 Task: Look for space in Leonovo, Russia from 6th September, 2023 to 15th September, 2023 for 6 adults in price range Rs.8000 to Rs.12000. Place can be entire place or private room with 6 bedrooms having 6 beds and 6 bathrooms. Property type can be house, flat, guest house. Amenities needed are: wifi, TV, free parkinig on premises, gym, breakfast. Booking option can be shelf check-in. Required host language is English.
Action: Mouse moved to (437, 91)
Screenshot: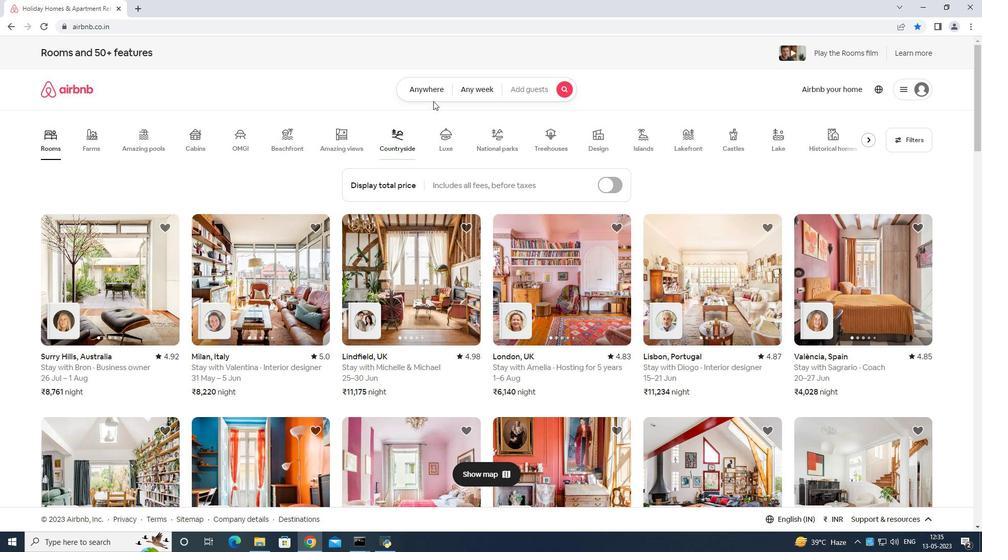 
Action: Mouse pressed left at (437, 91)
Screenshot: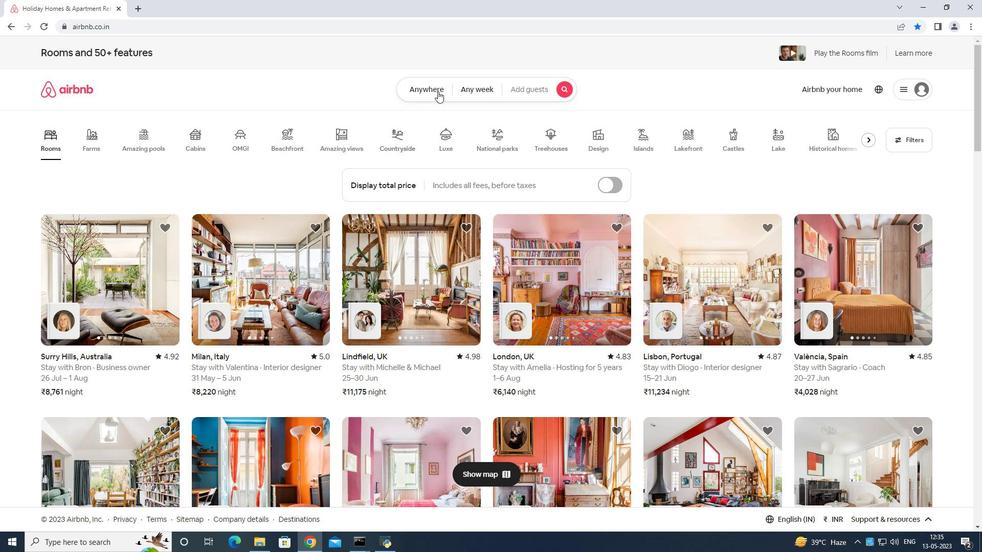
Action: Mouse moved to (356, 131)
Screenshot: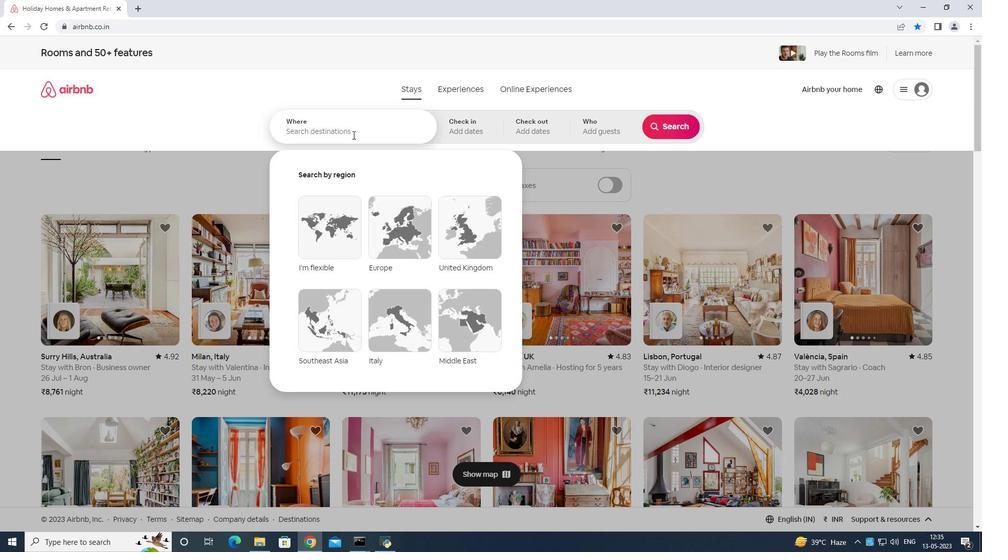
Action: Mouse pressed left at (356, 131)
Screenshot: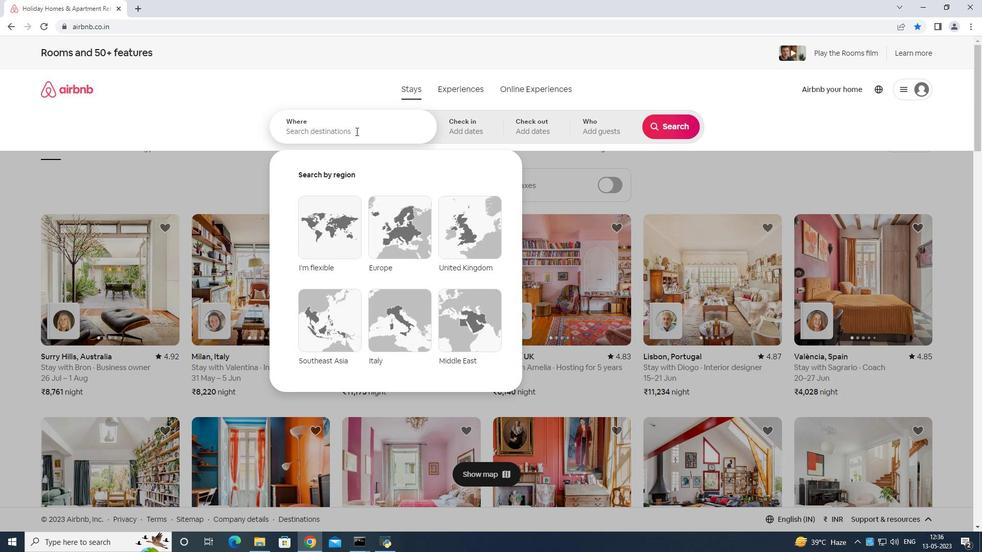 
Action: Mouse moved to (352, 142)
Screenshot: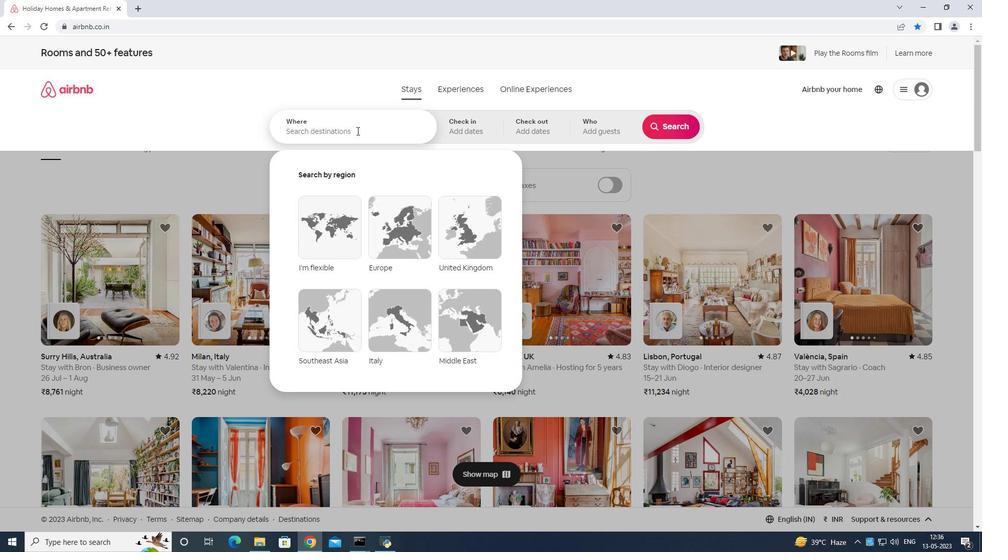 
Action: Key pressed <Key.shift>Leonovo<Key.space>russia<Key.enter>
Screenshot: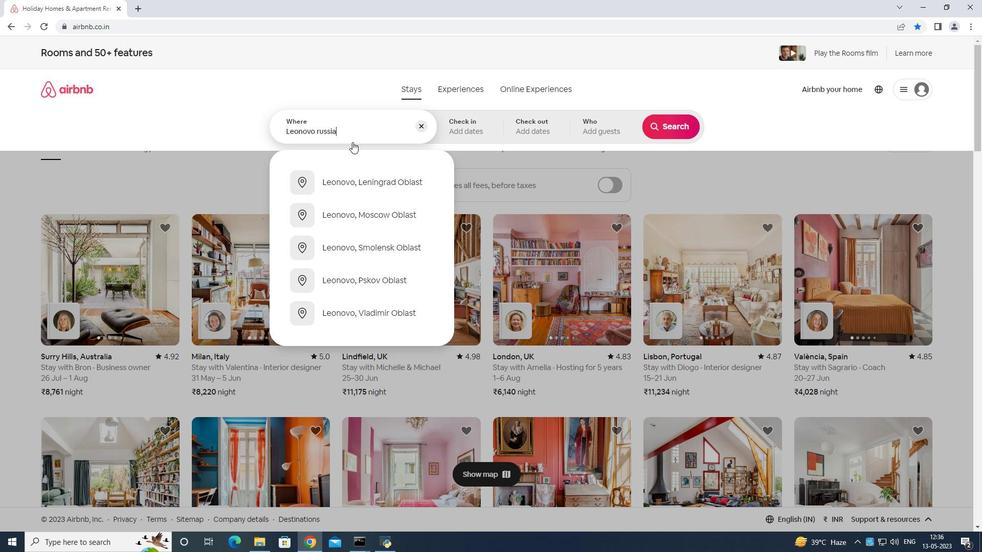 
Action: Mouse moved to (664, 207)
Screenshot: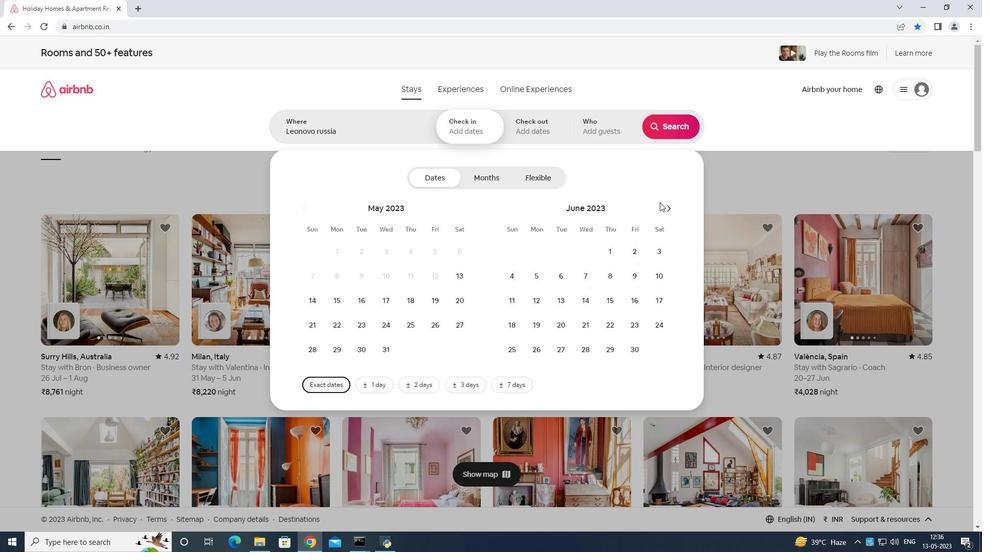 
Action: Mouse pressed left at (664, 207)
Screenshot: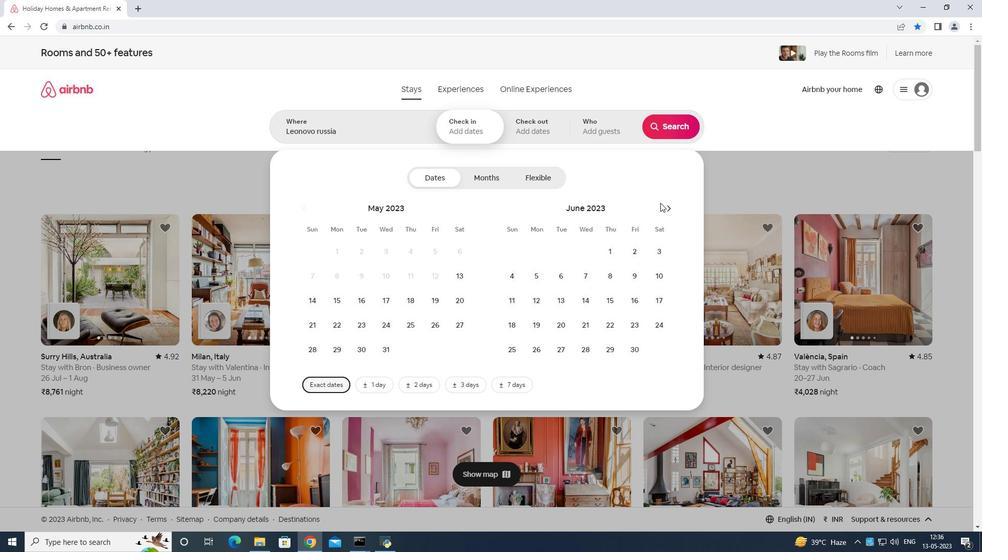 
Action: Mouse moved to (664, 207)
Screenshot: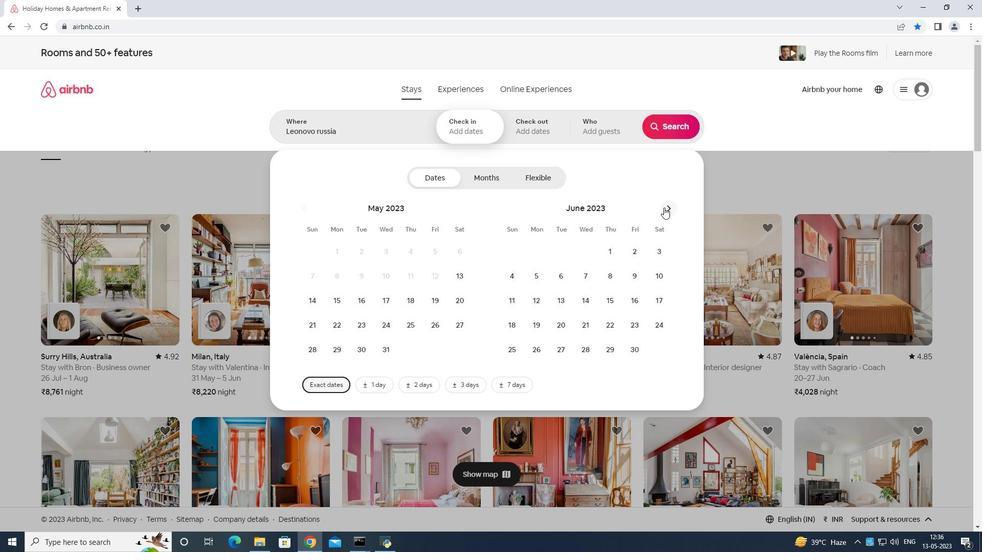 
Action: Mouse pressed left at (664, 207)
Screenshot: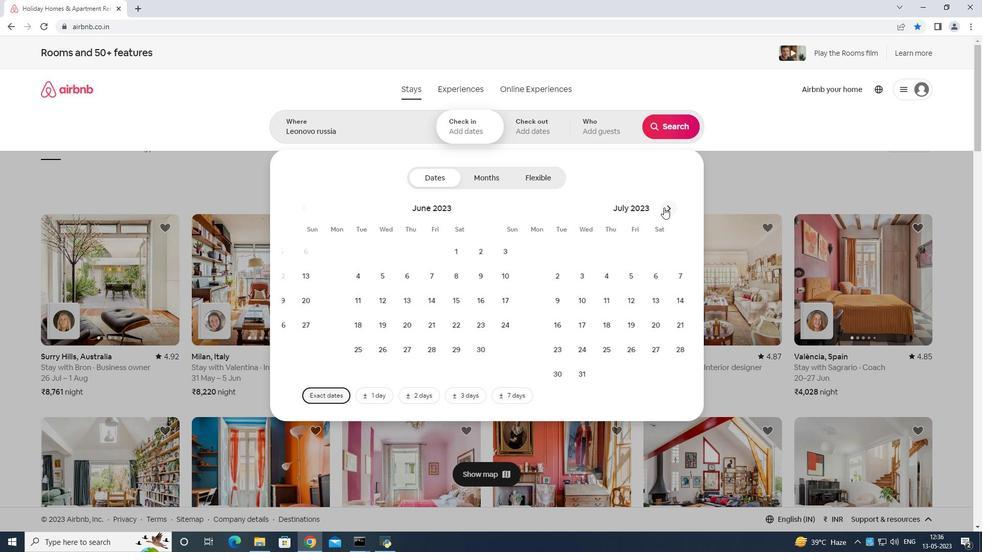 
Action: Mouse moved to (662, 204)
Screenshot: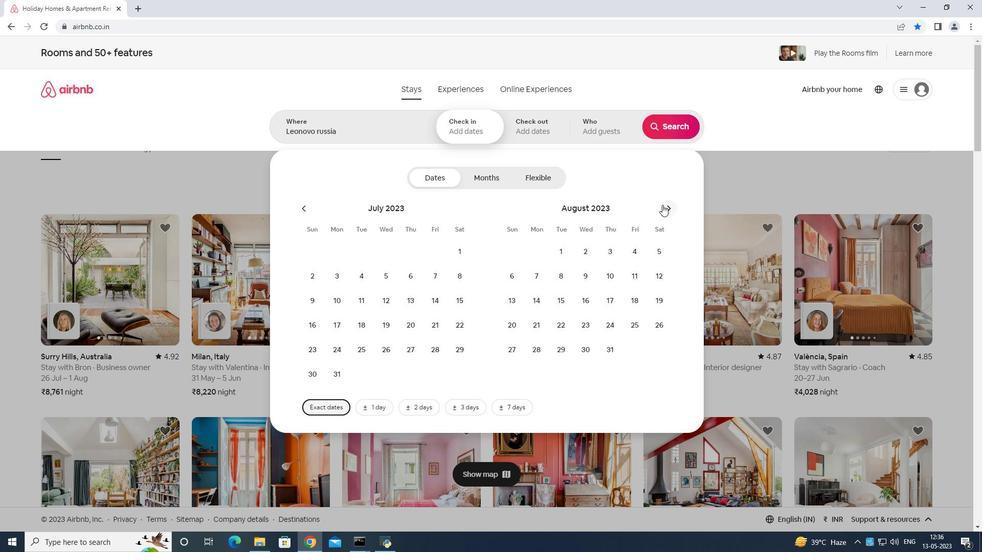 
Action: Mouse pressed left at (662, 204)
Screenshot: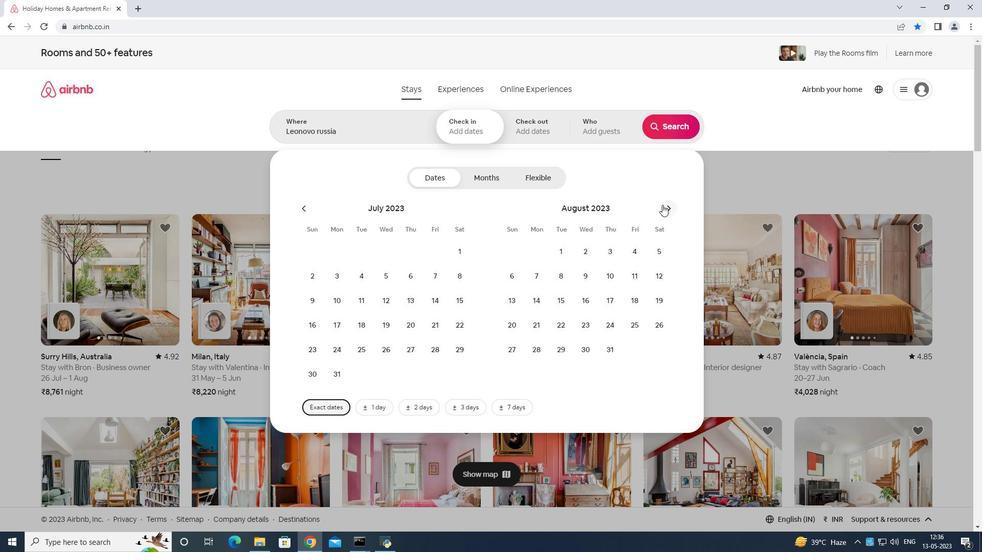 
Action: Mouse moved to (585, 272)
Screenshot: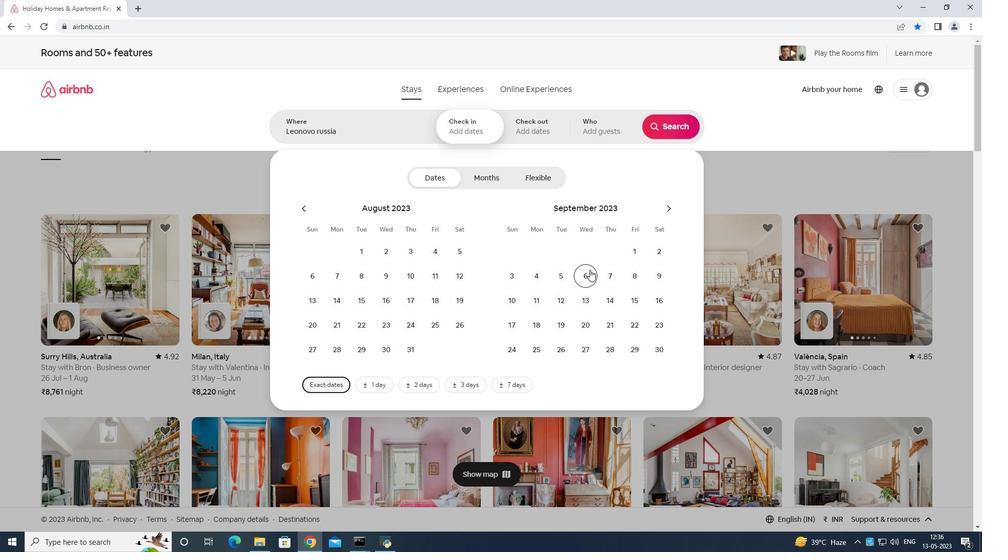 
Action: Mouse pressed left at (585, 272)
Screenshot: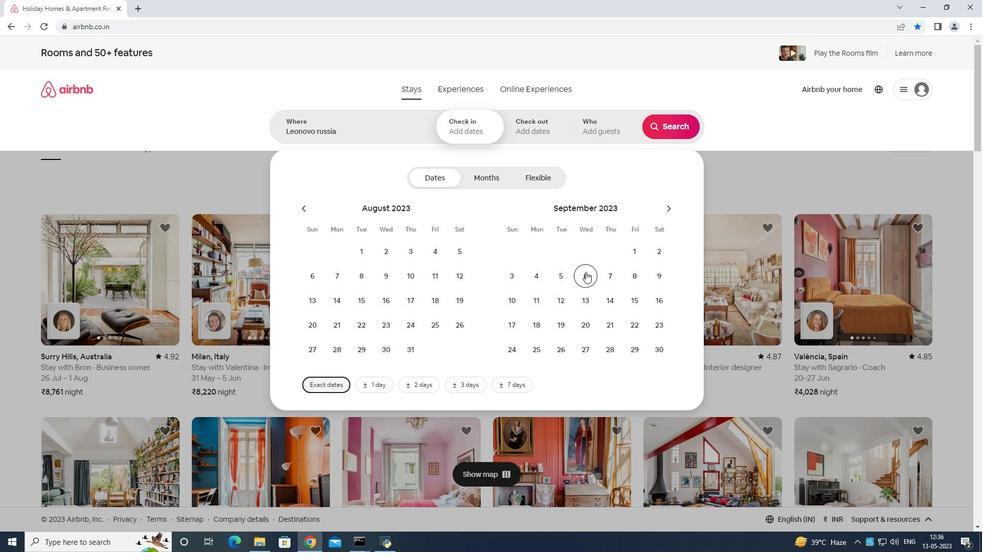 
Action: Mouse moved to (634, 297)
Screenshot: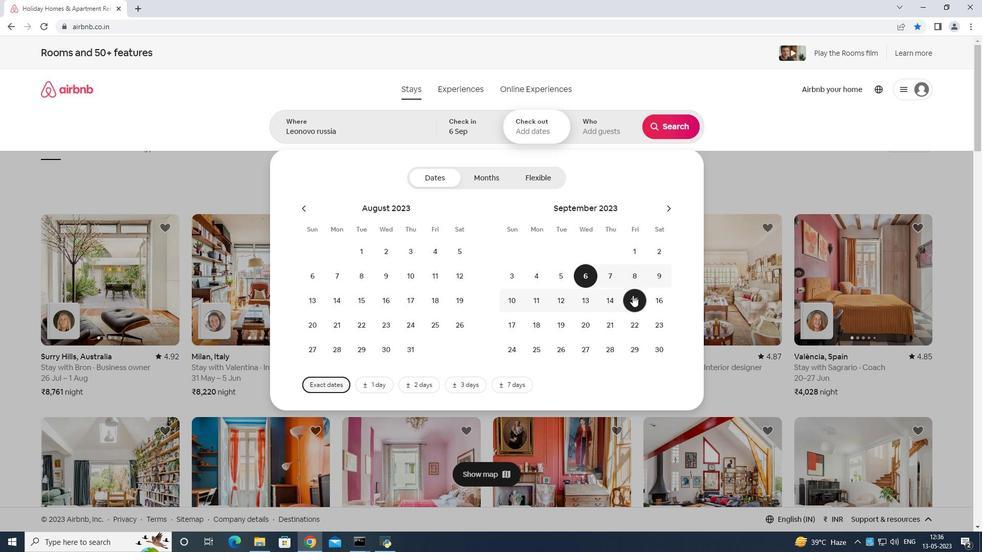 
Action: Mouse pressed left at (634, 297)
Screenshot: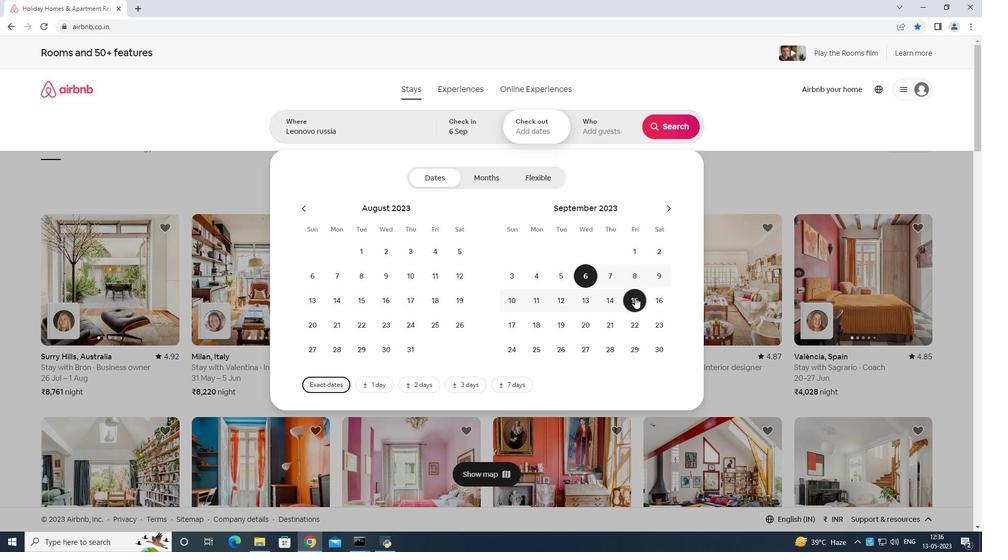 
Action: Mouse moved to (603, 124)
Screenshot: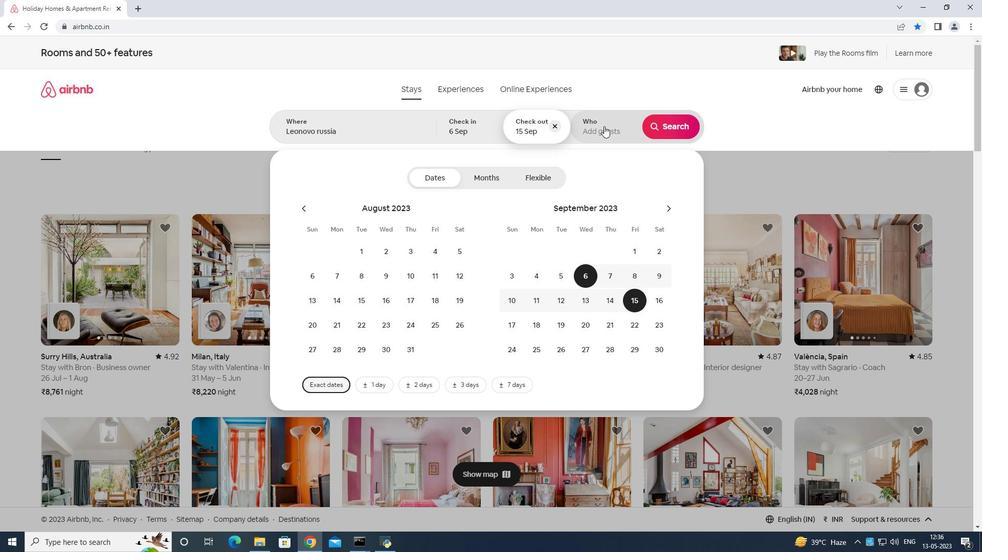 
Action: Mouse pressed left at (603, 124)
Screenshot: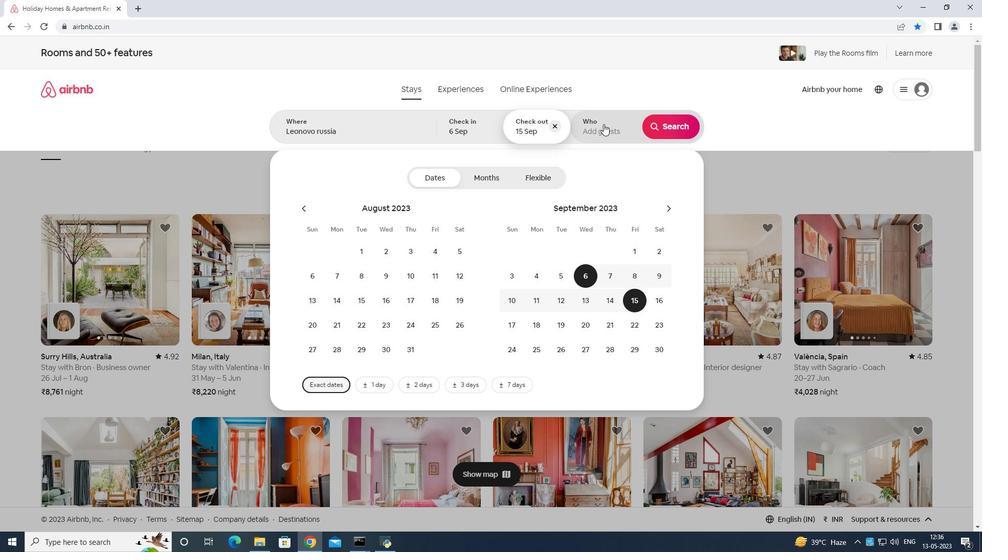 
Action: Mouse moved to (667, 177)
Screenshot: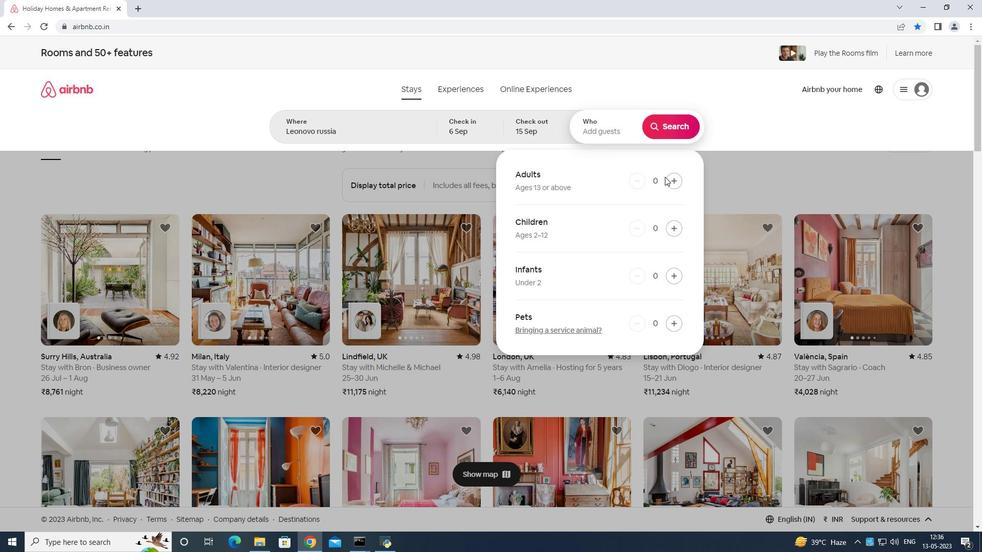 
Action: Mouse pressed left at (667, 177)
Screenshot: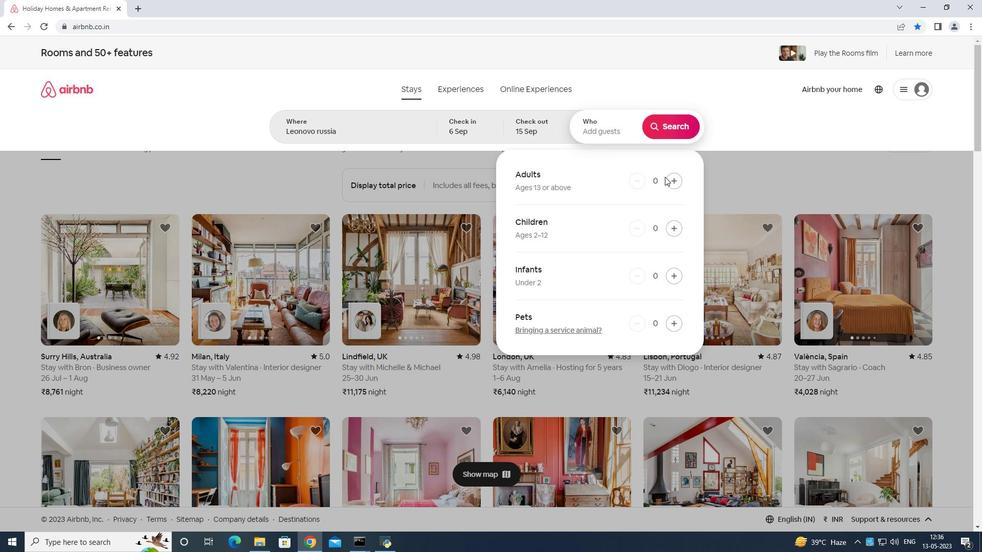 
Action: Mouse moved to (667, 177)
Screenshot: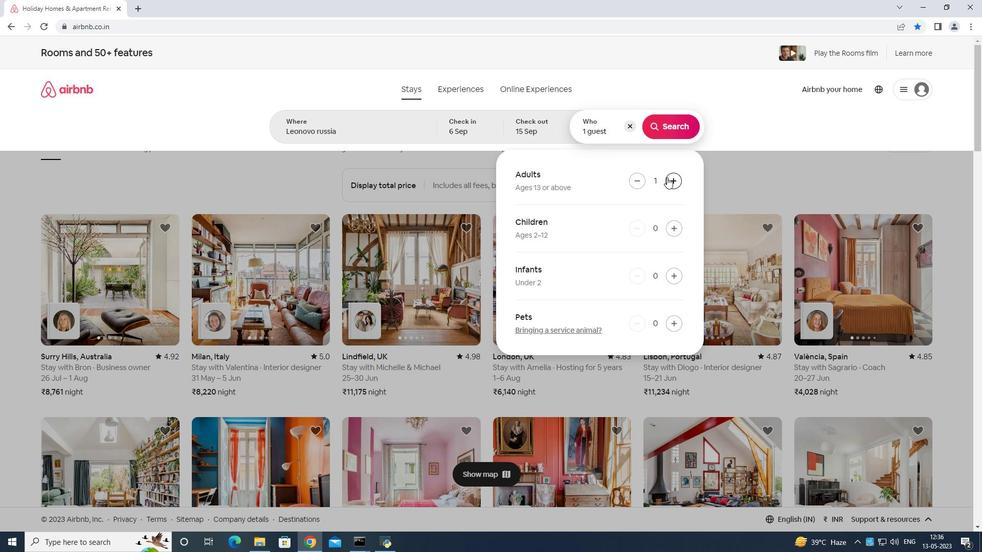 
Action: Mouse pressed left at (667, 177)
Screenshot: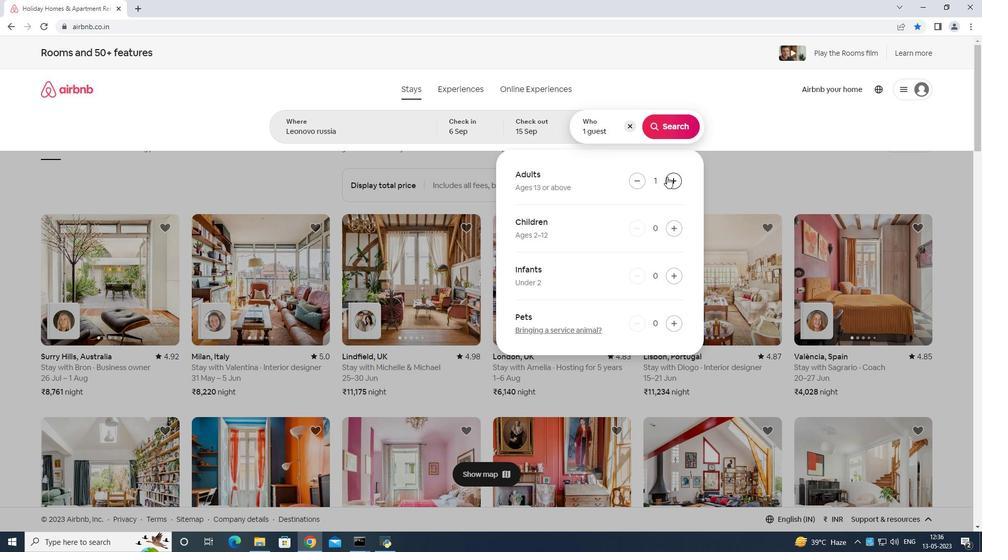 
Action: Mouse pressed left at (667, 177)
Screenshot: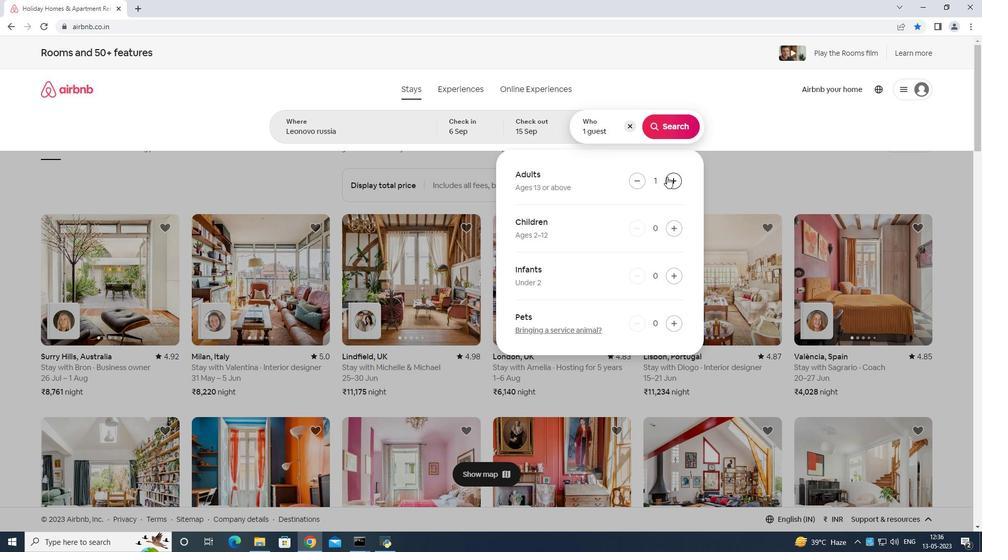 
Action: Mouse pressed left at (667, 177)
Screenshot: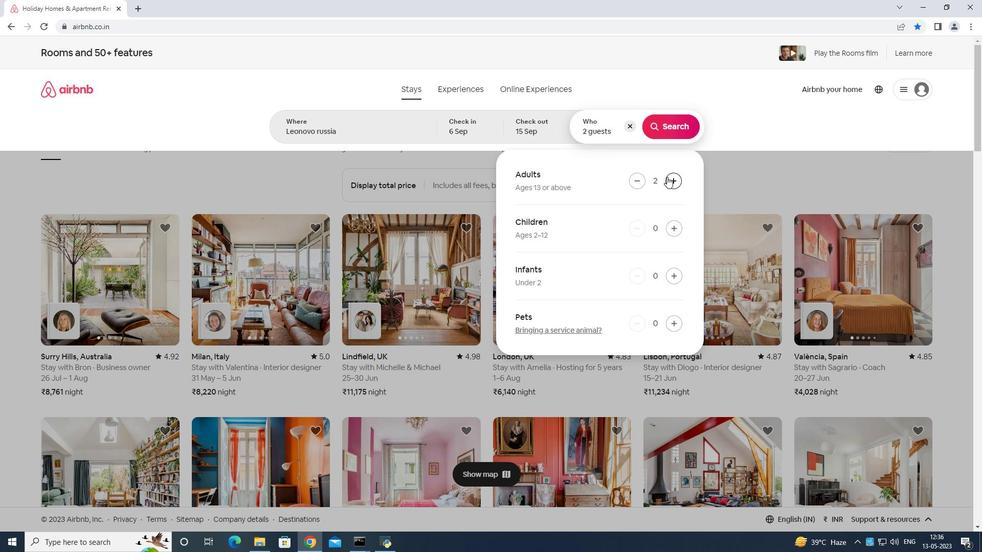 
Action: Mouse pressed left at (667, 177)
Screenshot: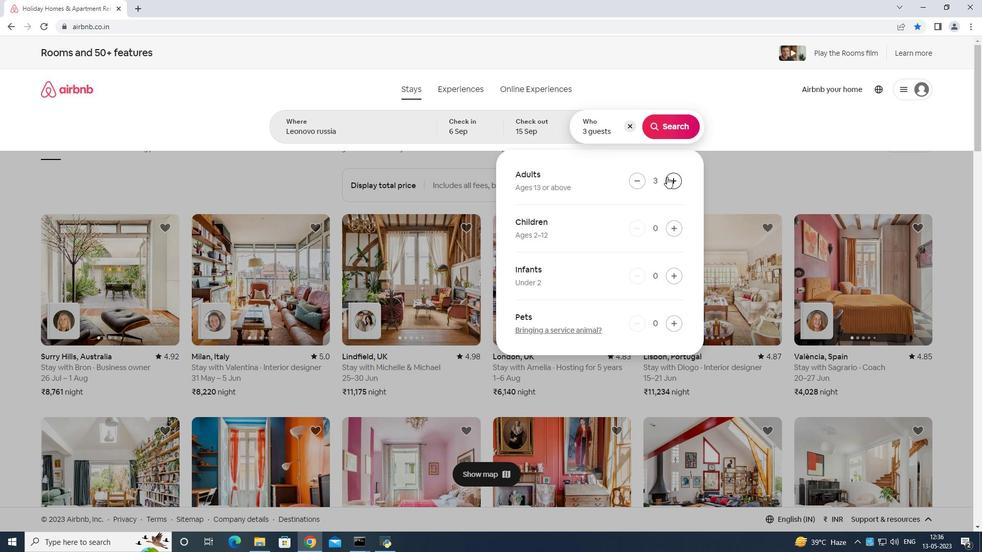 
Action: Mouse pressed left at (667, 177)
Screenshot: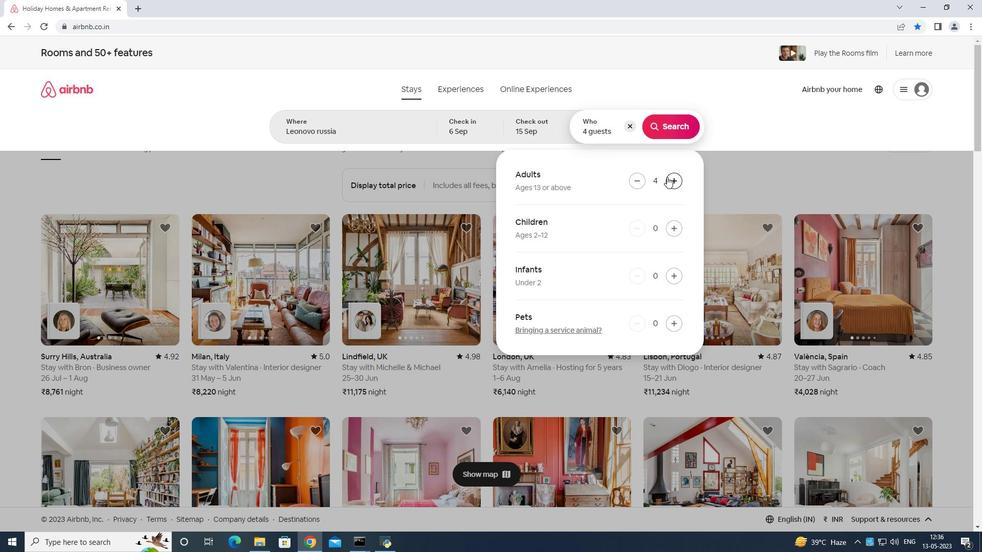 
Action: Mouse moved to (675, 128)
Screenshot: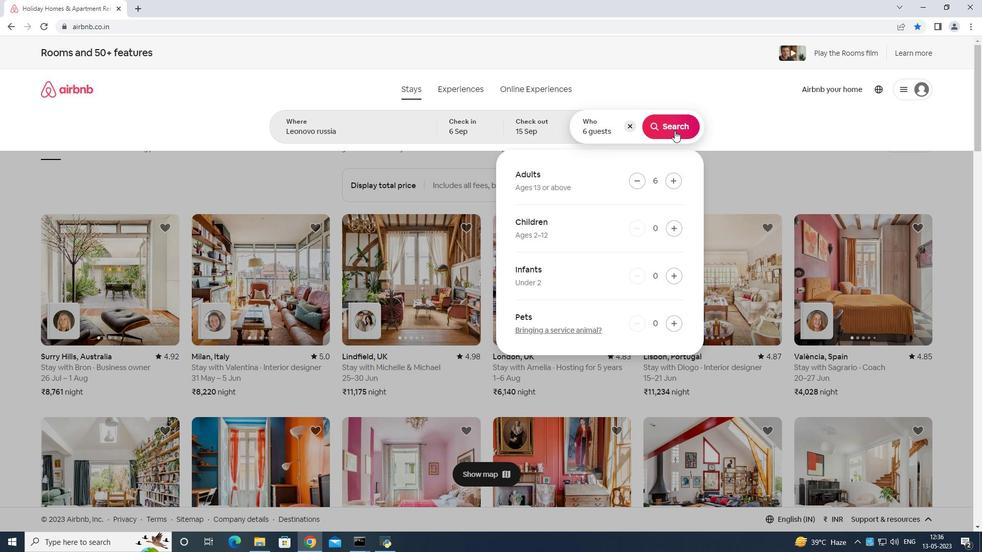 
Action: Mouse pressed left at (675, 128)
Screenshot: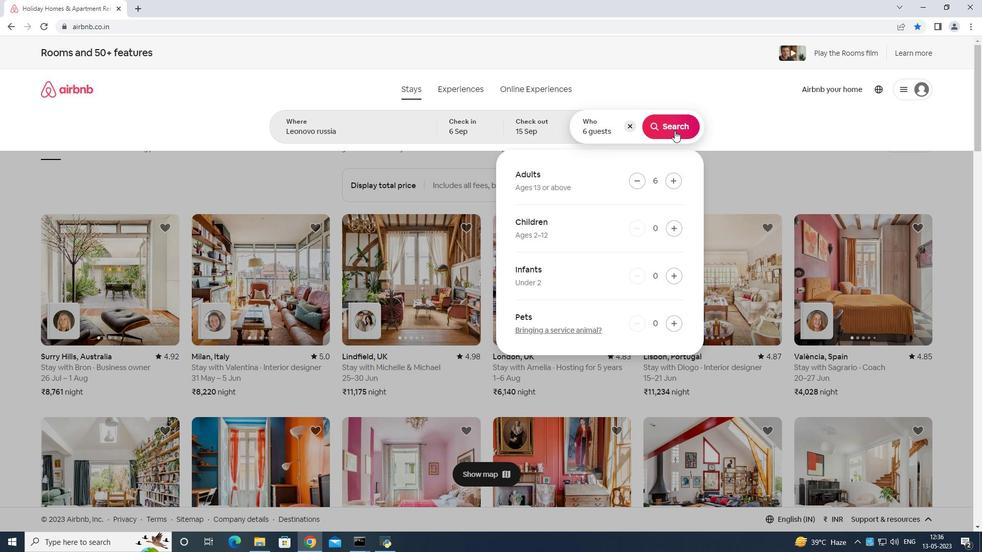 
Action: Mouse moved to (940, 85)
Screenshot: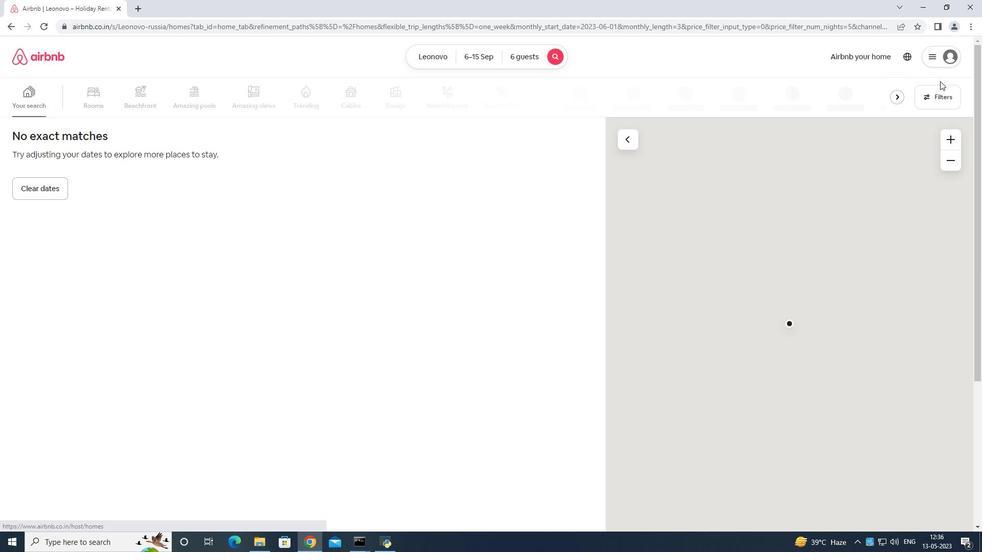 
Action: Mouse pressed left at (940, 85)
Screenshot: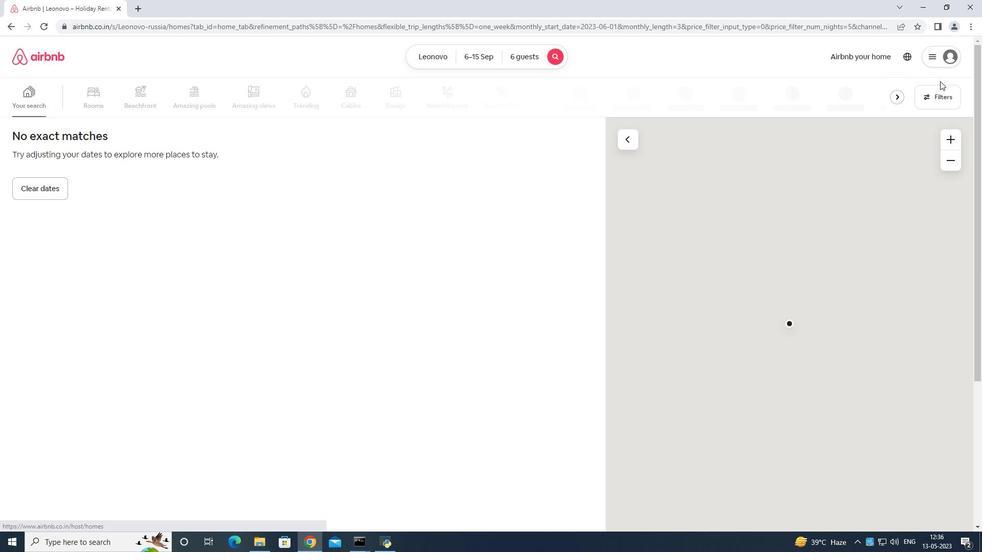 
Action: Mouse moved to (428, 318)
Screenshot: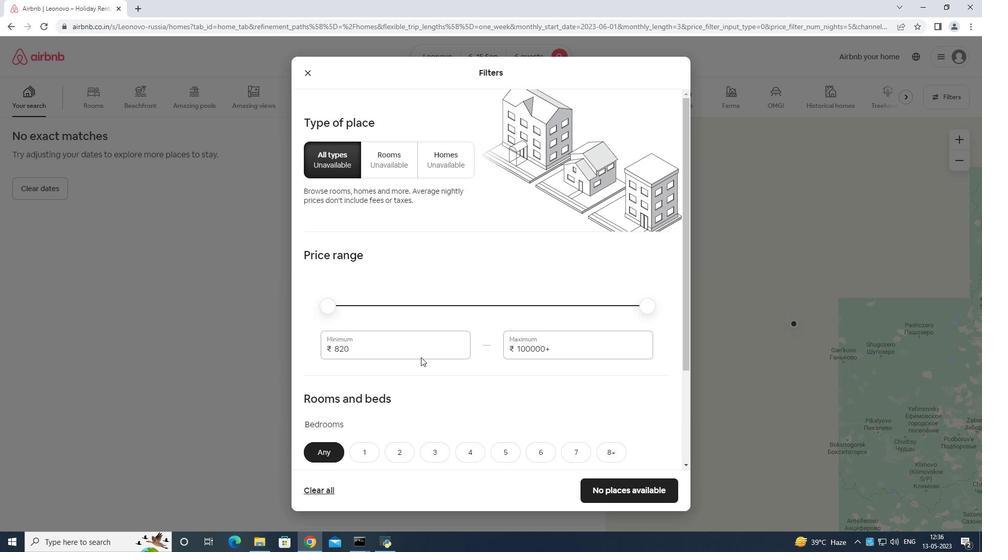
Action: Mouse pressed left at (428, 318)
Screenshot: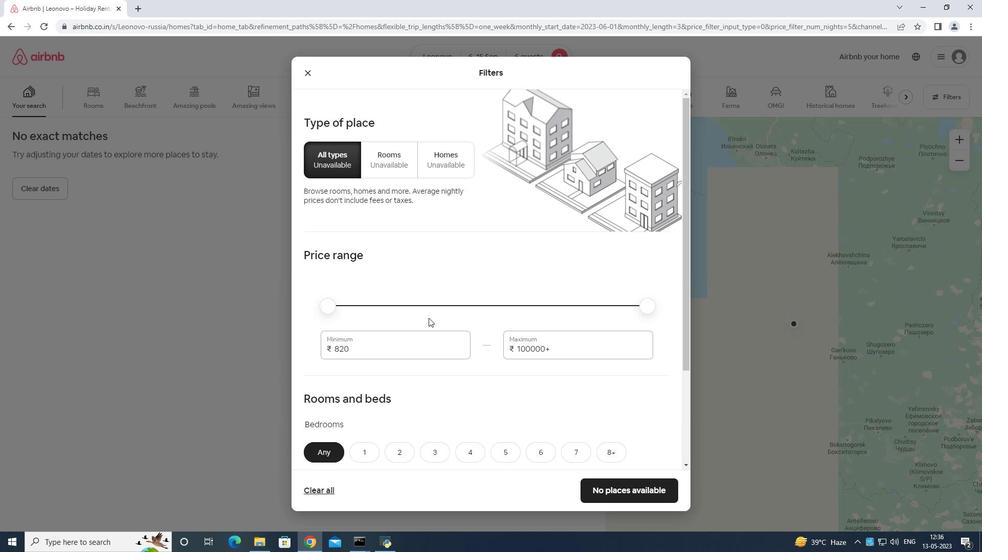 
Action: Mouse moved to (417, 328)
Screenshot: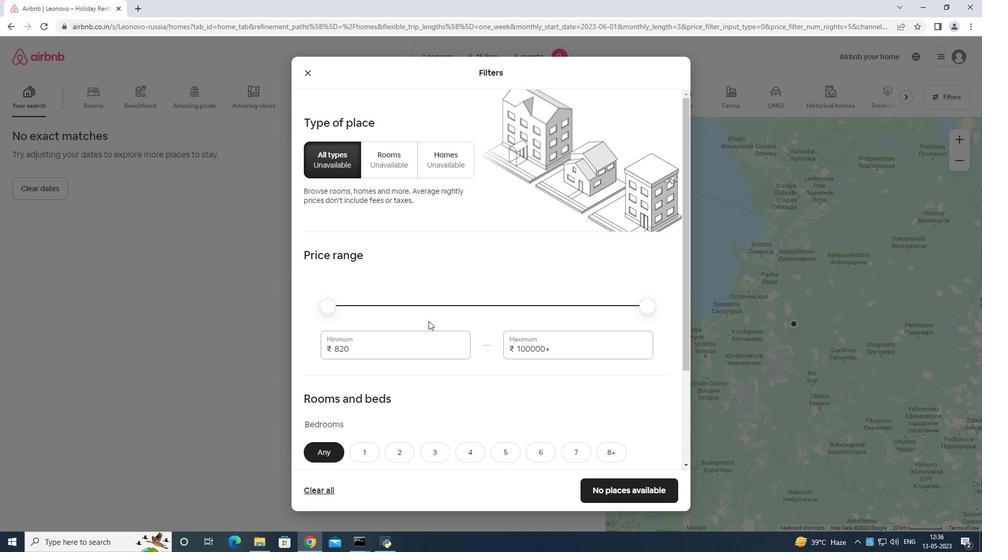 
Action: Mouse pressed left at (417, 328)
Screenshot: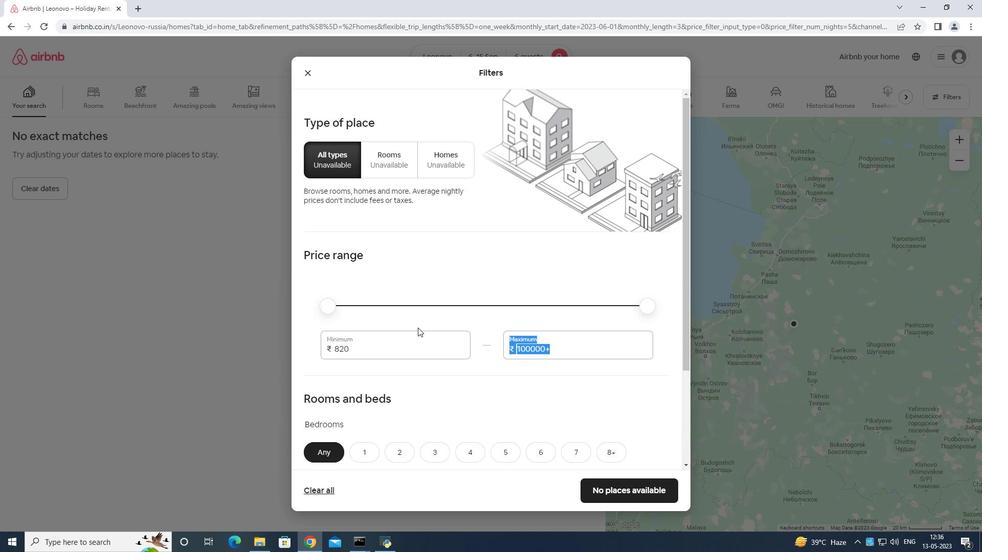 
Action: Mouse moved to (413, 346)
Screenshot: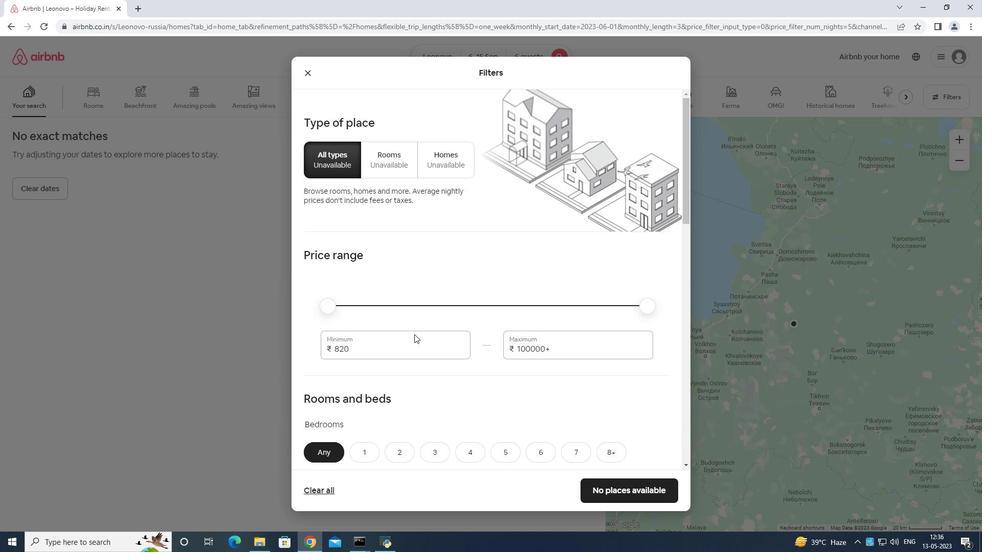 
Action: Mouse pressed left at (413, 346)
Screenshot: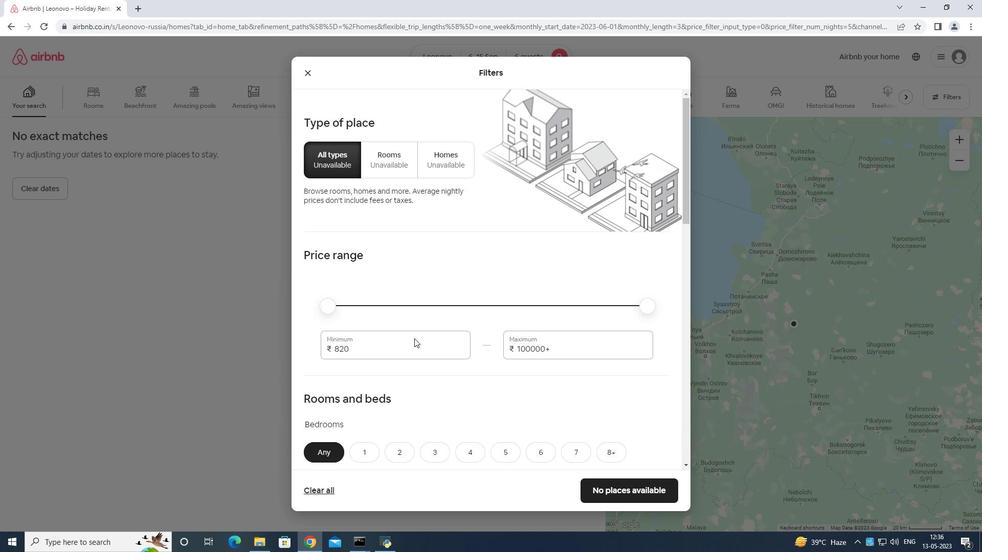 
Action: Mouse moved to (414, 343)
Screenshot: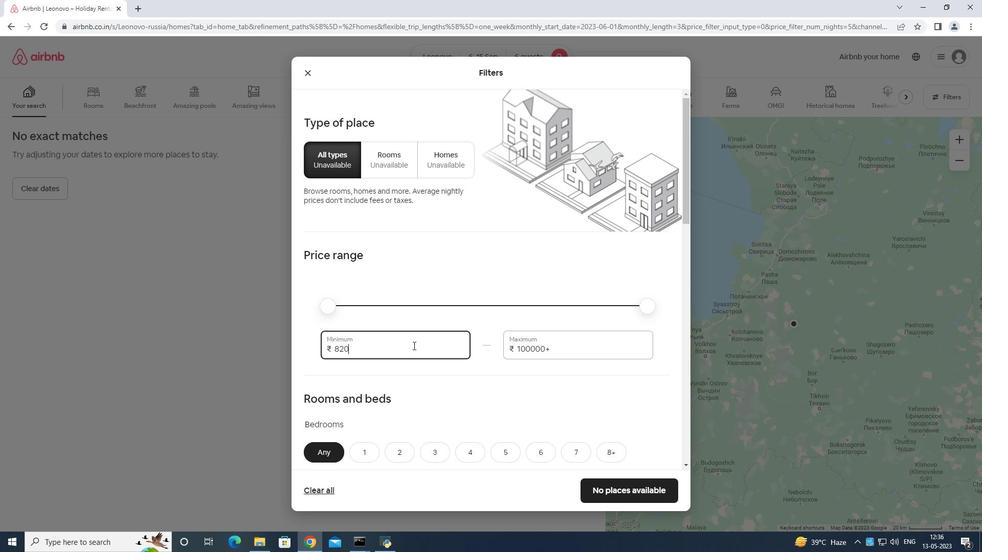 
Action: Key pressed <Key.backspace><Key.backspace>
Screenshot: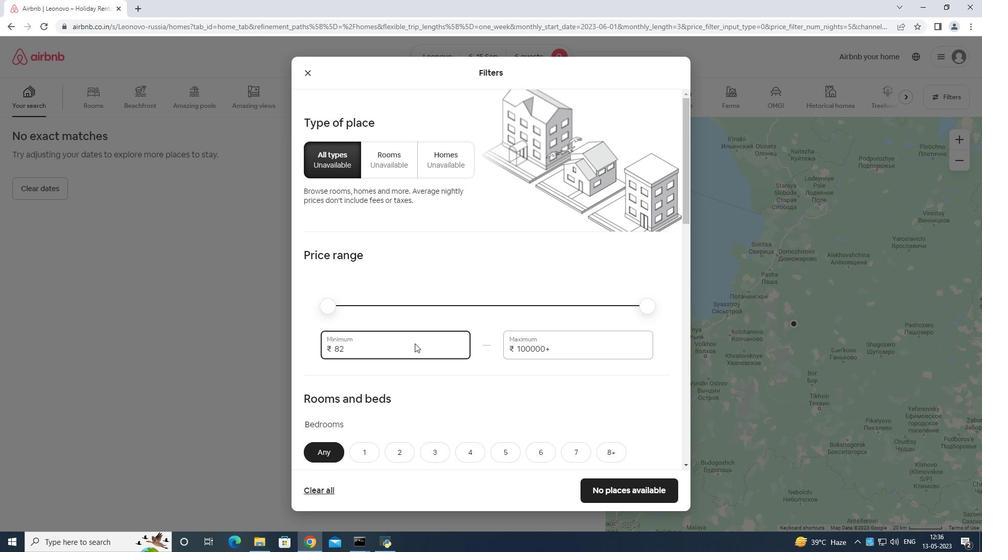 
Action: Mouse moved to (414, 343)
Screenshot: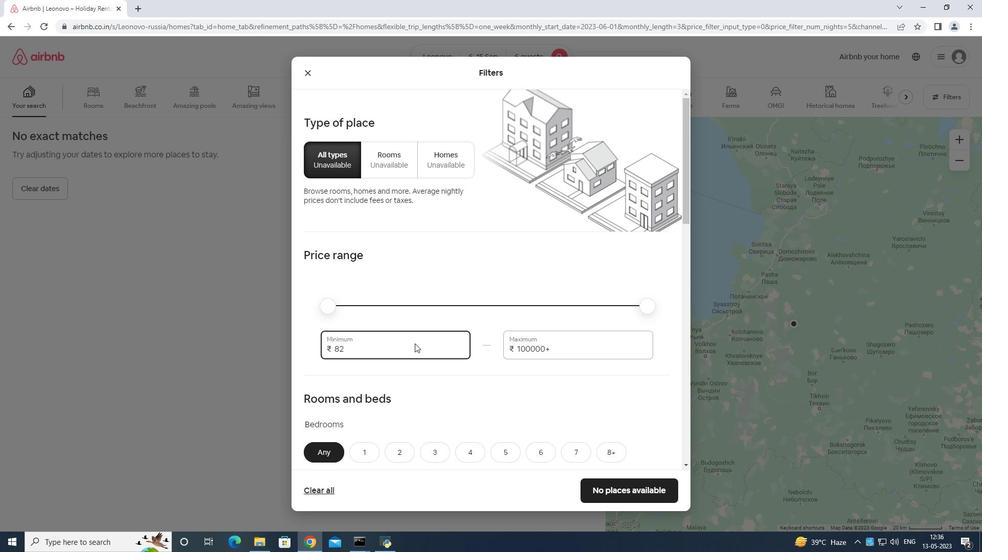 
Action: Key pressed <Key.backspace>
Screenshot: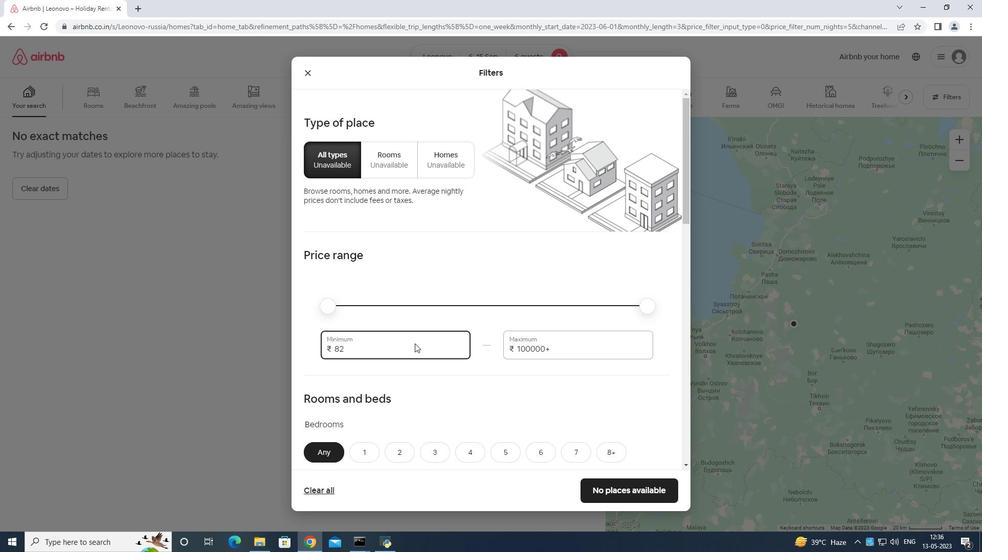 
Action: Mouse moved to (414, 342)
Screenshot: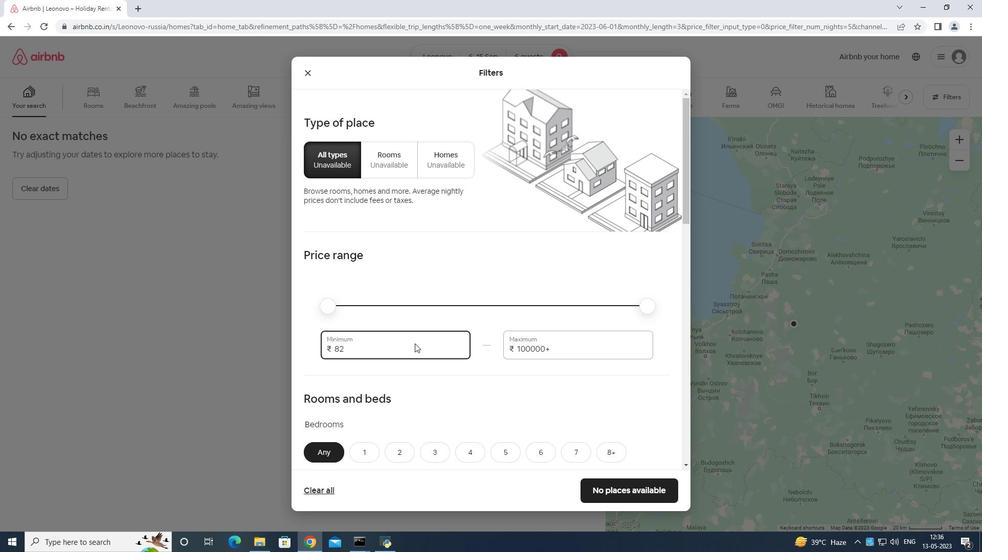 
Action: Key pressed <Key.backspace>
Screenshot: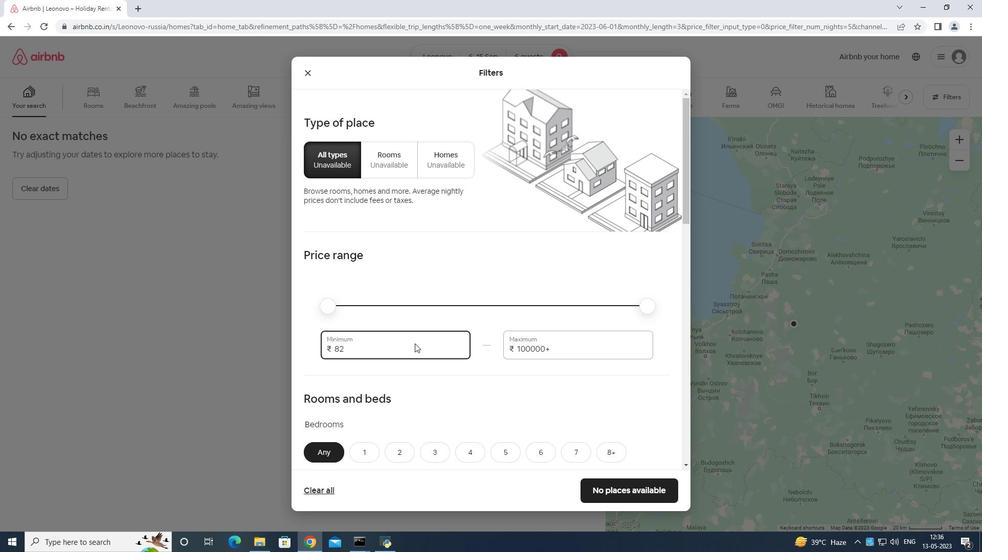 
Action: Mouse moved to (415, 341)
Screenshot: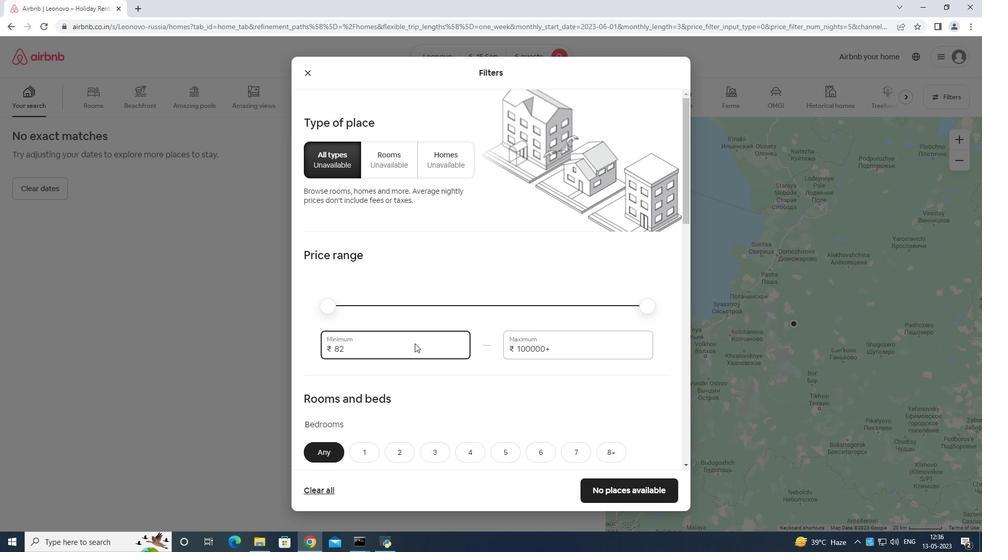 
Action: Key pressed <Key.backspace>
Screenshot: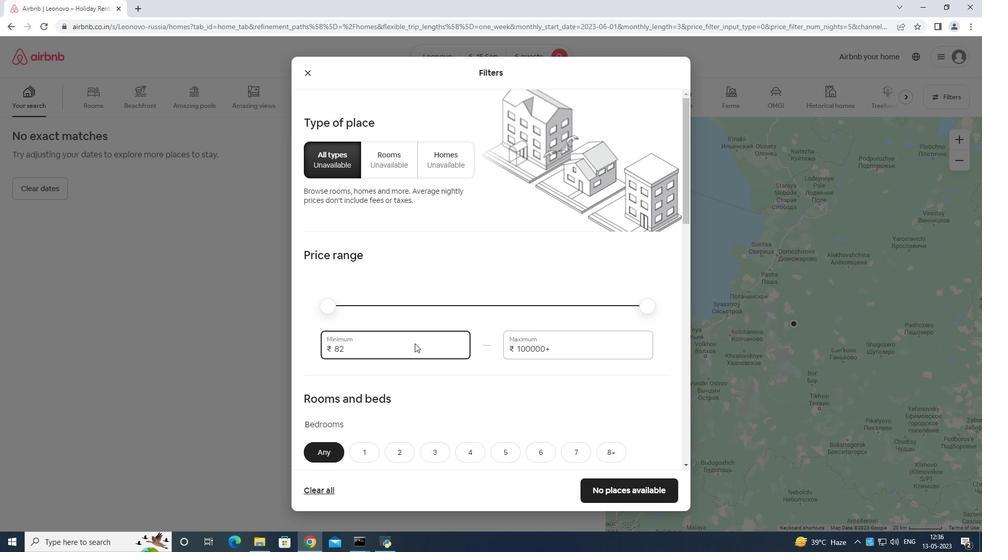 
Action: Mouse moved to (416, 340)
Screenshot: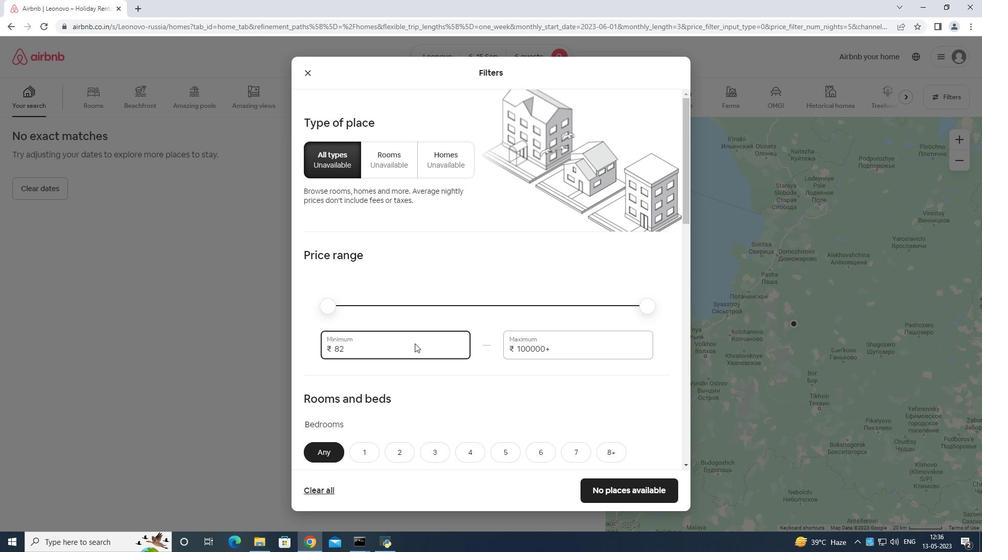 
Action: Key pressed <Key.backspace>
Screenshot: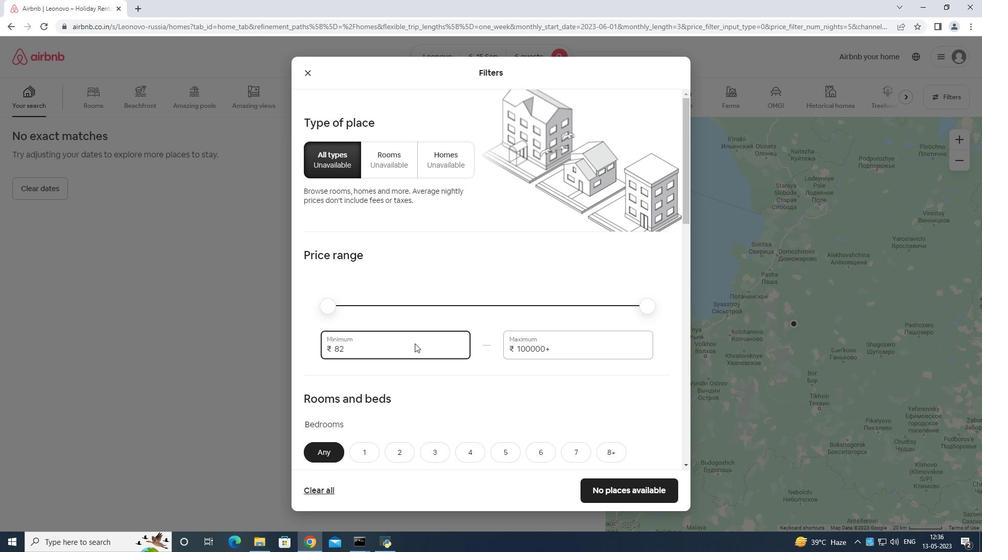 
Action: Mouse moved to (419, 338)
Screenshot: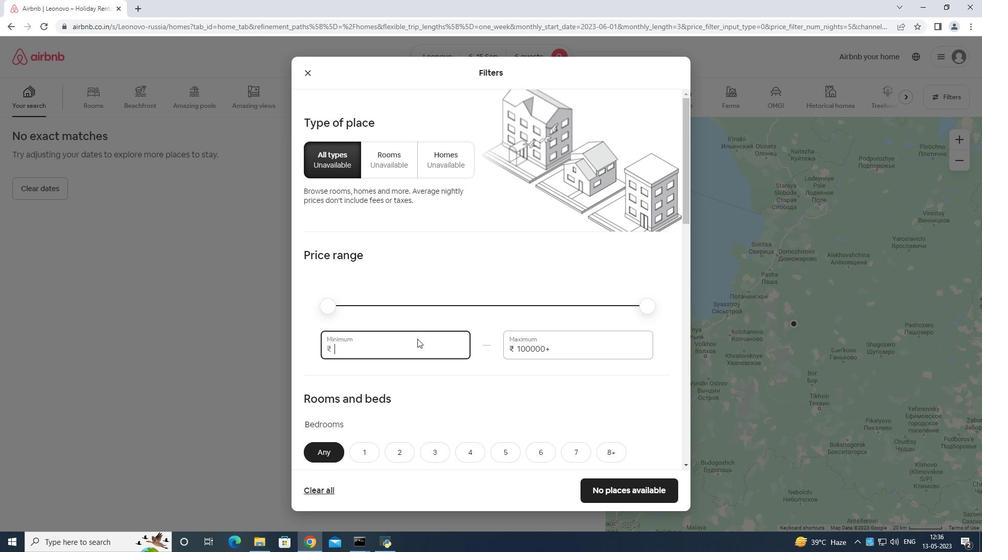 
Action: Key pressed 8
Screenshot: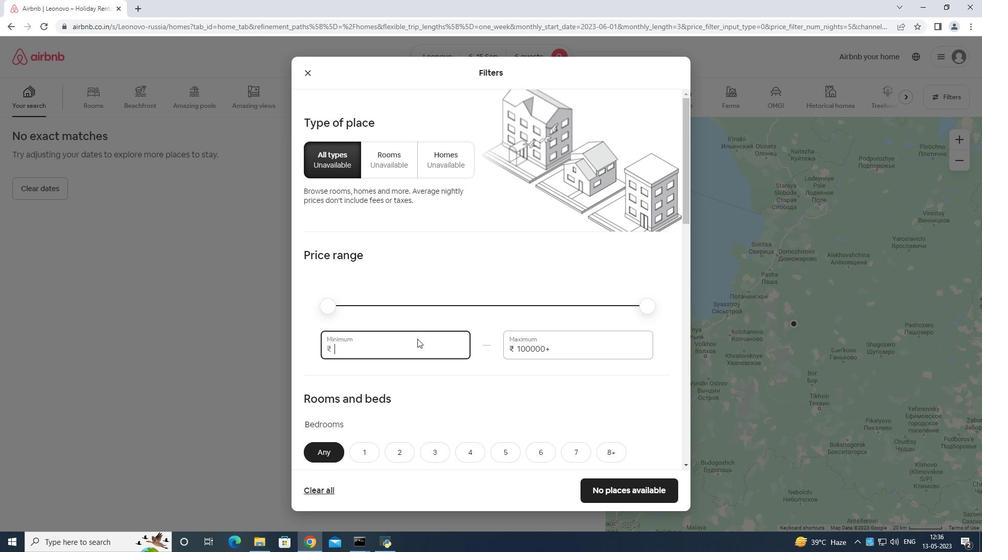 
Action: Mouse moved to (423, 334)
Screenshot: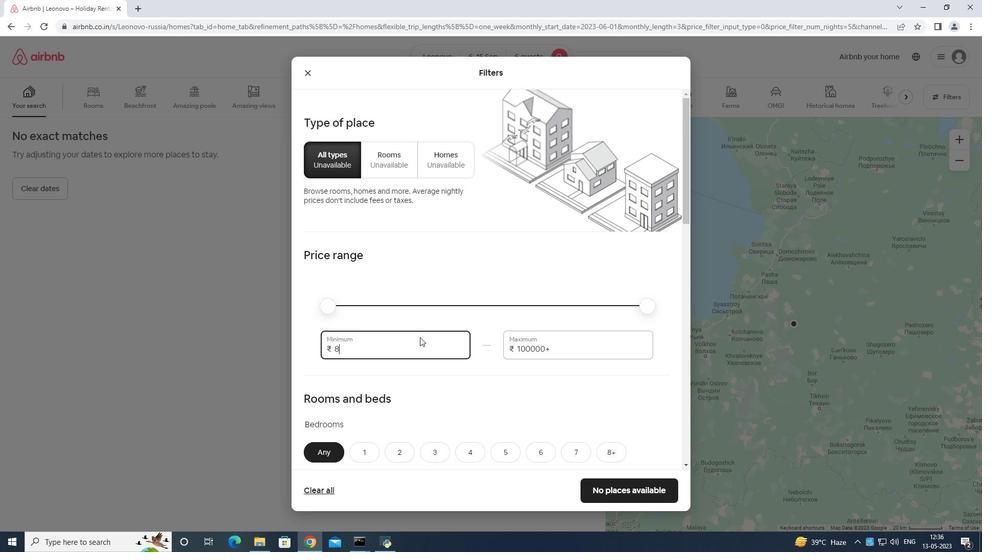 
Action: Key pressed 000
Screenshot: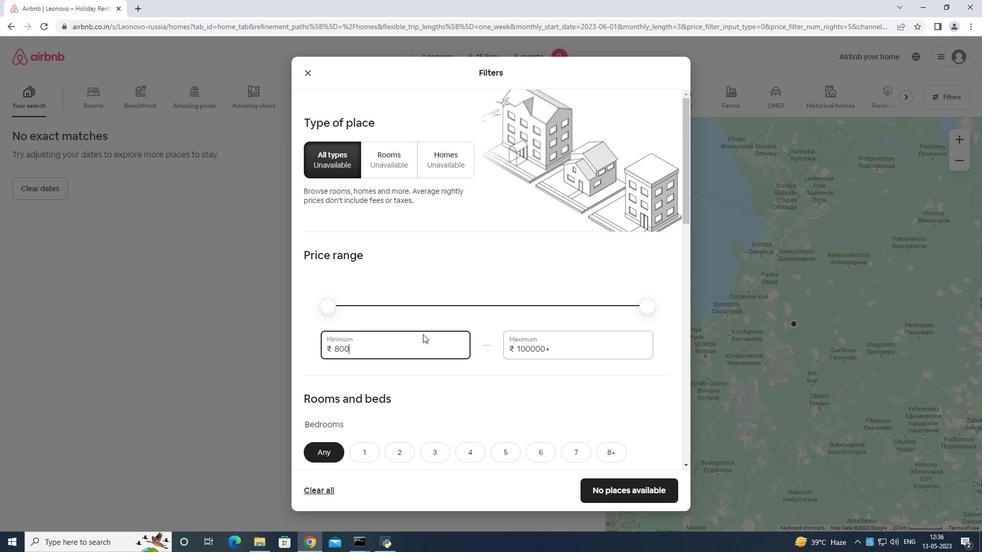 
Action: Mouse moved to (493, 337)
Screenshot: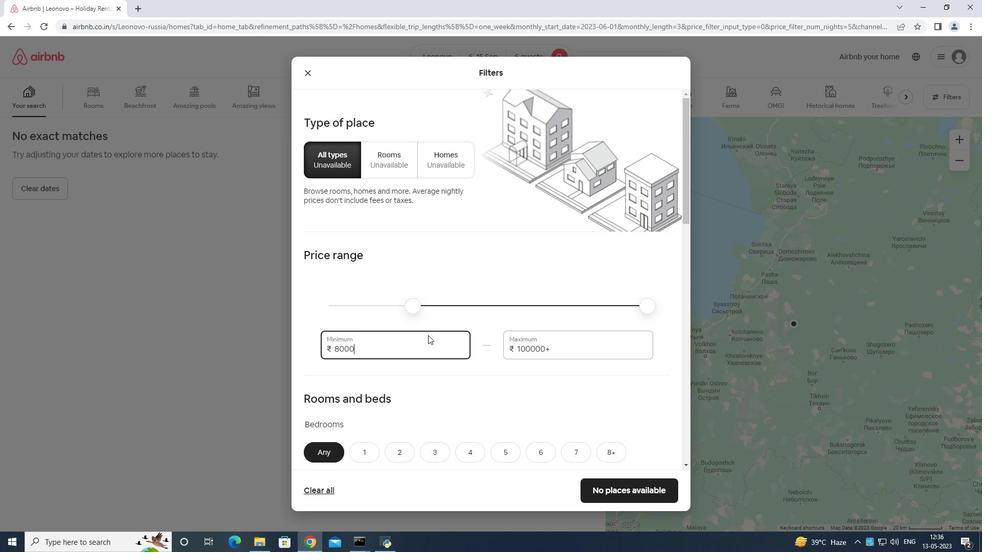 
Action: Key pressed 0
Screenshot: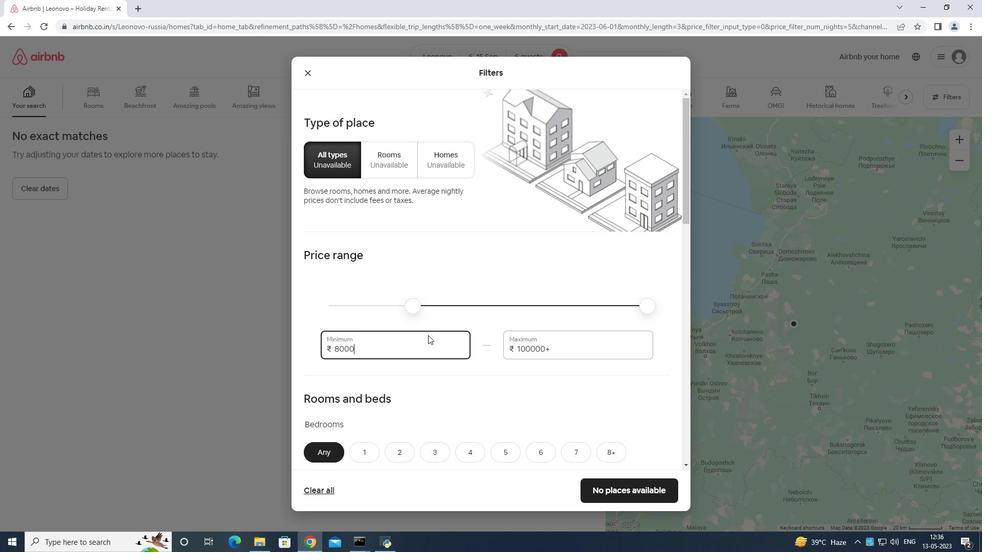 
Action: Mouse moved to (436, 338)
Screenshot: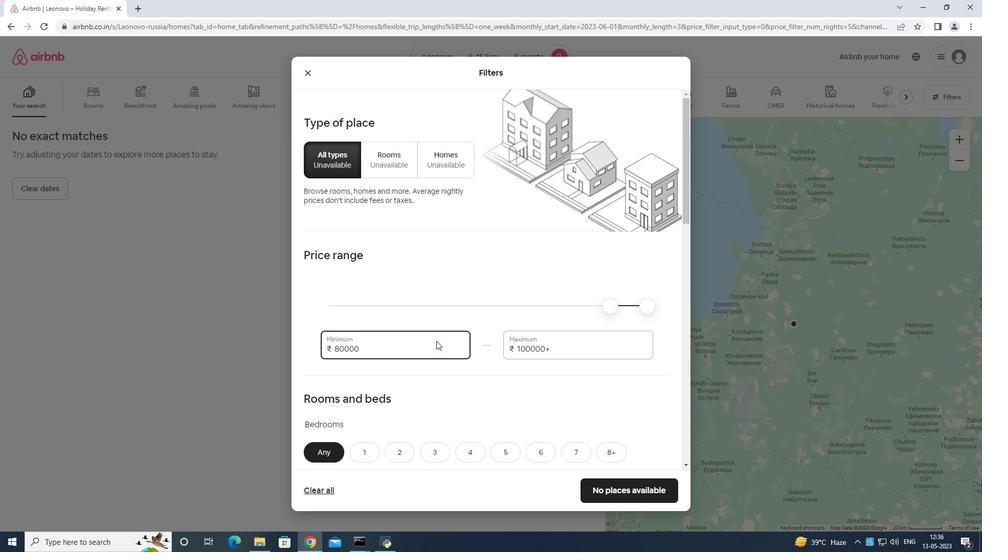 
Action: Key pressed <Key.backspace>
Screenshot: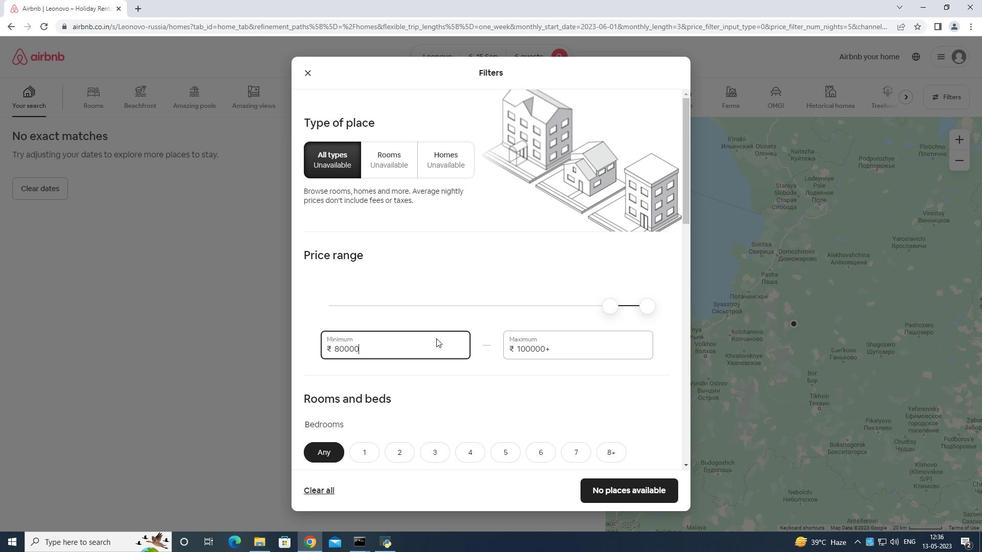 
Action: Mouse moved to (562, 344)
Screenshot: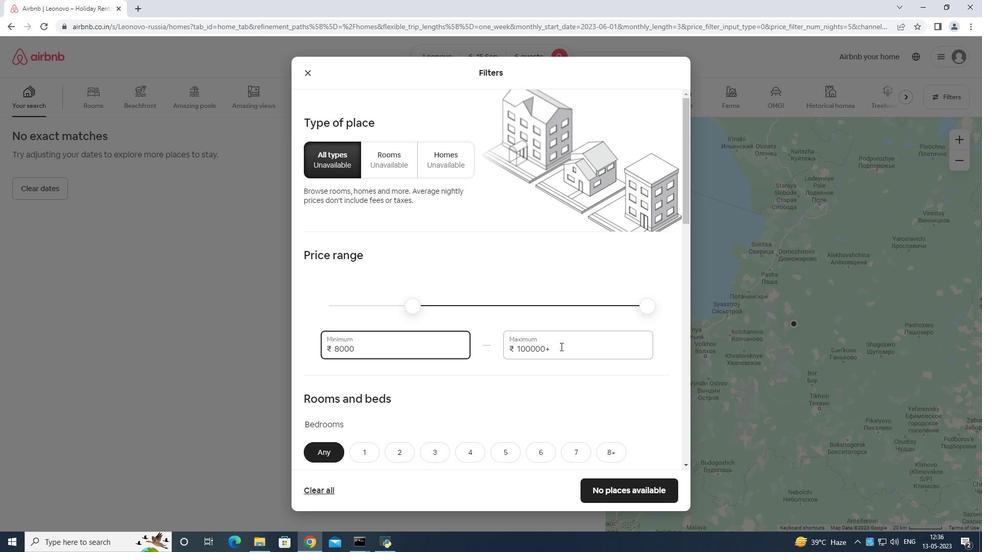 
Action: Mouse pressed left at (562, 344)
Screenshot: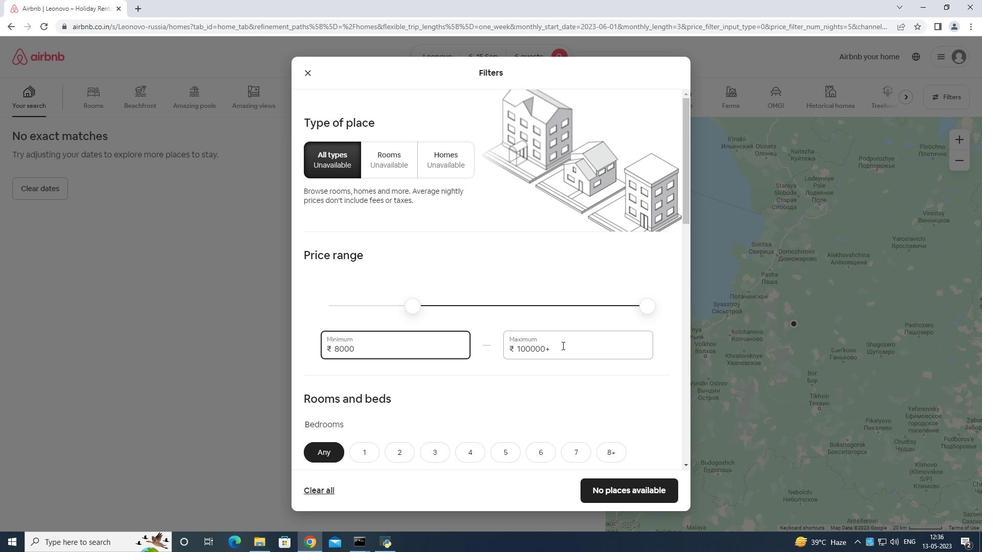 
Action: Mouse moved to (562, 345)
Screenshot: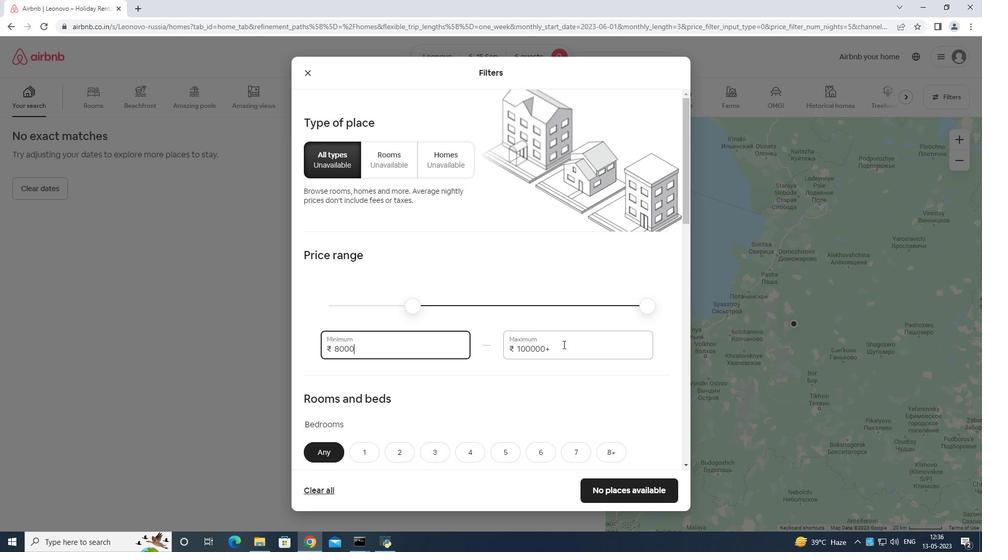 
Action: Key pressed <Key.backspace><Key.backspace><Key.backspace><Key.backspace><Key.backspace><Key.backspace><Key.backspace><Key.backspace><Key.backspace><Key.backspace><Key.backspace><Key.backspace>
Screenshot: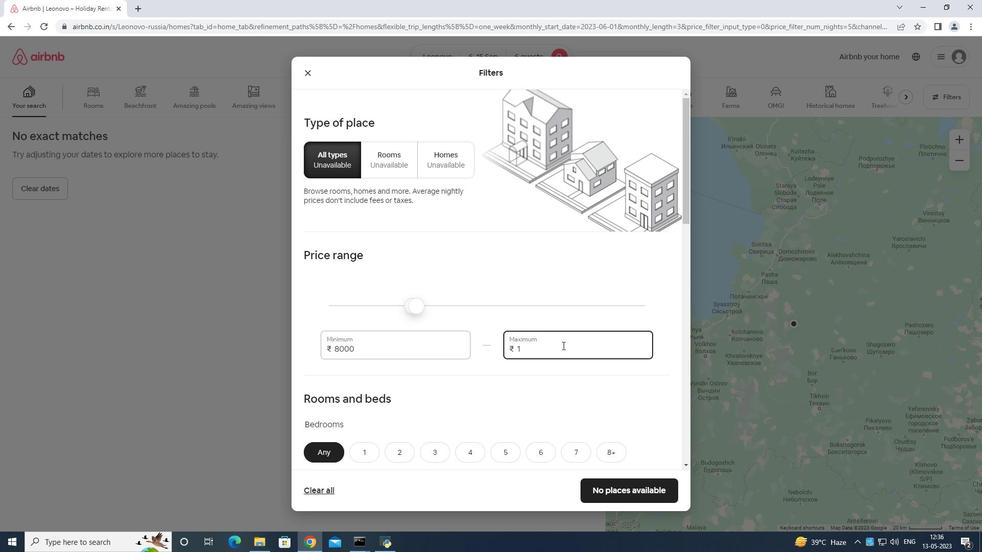 
Action: Mouse moved to (562, 345)
Screenshot: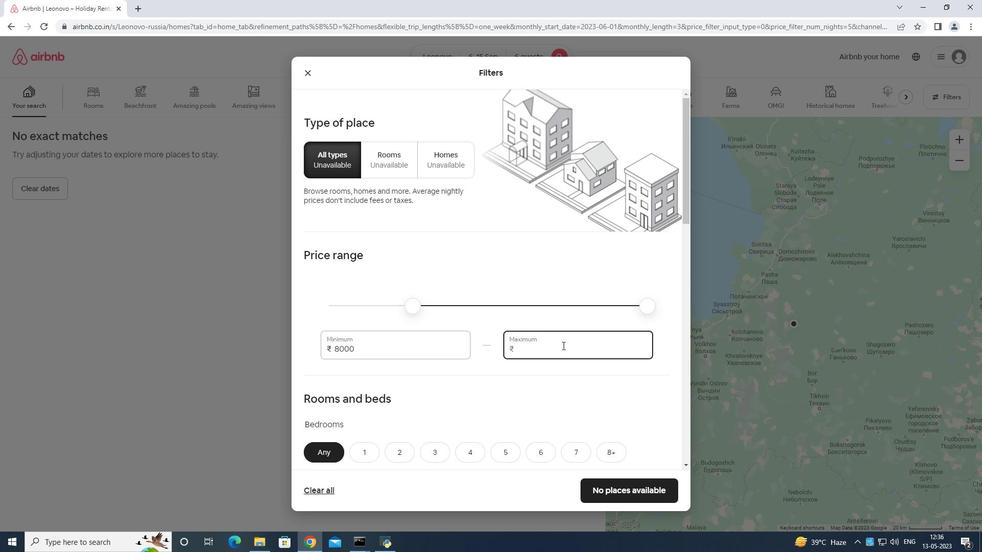 
Action: Key pressed <Key.backspace>
Screenshot: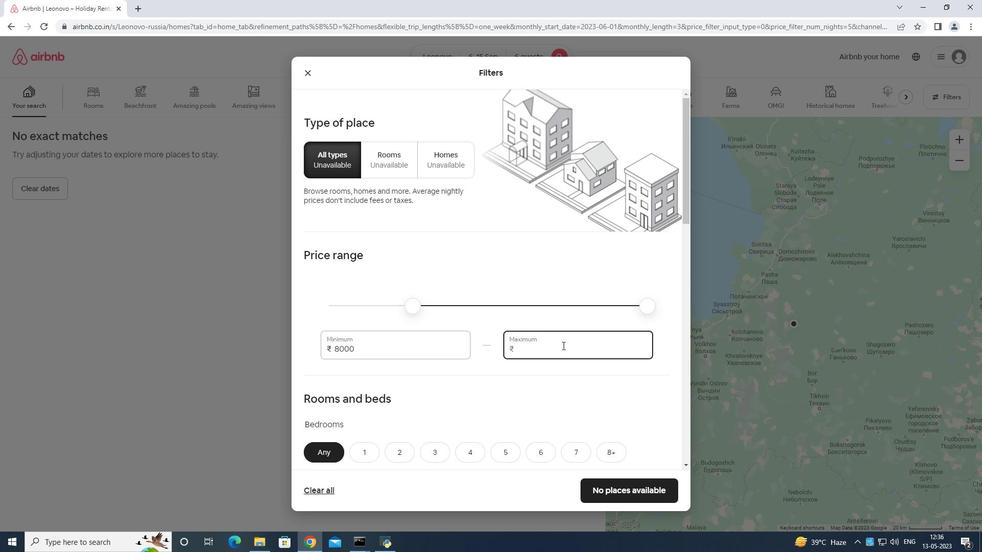 
Action: Mouse moved to (562, 344)
Screenshot: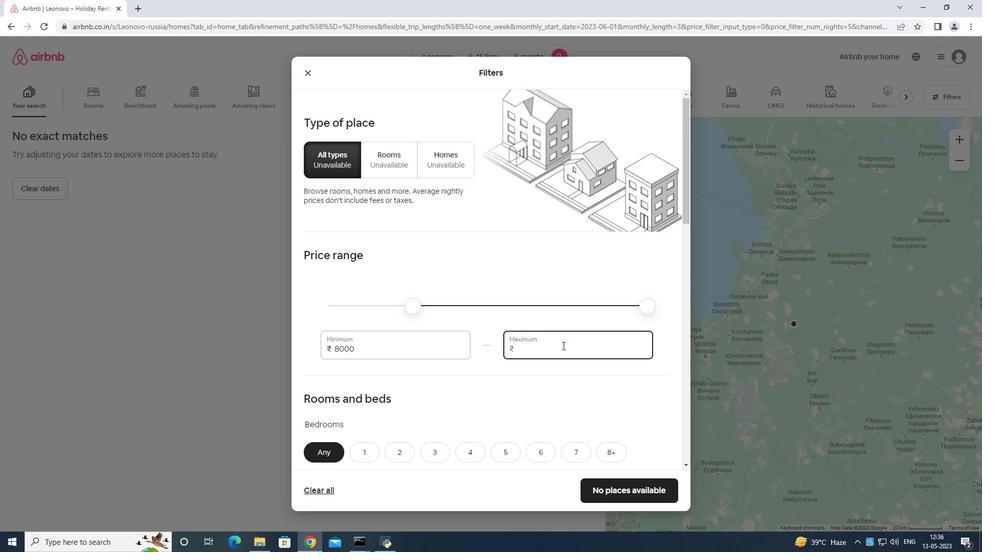 
Action: Key pressed <Key.backspace>
Screenshot: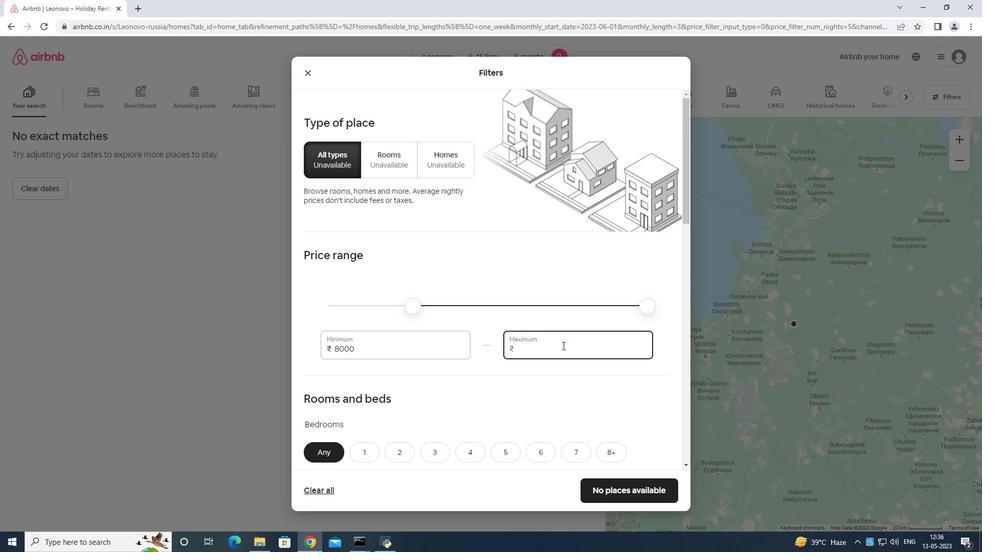 
Action: Mouse moved to (563, 341)
Screenshot: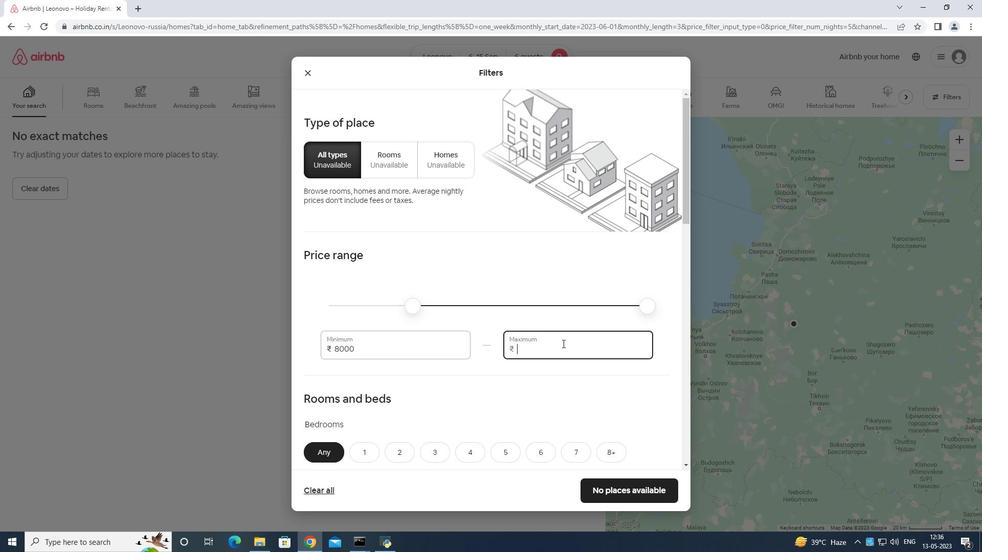 
Action: Key pressed 12
Screenshot: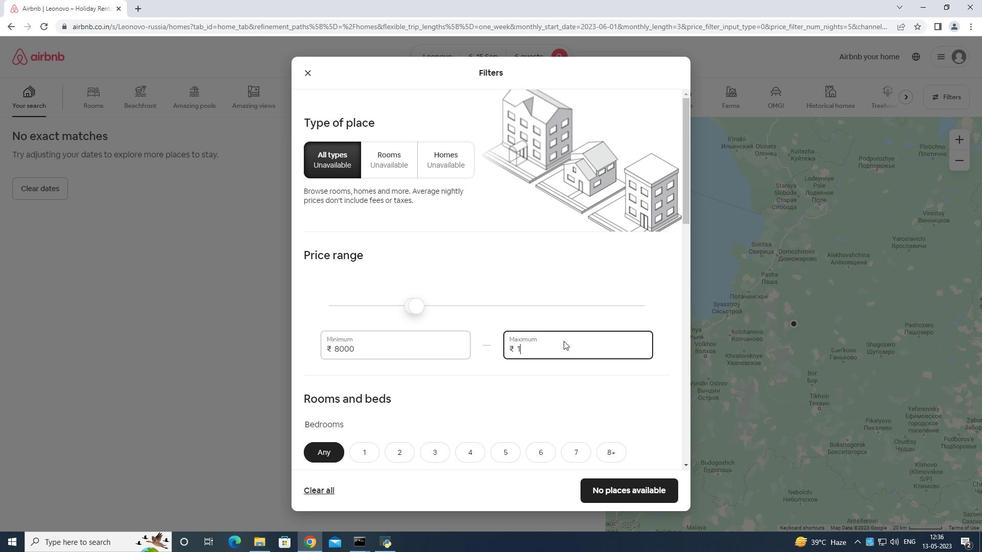 
Action: Mouse moved to (563, 340)
Screenshot: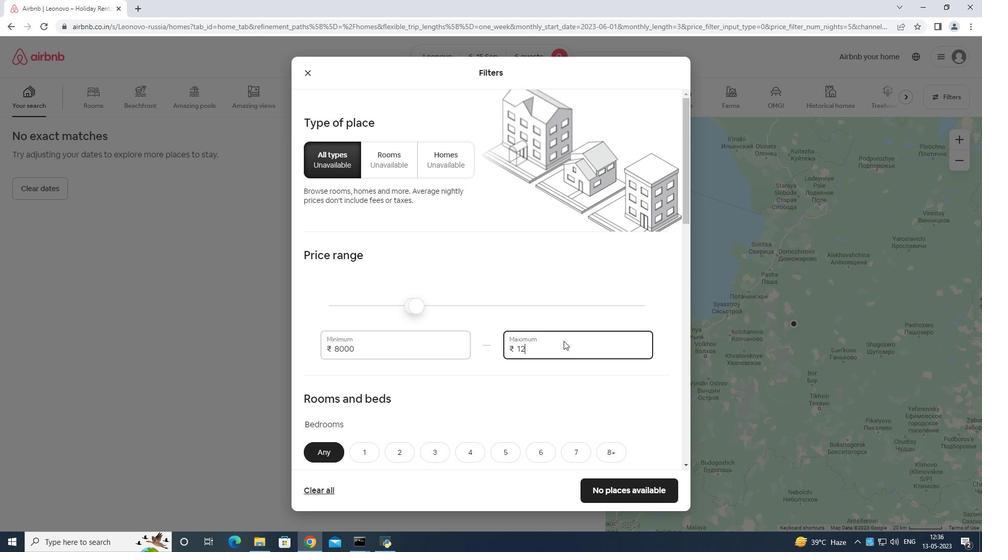 
Action: Key pressed 0
Screenshot: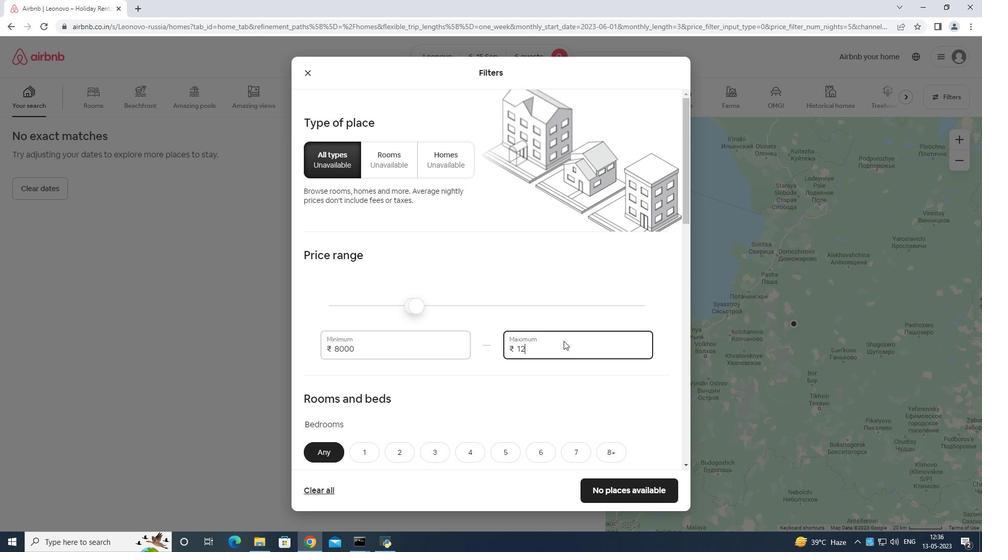 
Action: Mouse moved to (563, 339)
Screenshot: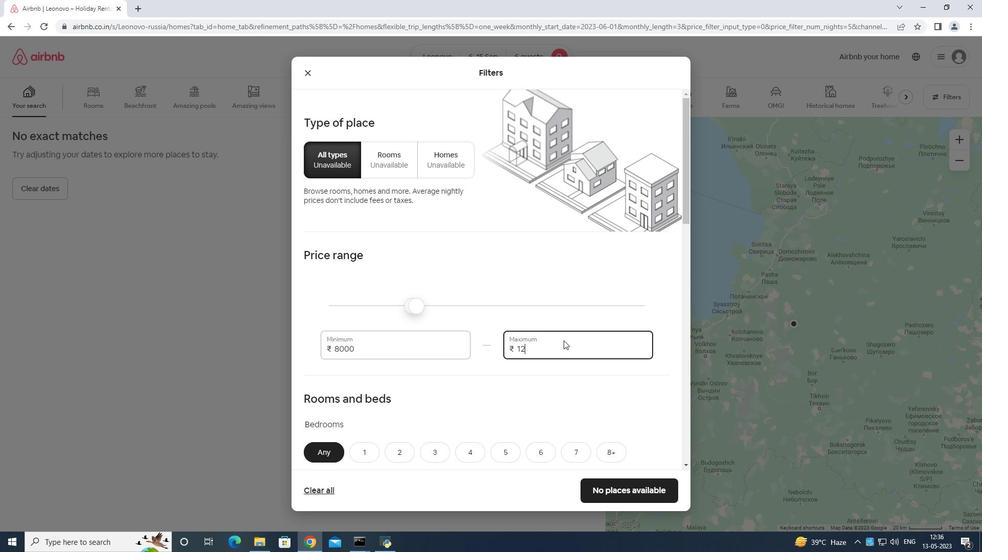 
Action: Key pressed 00
Screenshot: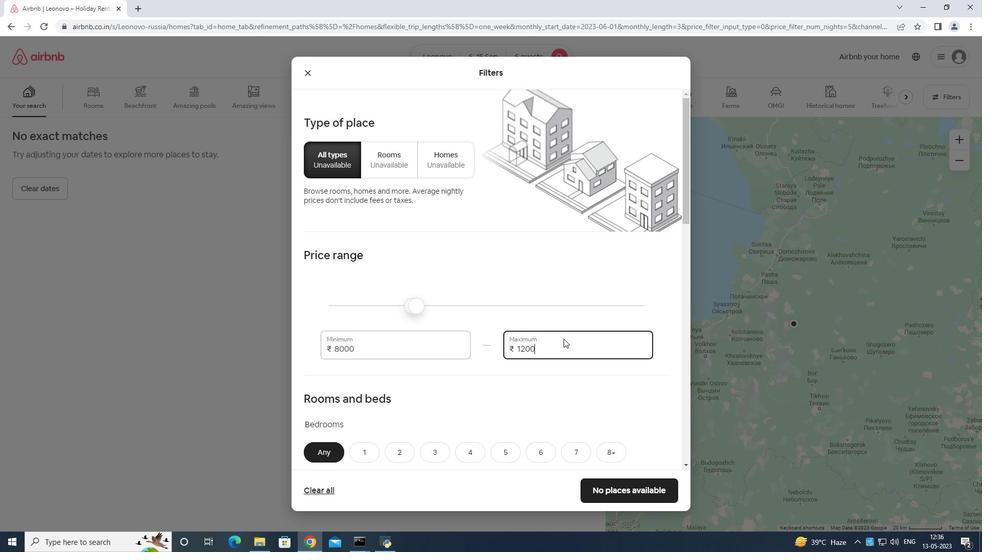 
Action: Mouse moved to (567, 335)
Screenshot: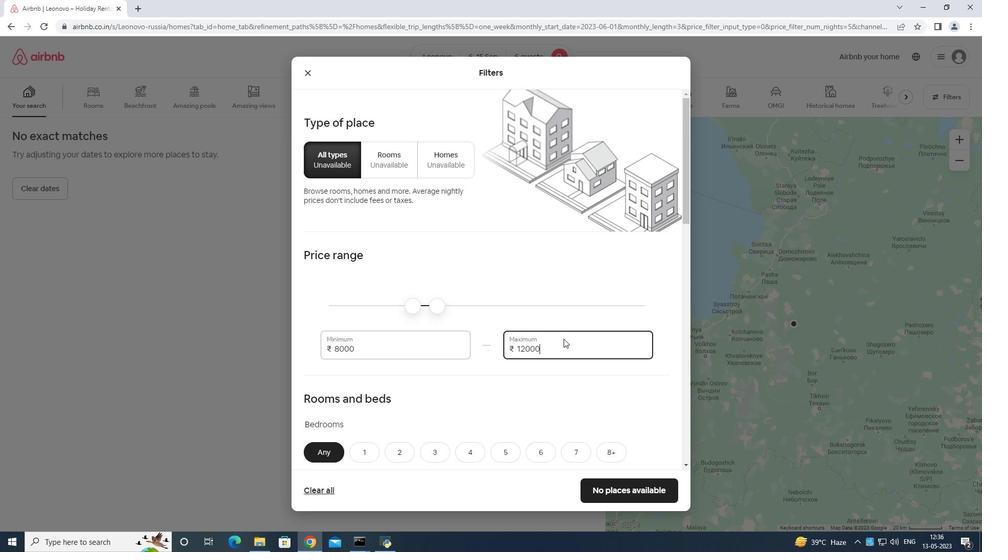 
Action: Mouse scrolled (567, 334) with delta (0, 0)
Screenshot: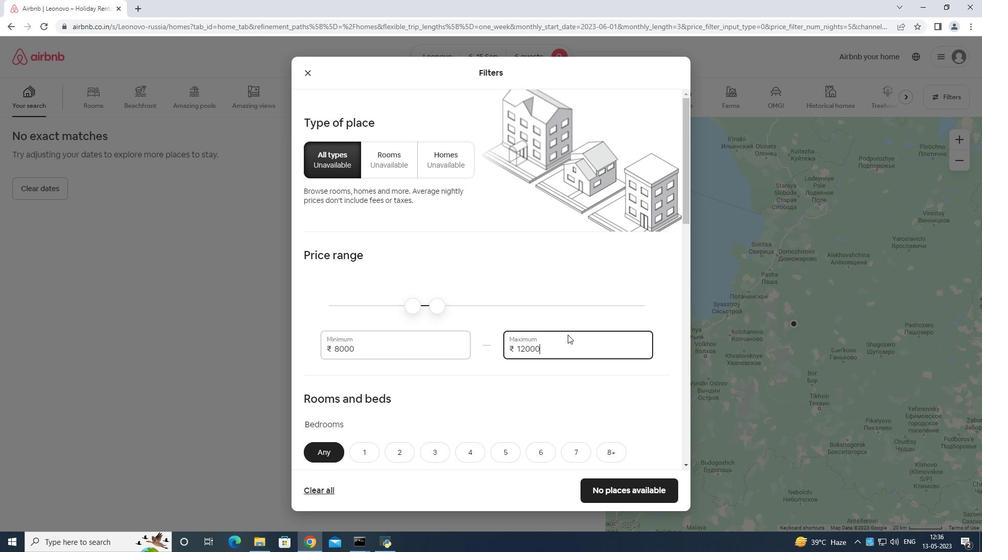 
Action: Mouse moved to (568, 336)
Screenshot: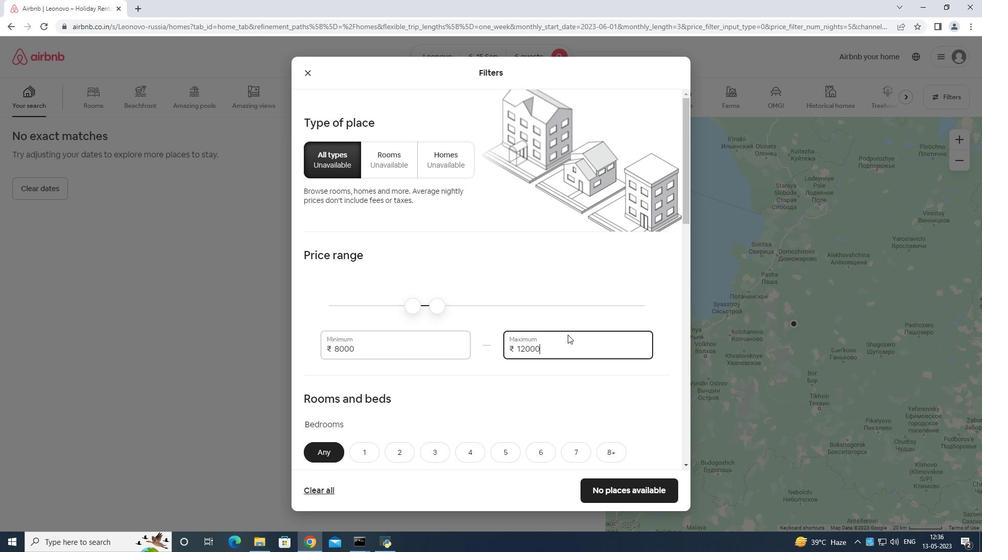
Action: Mouse scrolled (568, 336) with delta (0, 0)
Screenshot: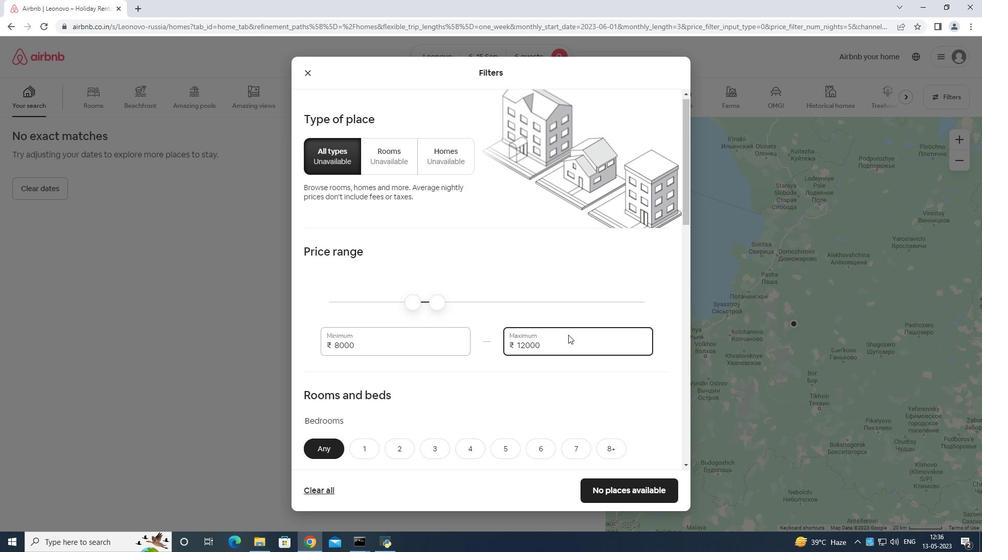 
Action: Mouse moved to (568, 338)
Screenshot: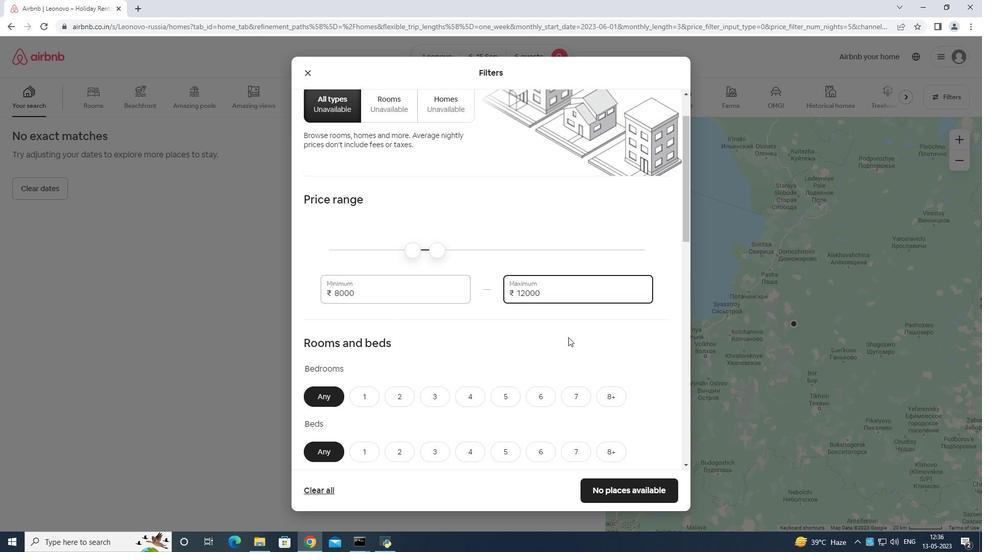 
Action: Mouse scrolled (568, 337) with delta (0, 0)
Screenshot: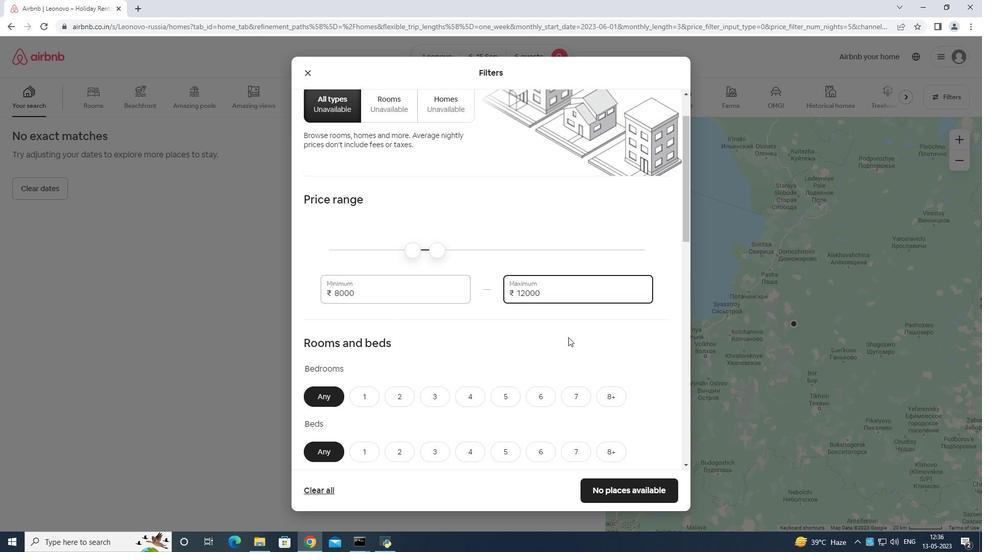 
Action: Mouse scrolled (568, 337) with delta (0, 0)
Screenshot: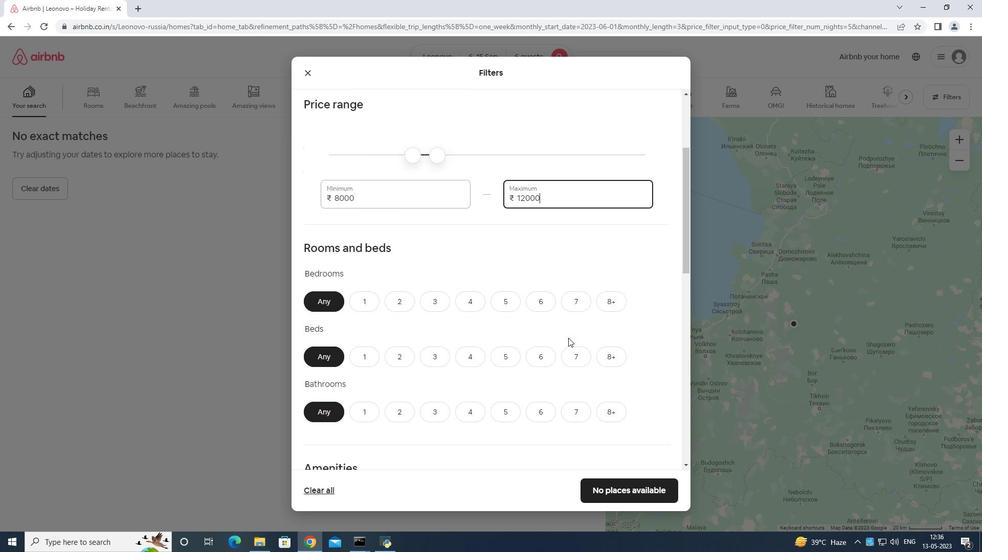 
Action: Mouse moved to (548, 247)
Screenshot: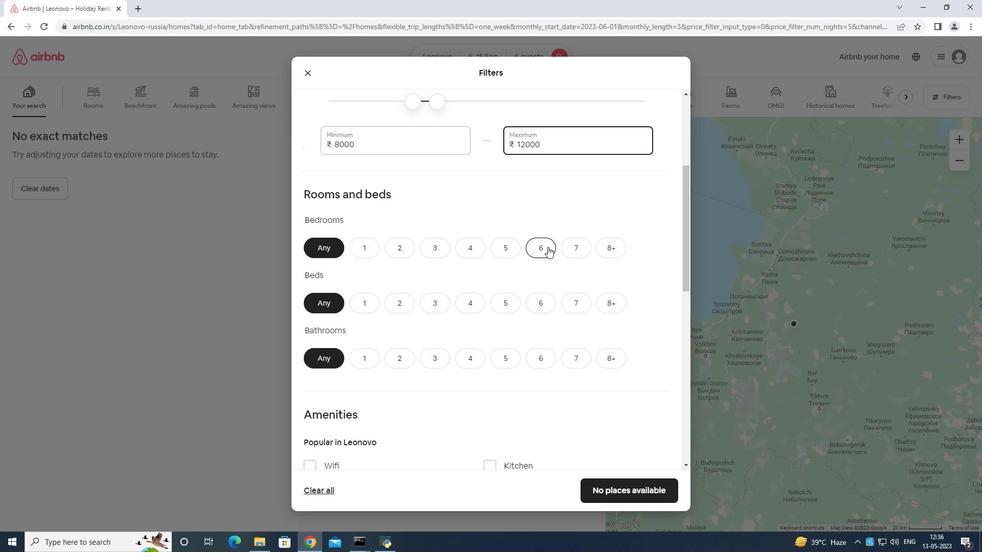 
Action: Mouse pressed left at (548, 247)
Screenshot: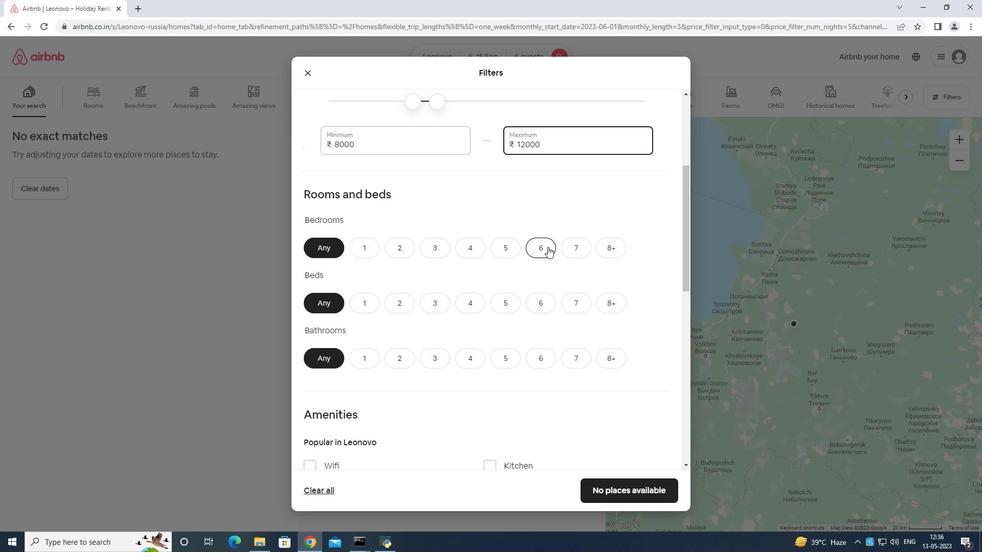 
Action: Mouse moved to (544, 298)
Screenshot: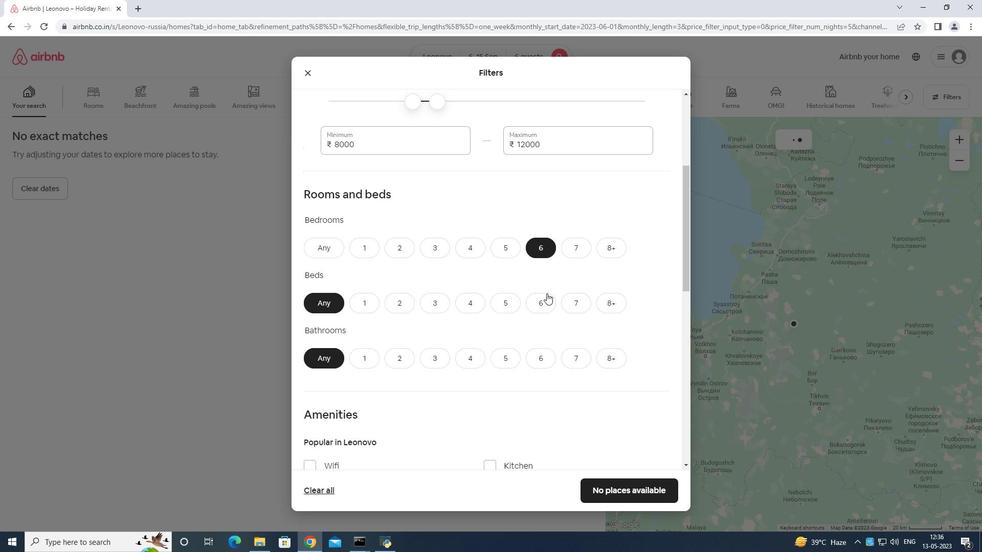 
Action: Mouse pressed left at (544, 298)
Screenshot: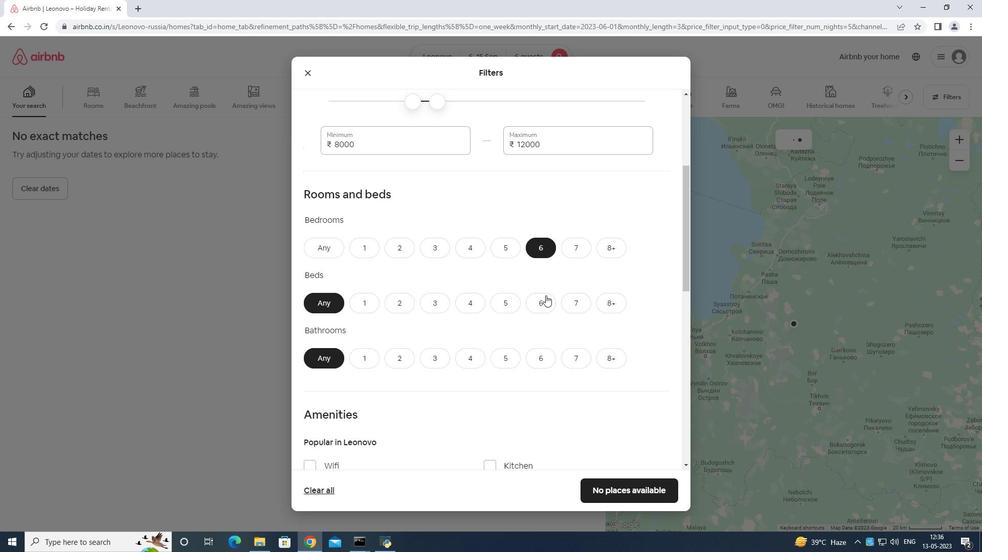 
Action: Mouse moved to (539, 350)
Screenshot: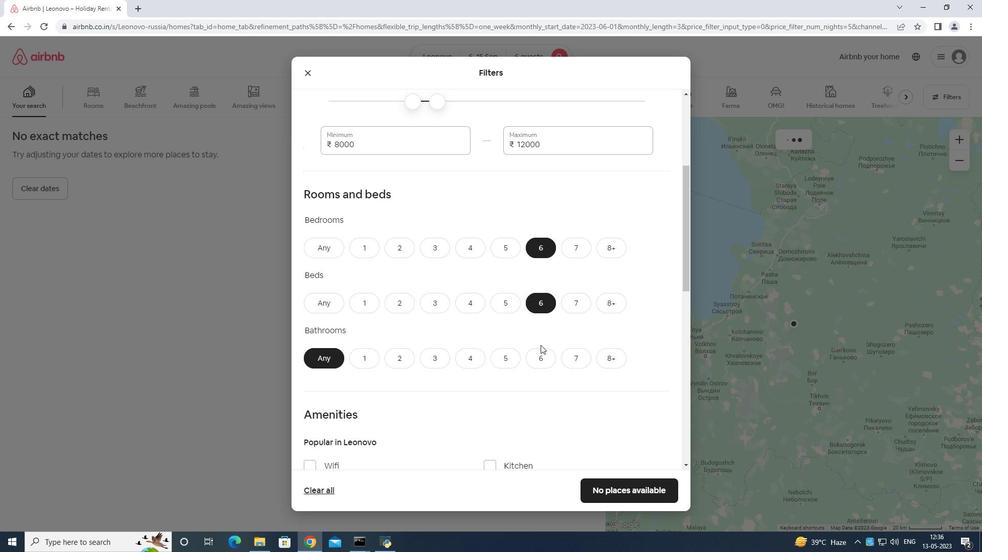 
Action: Mouse pressed left at (539, 350)
Screenshot: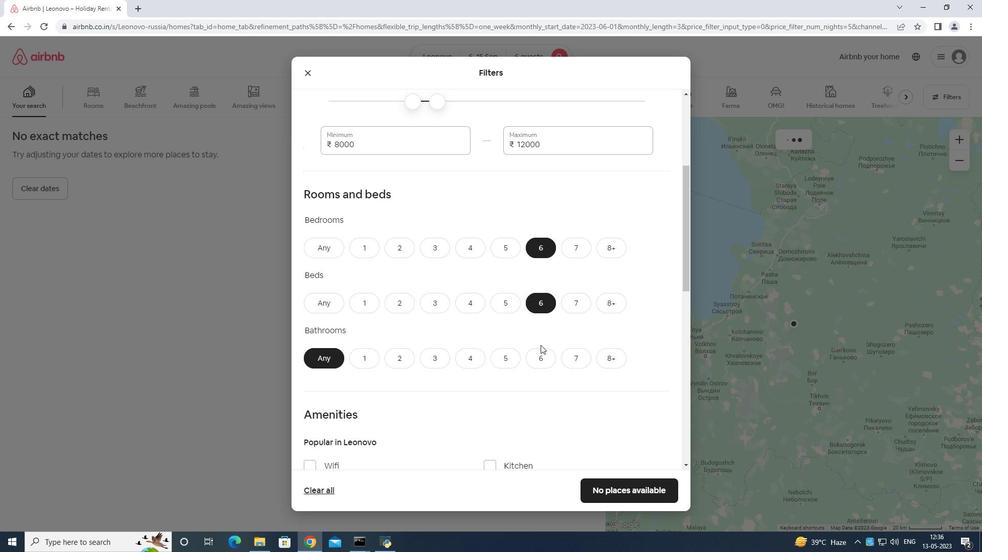 
Action: Mouse moved to (545, 347)
Screenshot: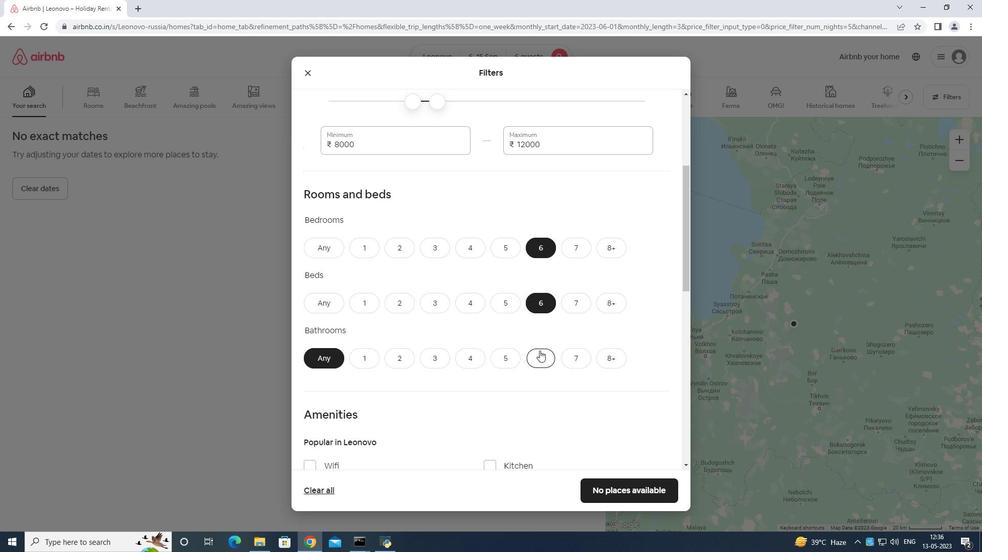 
Action: Mouse scrolled (545, 346) with delta (0, 0)
Screenshot: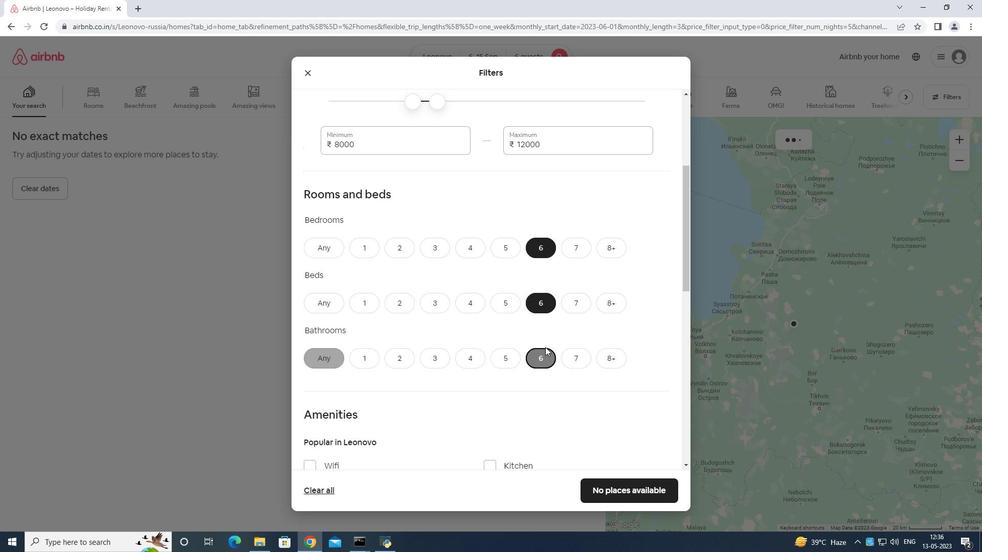 
Action: Mouse moved to (544, 347)
Screenshot: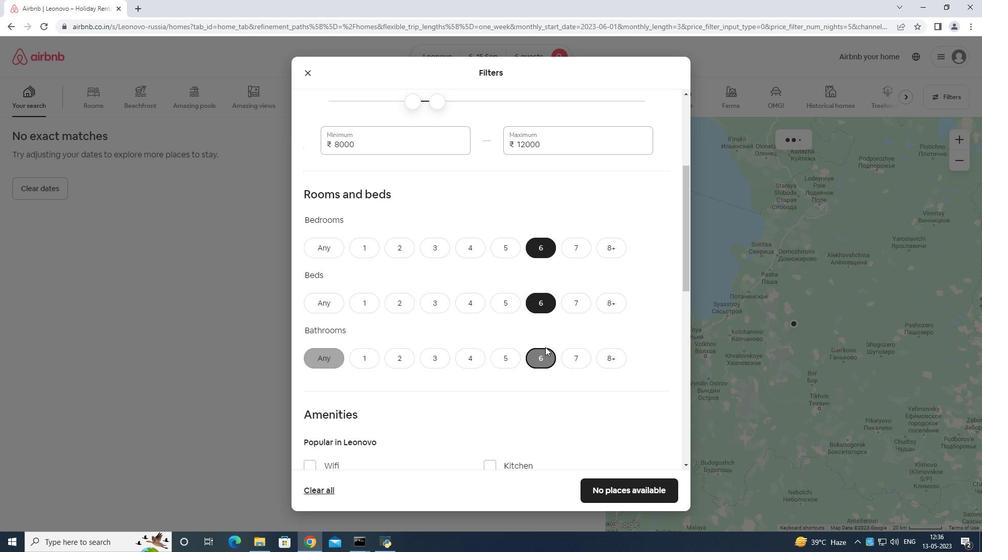 
Action: Mouse scrolled (544, 347) with delta (0, 0)
Screenshot: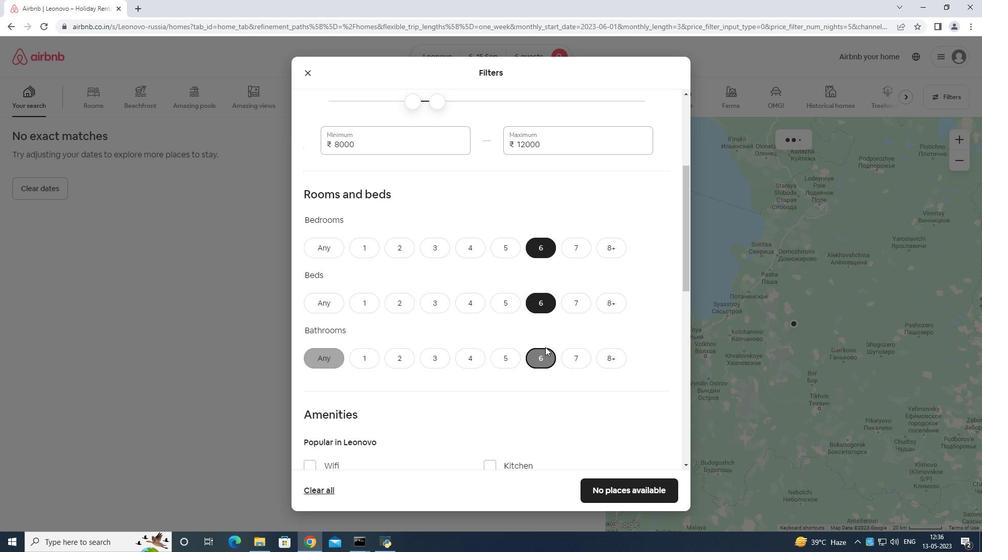 
Action: Mouse moved to (542, 347)
Screenshot: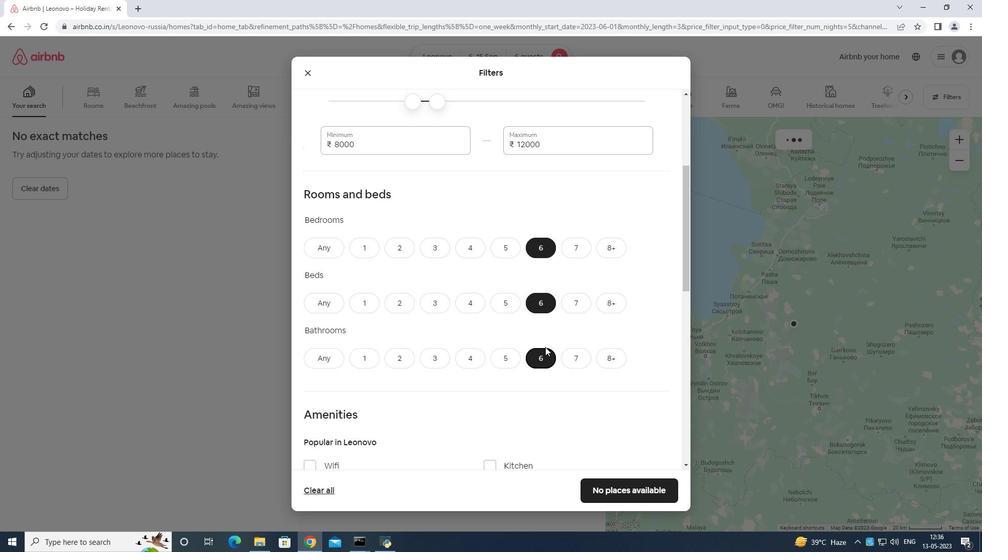 
Action: Mouse scrolled (542, 347) with delta (0, 0)
Screenshot: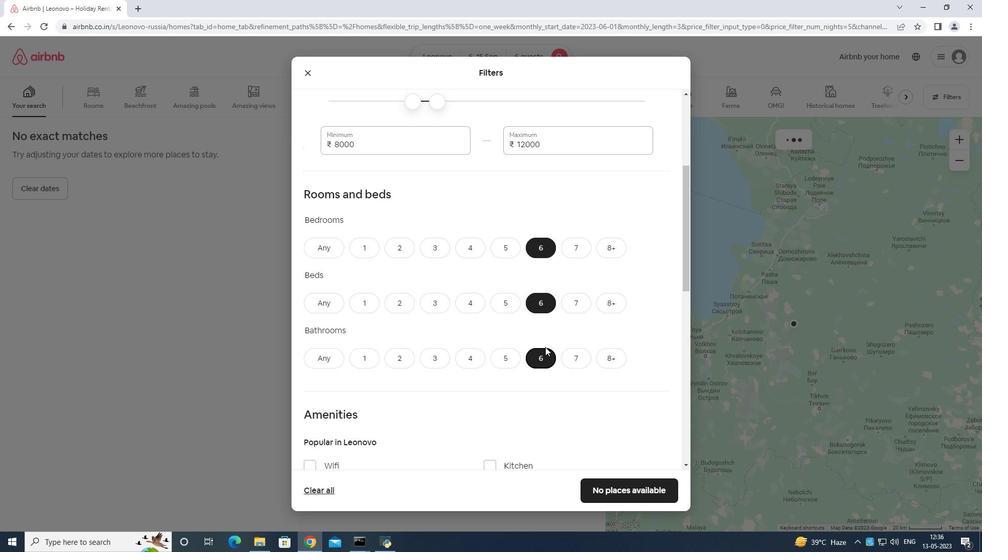 
Action: Mouse moved to (316, 311)
Screenshot: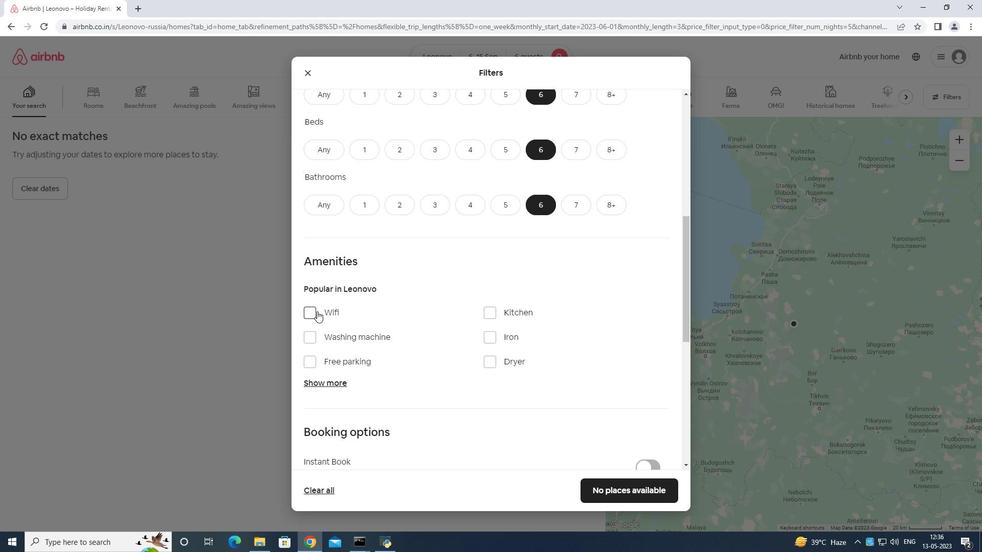 
Action: Mouse pressed left at (316, 311)
Screenshot: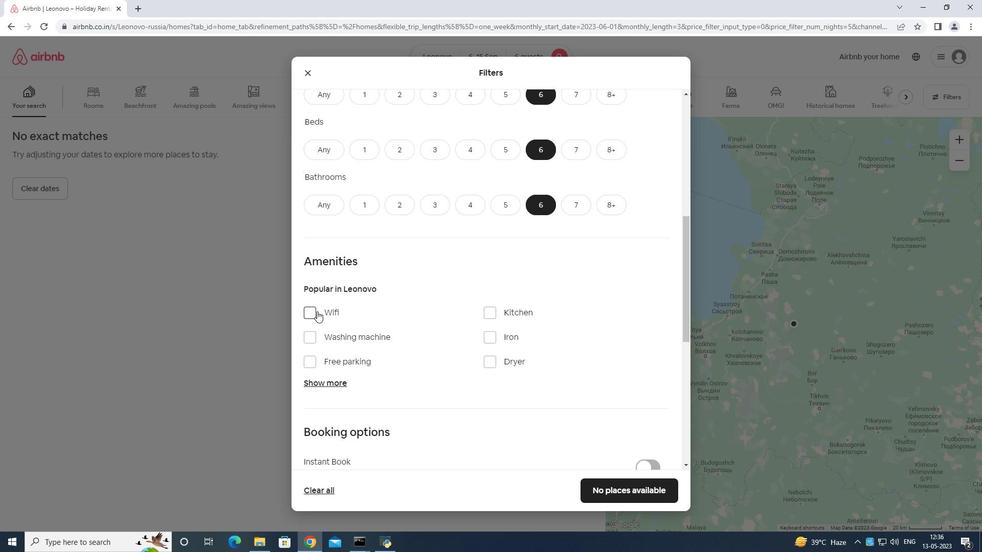 
Action: Mouse moved to (309, 358)
Screenshot: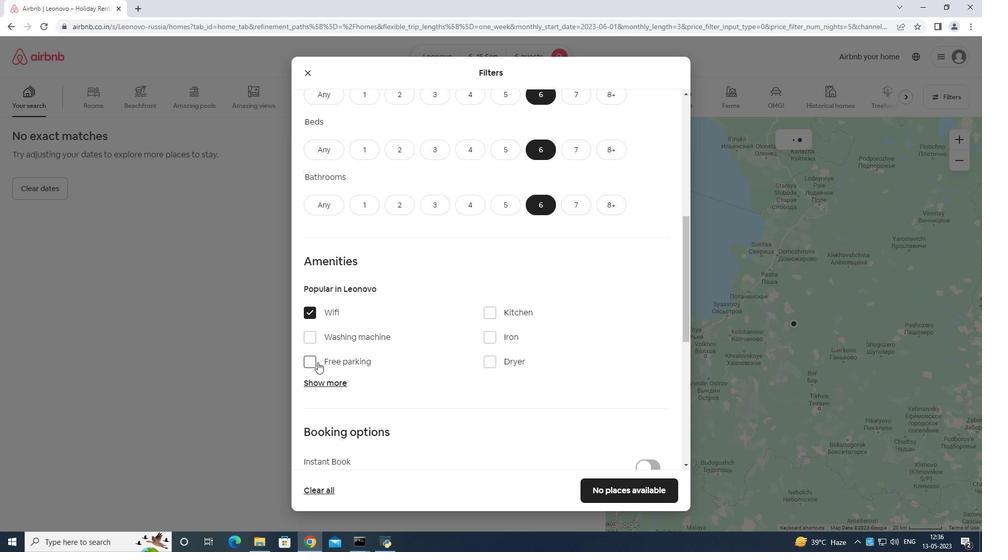 
Action: Mouse pressed left at (309, 358)
Screenshot: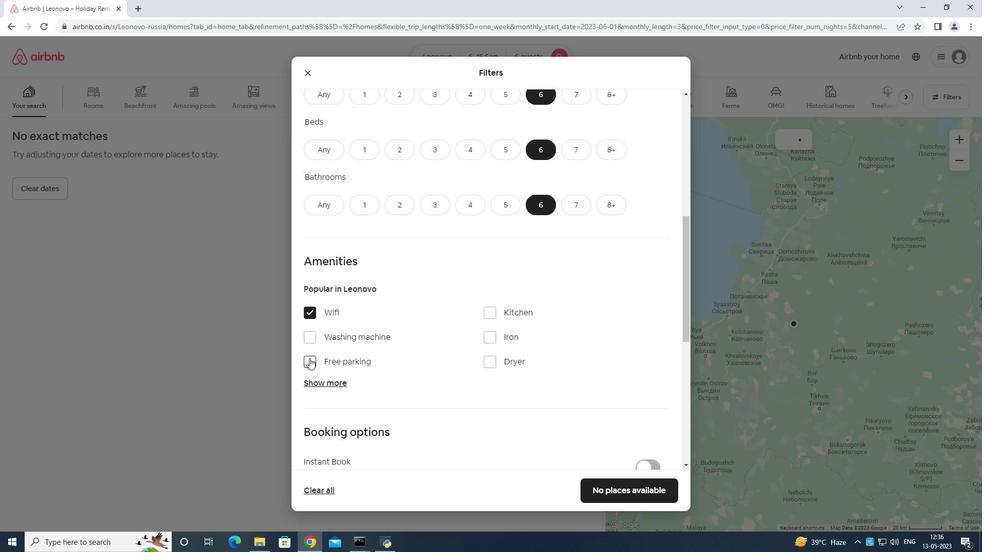 
Action: Mouse moved to (316, 385)
Screenshot: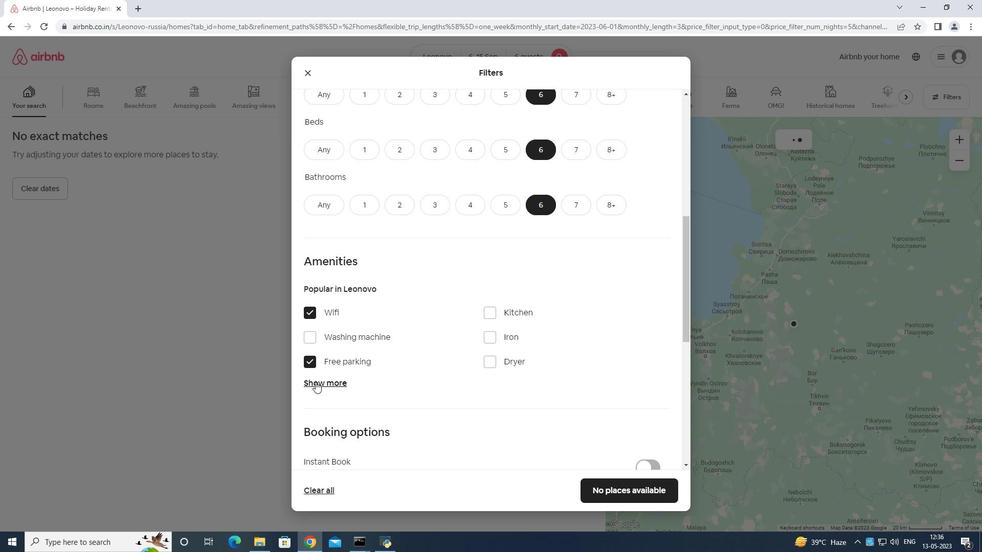 
Action: Mouse pressed left at (316, 385)
Screenshot: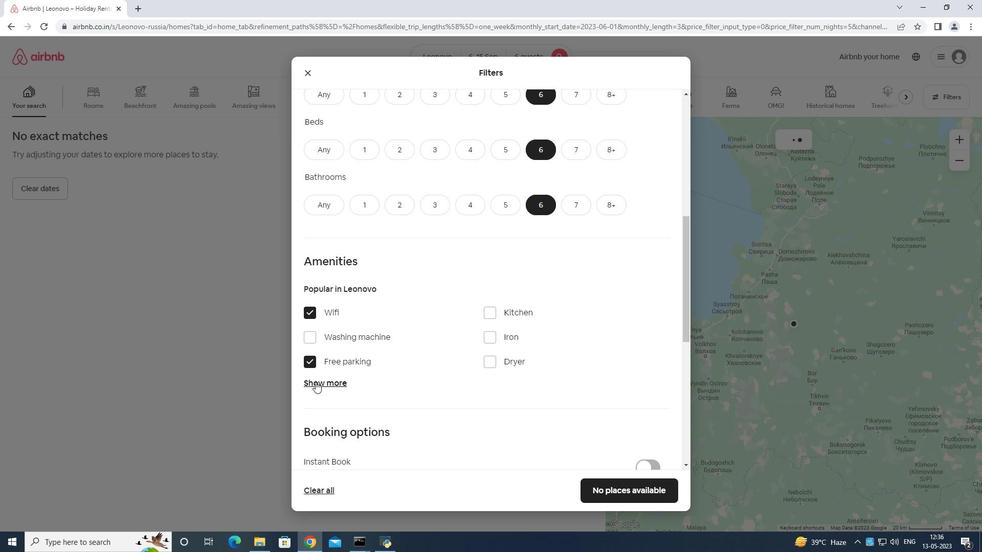 
Action: Mouse moved to (336, 352)
Screenshot: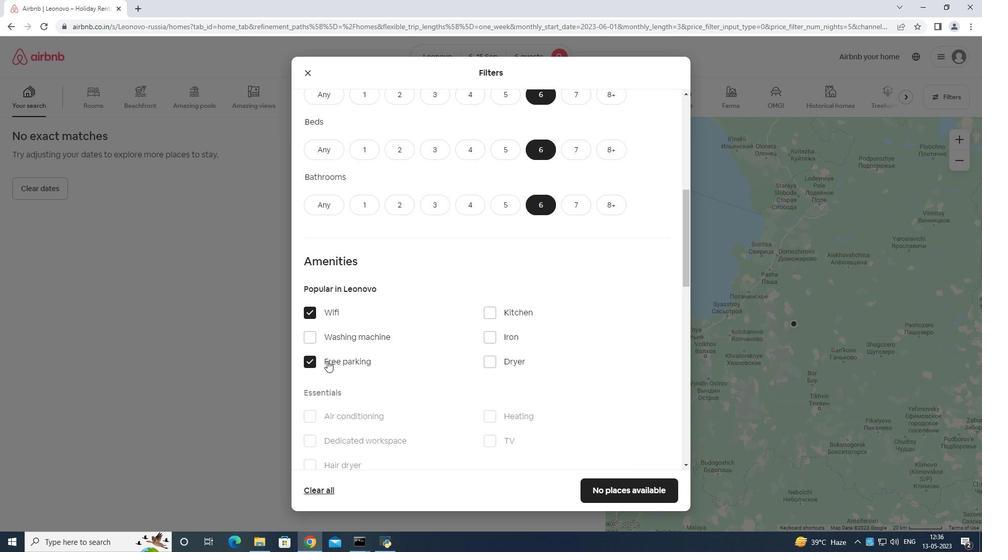 
Action: Mouse scrolled (336, 351) with delta (0, 0)
Screenshot: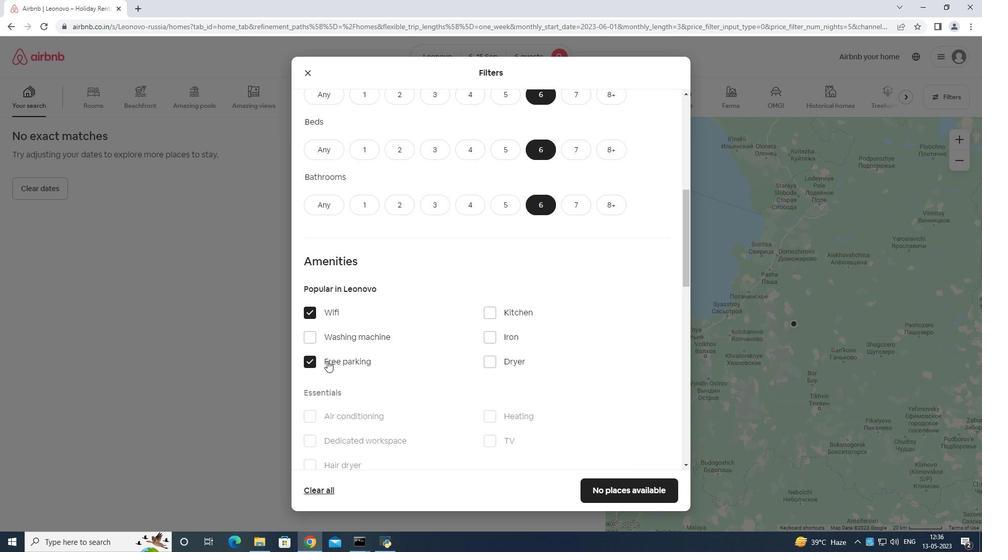 
Action: Mouse moved to (360, 345)
Screenshot: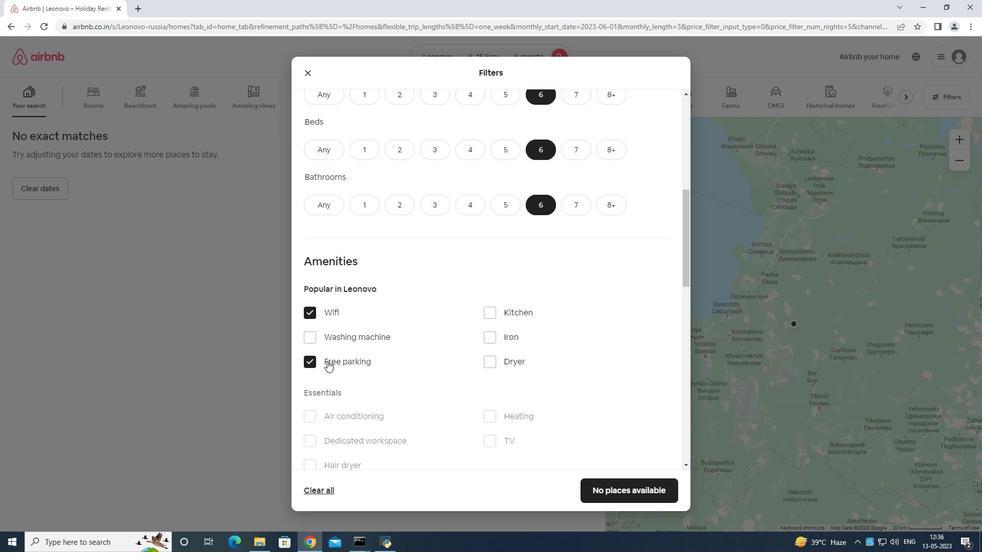 
Action: Mouse scrolled (360, 345) with delta (0, 0)
Screenshot: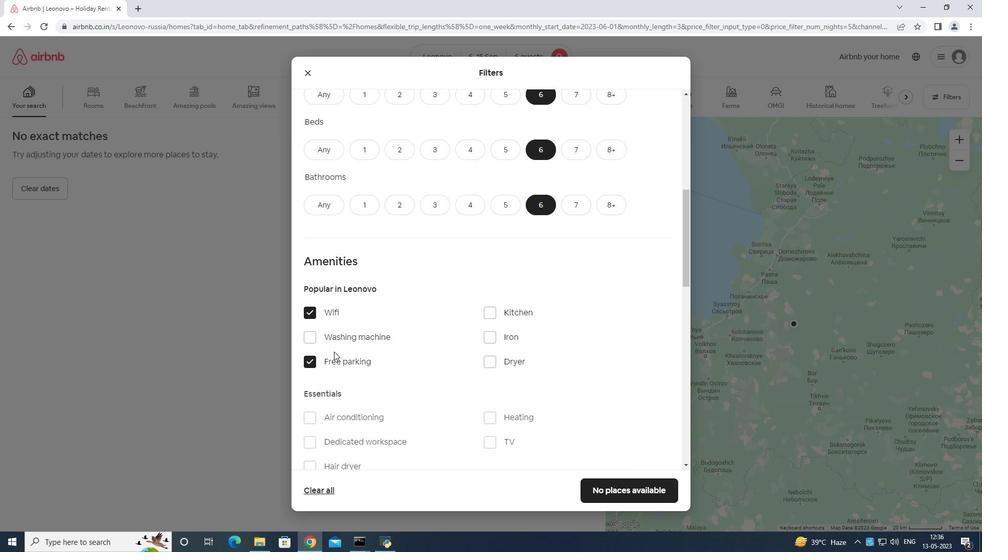 
Action: Mouse moved to (381, 338)
Screenshot: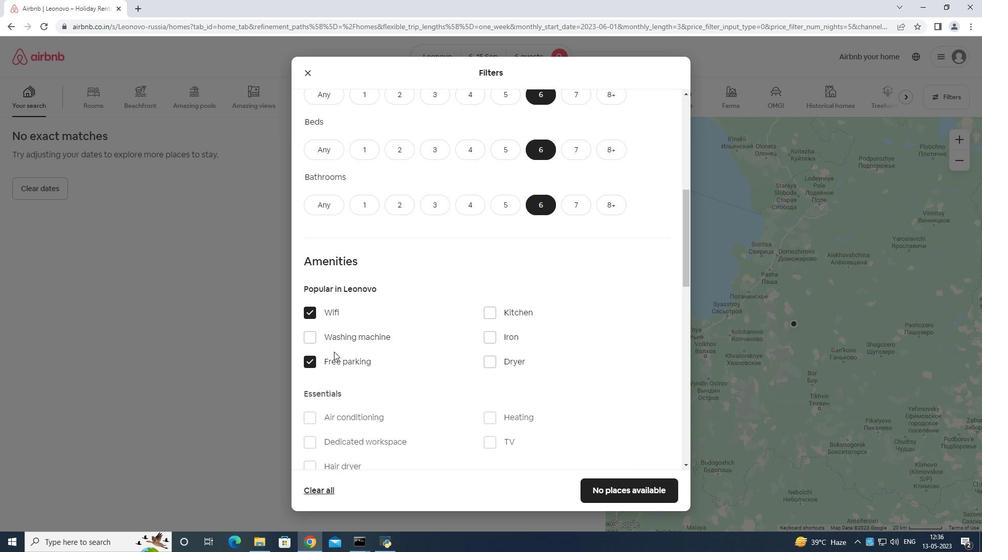
Action: Mouse scrolled (381, 337) with delta (0, 0)
Screenshot: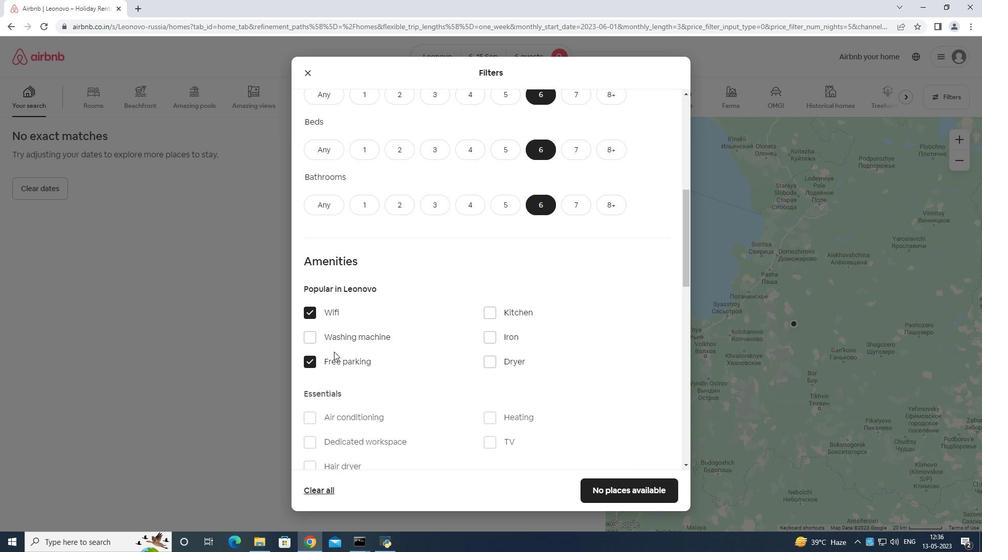 
Action: Mouse moved to (490, 289)
Screenshot: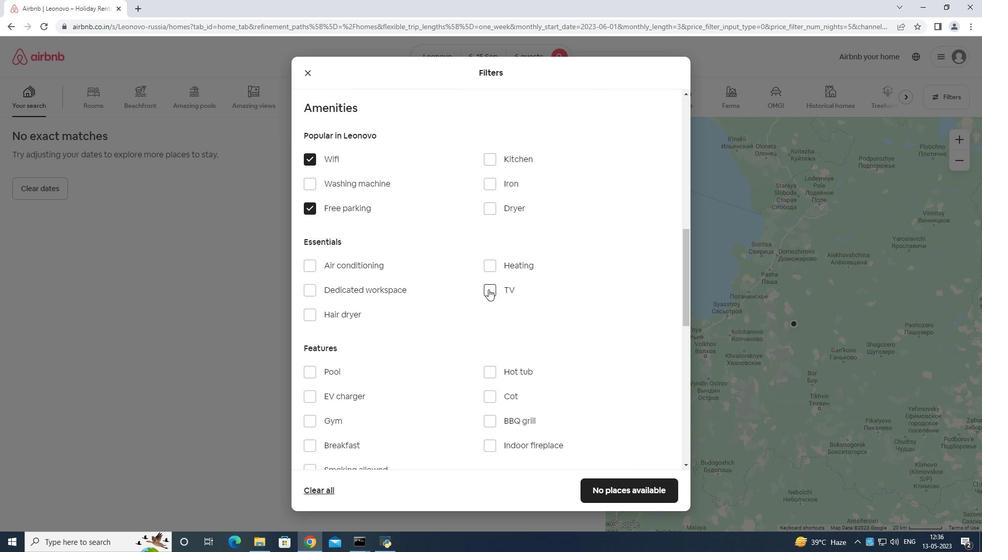 
Action: Mouse pressed left at (490, 289)
Screenshot: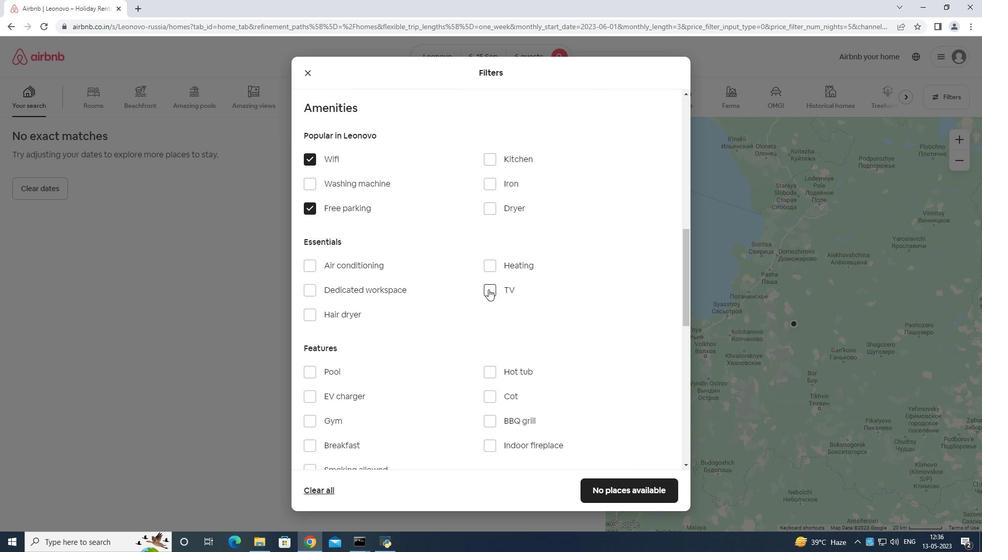 
Action: Mouse moved to (476, 292)
Screenshot: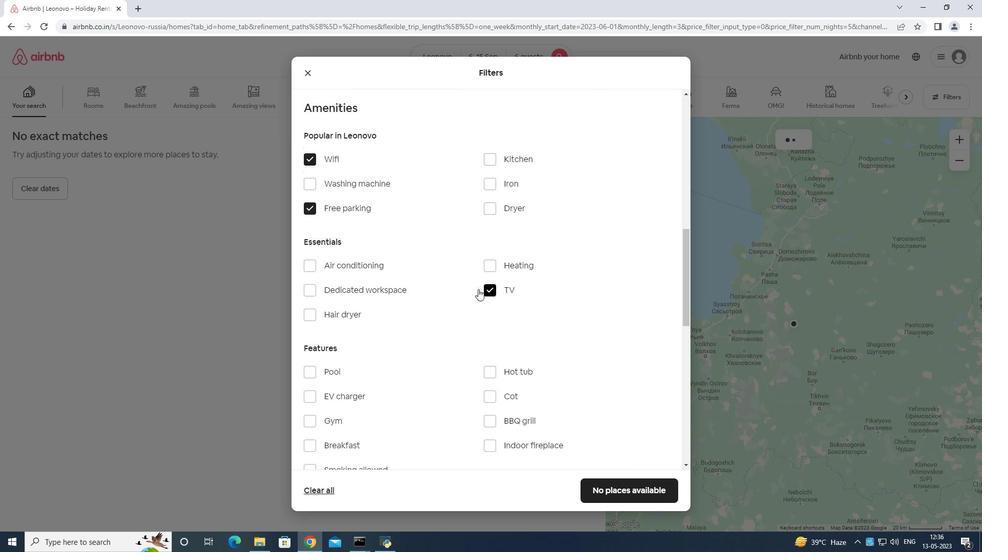 
Action: Mouse scrolled (476, 291) with delta (0, 0)
Screenshot: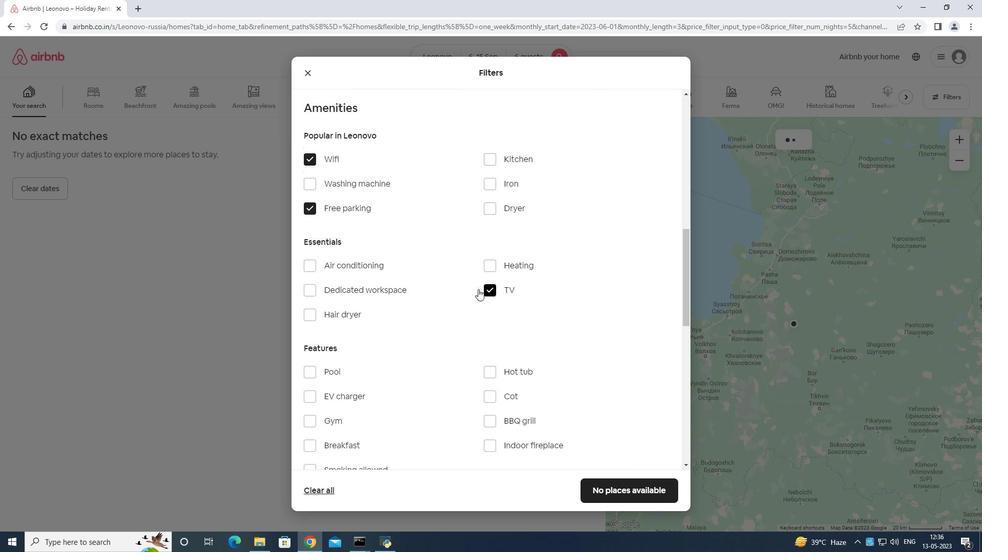 
Action: Mouse moved to (476, 296)
Screenshot: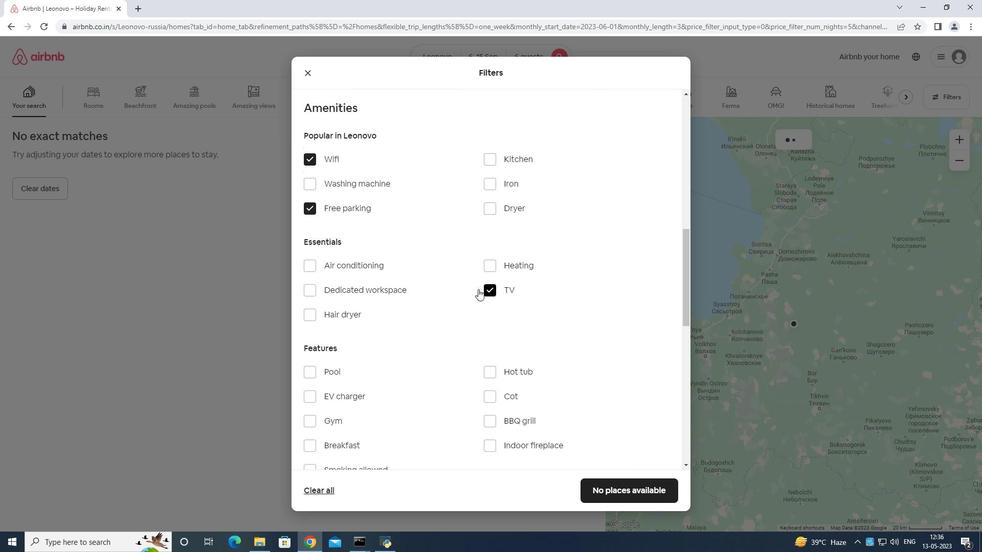 
Action: Mouse scrolled (476, 295) with delta (0, 0)
Screenshot: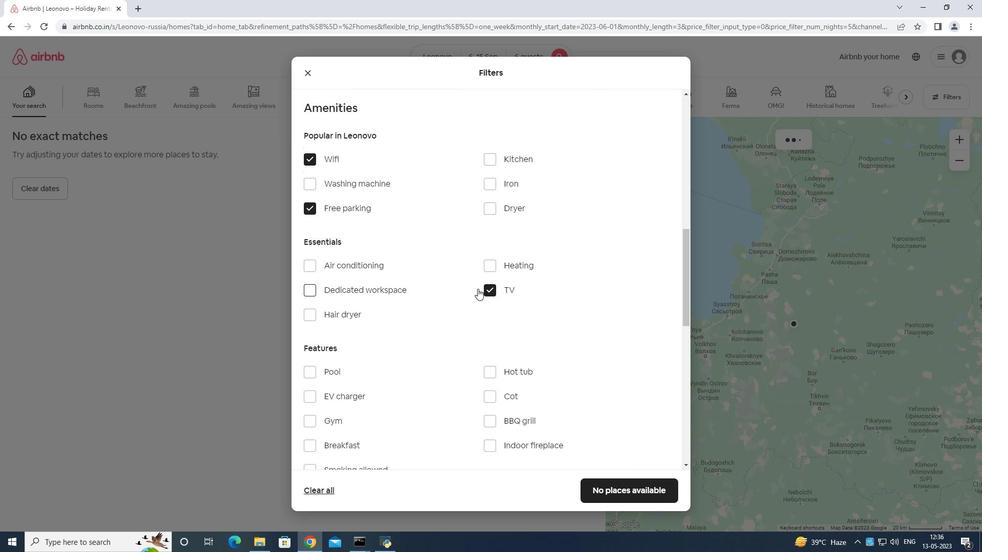 
Action: Mouse moved to (307, 317)
Screenshot: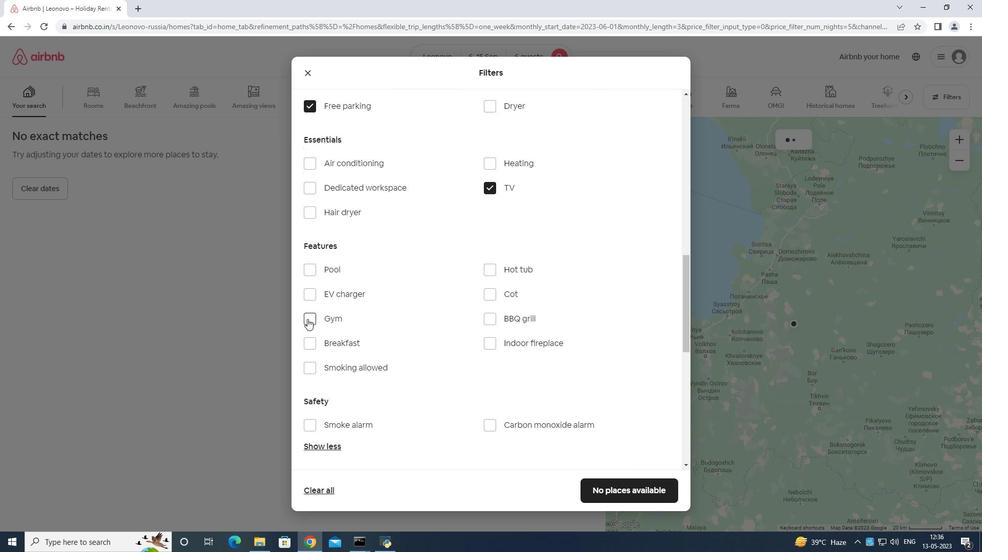 
Action: Mouse pressed left at (307, 317)
Screenshot: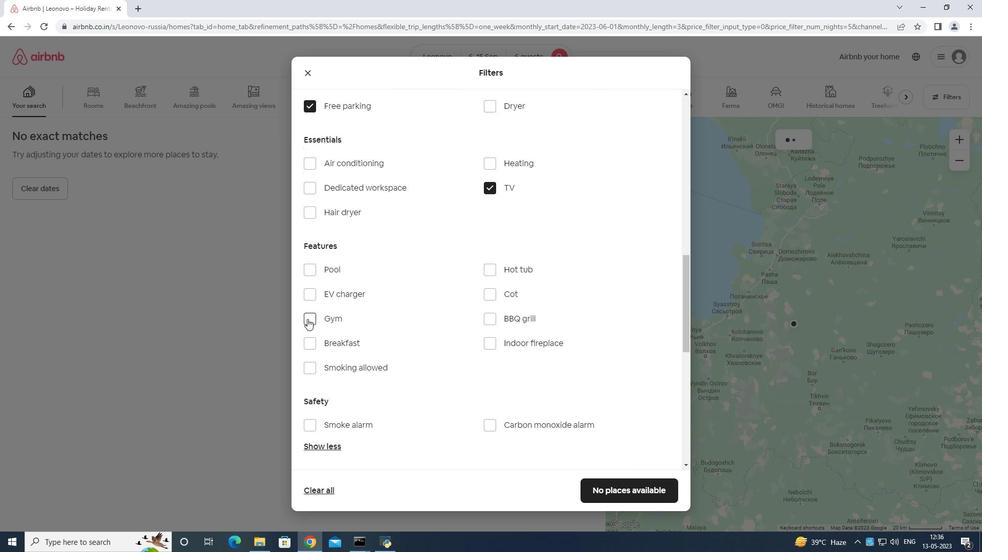 
Action: Mouse moved to (306, 338)
Screenshot: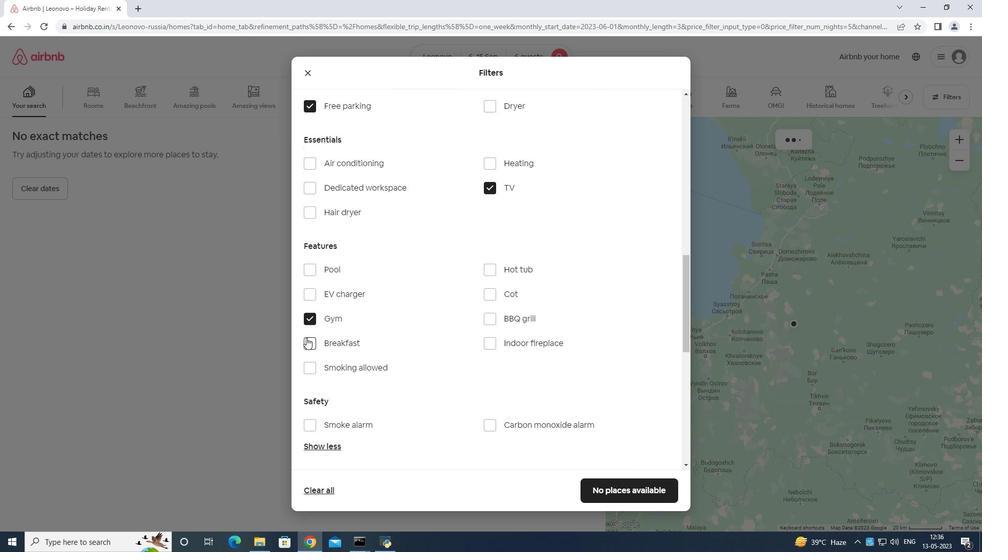 
Action: Mouse pressed left at (306, 338)
Screenshot: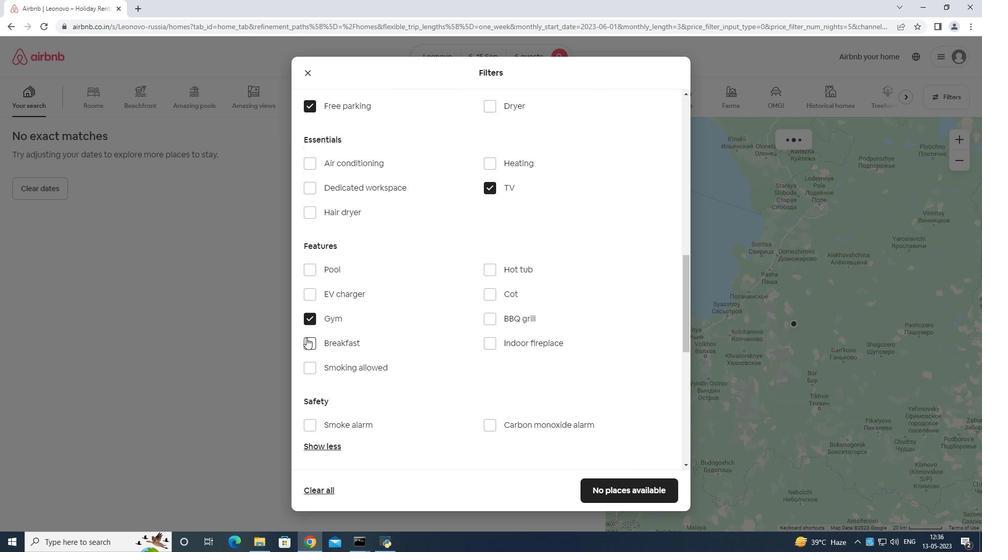 
Action: Mouse moved to (490, 359)
Screenshot: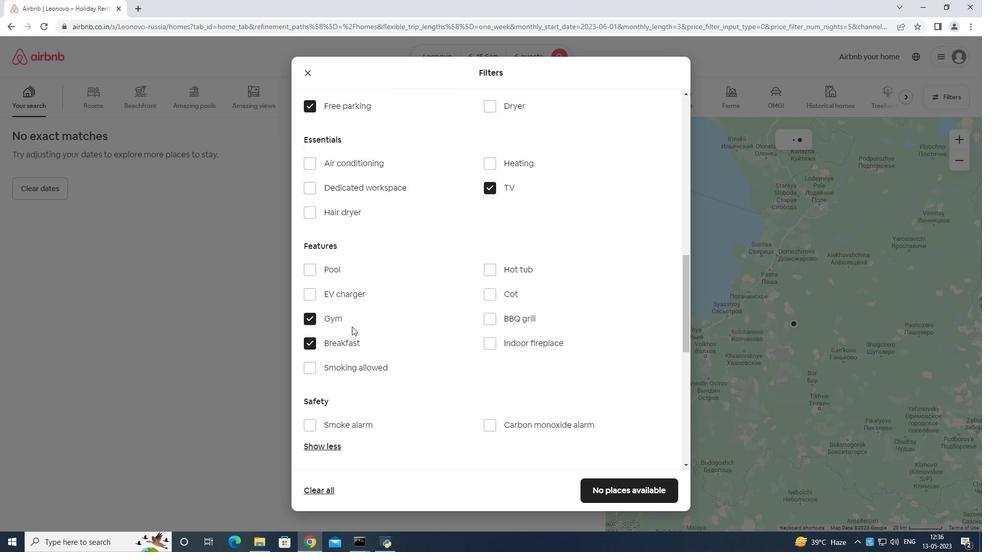 
Action: Mouse scrolled (490, 358) with delta (0, 0)
Screenshot: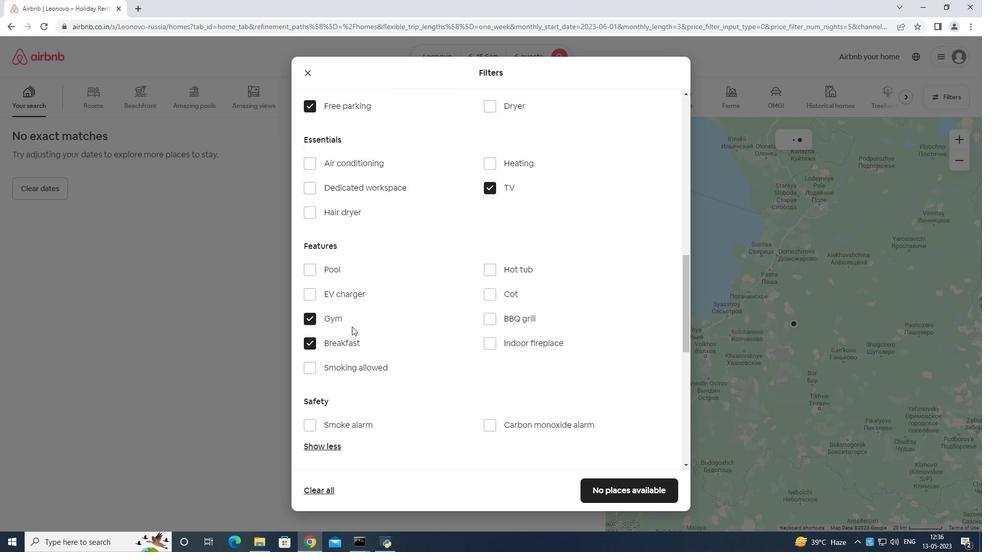 
Action: Mouse moved to (495, 360)
Screenshot: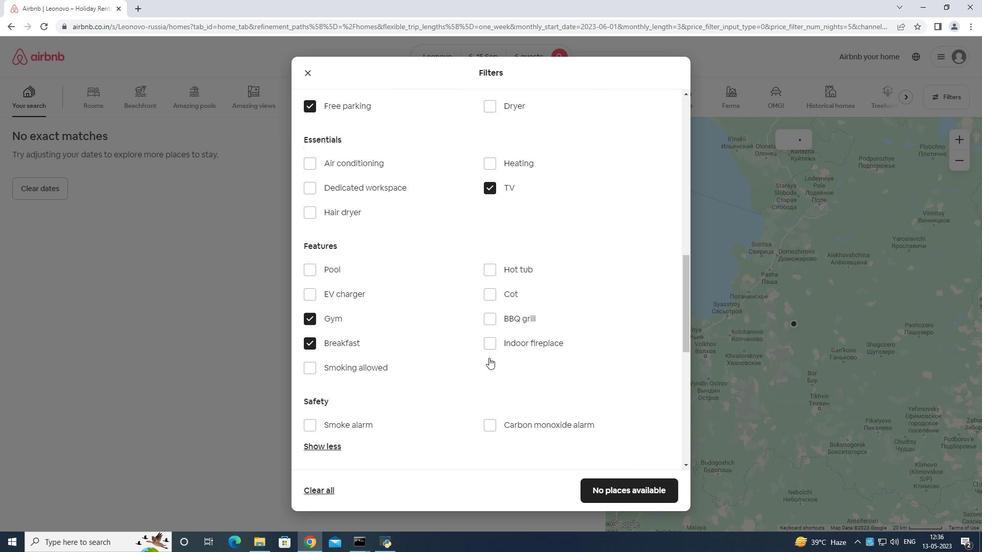 
Action: Mouse scrolled (495, 360) with delta (0, 0)
Screenshot: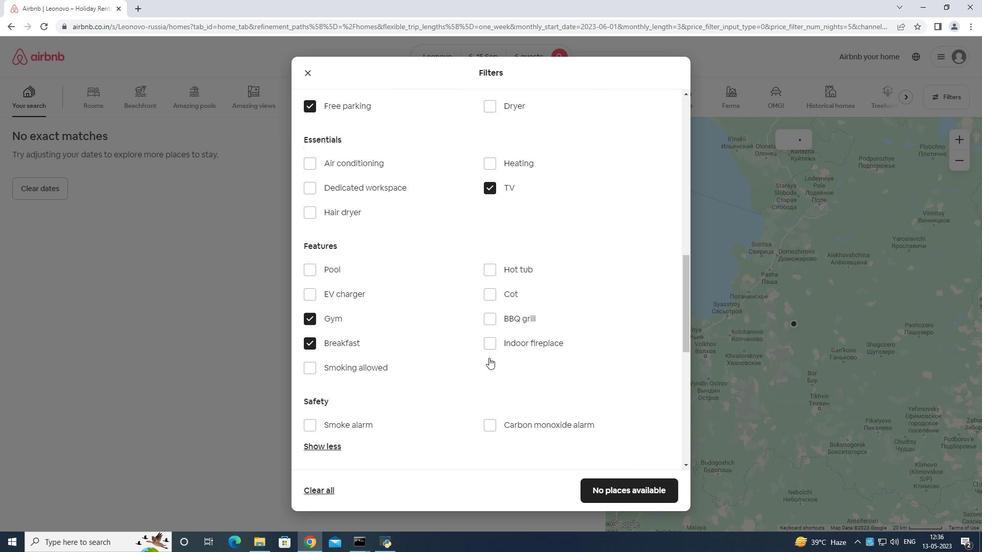 
Action: Mouse moved to (501, 359)
Screenshot: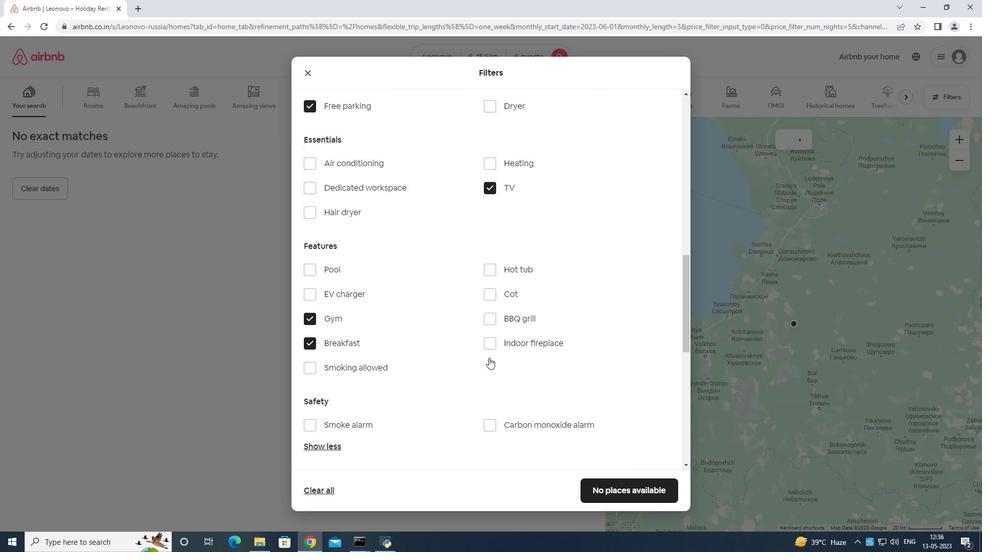 
Action: Mouse scrolled (501, 360) with delta (0, 0)
Screenshot: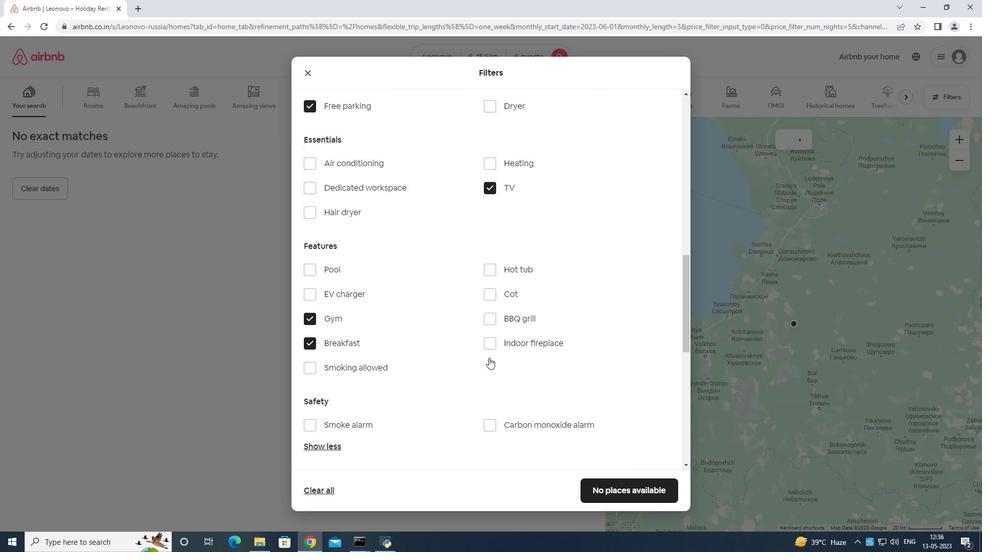 
Action: Mouse moved to (497, 370)
Screenshot: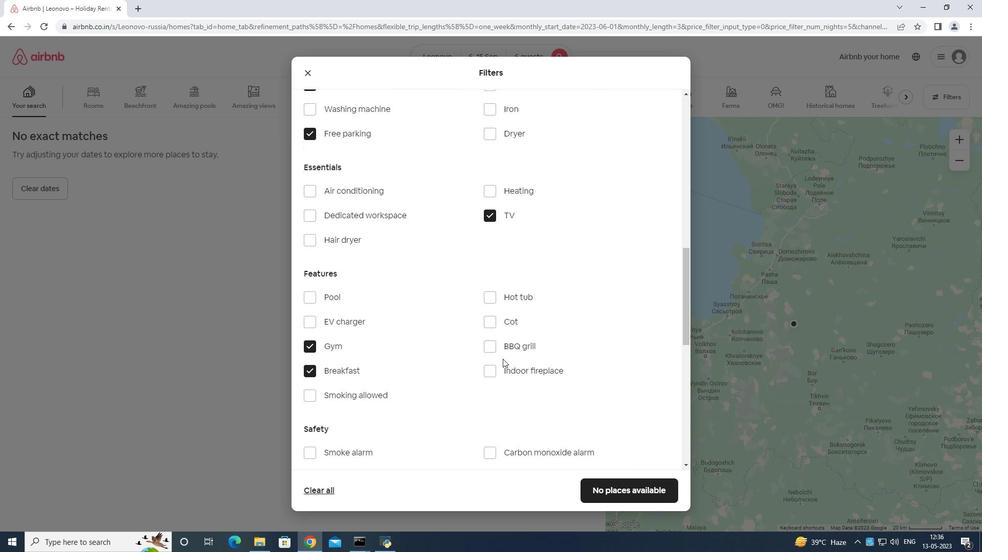 
Action: Mouse scrolled (497, 371) with delta (0, 0)
Screenshot: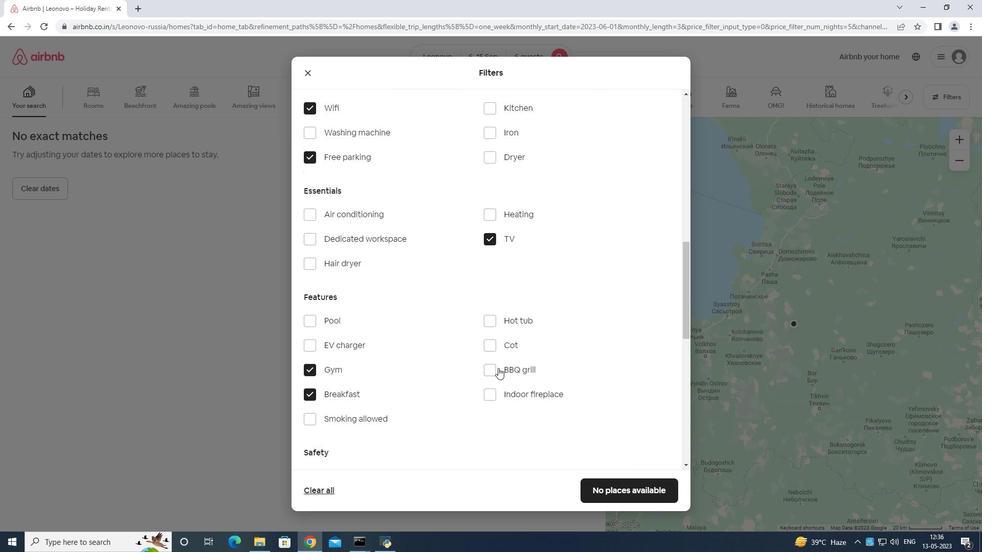 
Action: Mouse moved to (497, 370)
Screenshot: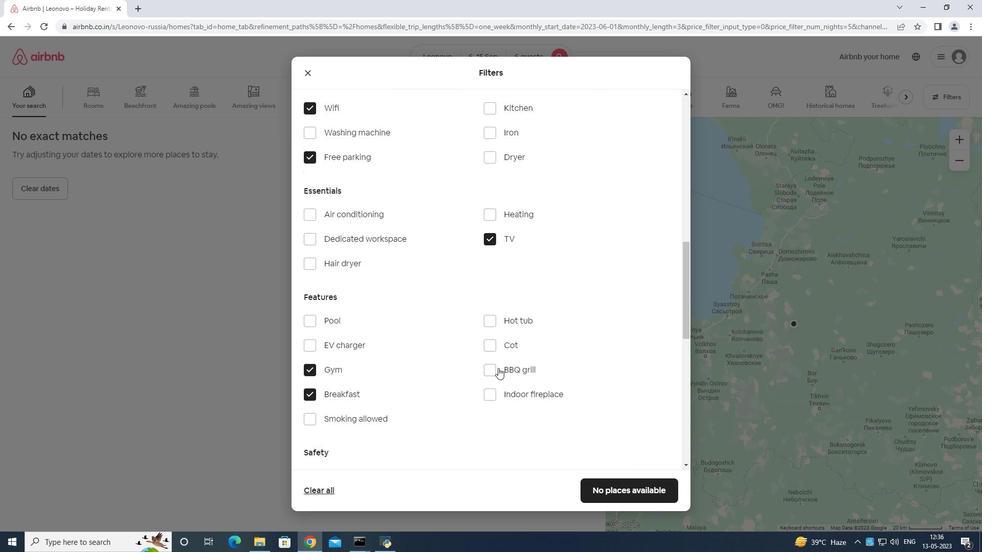 
Action: Mouse scrolled (497, 371) with delta (0, 0)
Screenshot: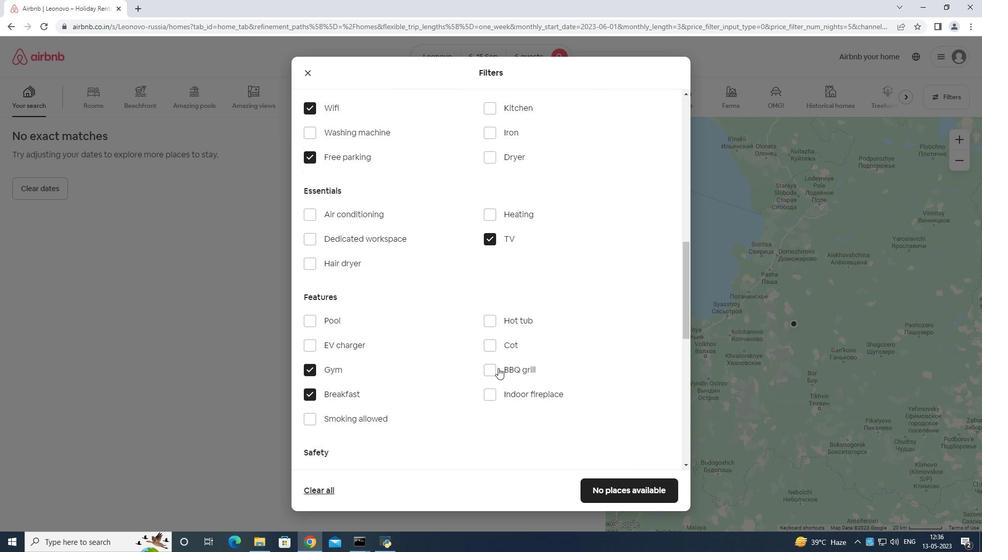 
Action: Mouse scrolled (497, 371) with delta (0, 0)
Screenshot: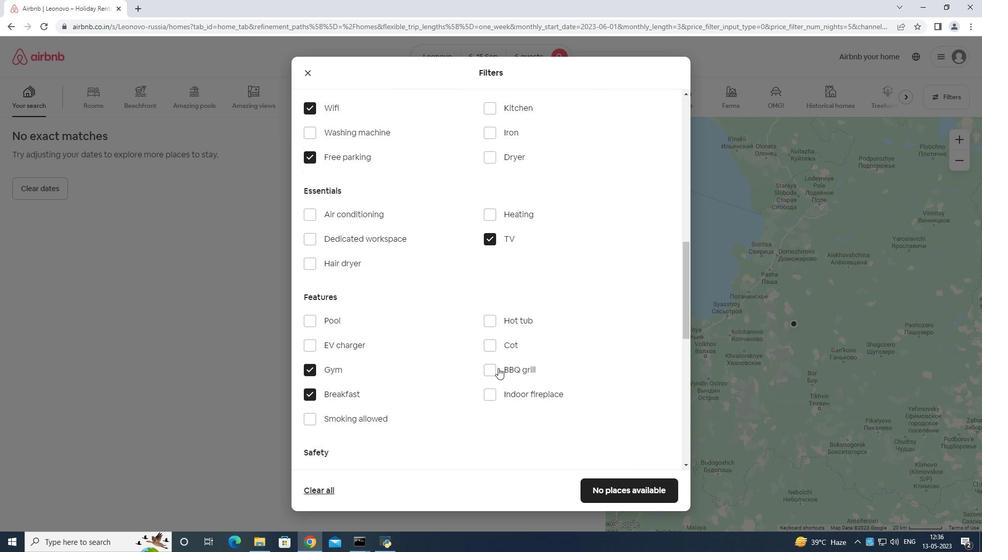 
Action: Mouse scrolled (497, 371) with delta (0, 0)
Screenshot: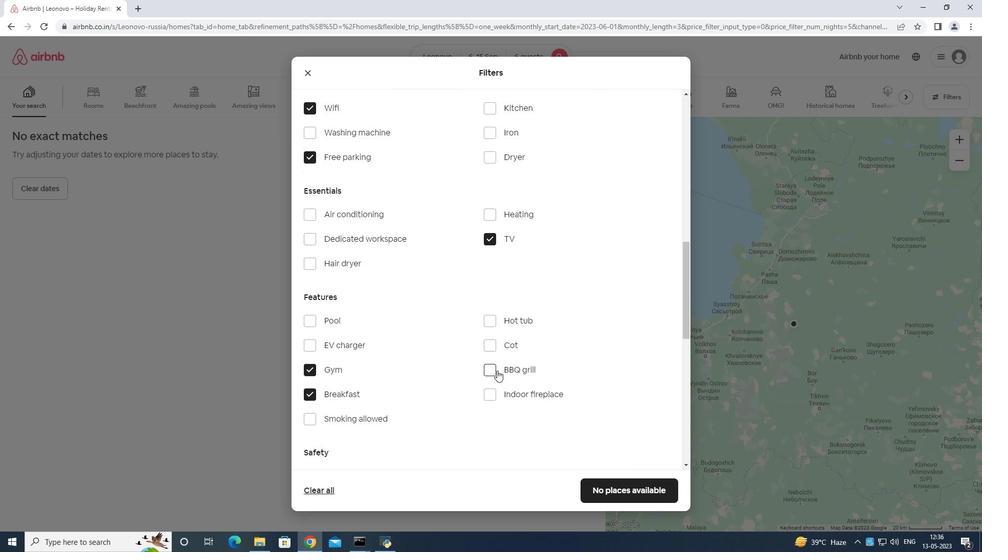 
Action: Mouse scrolled (497, 371) with delta (0, 0)
Screenshot: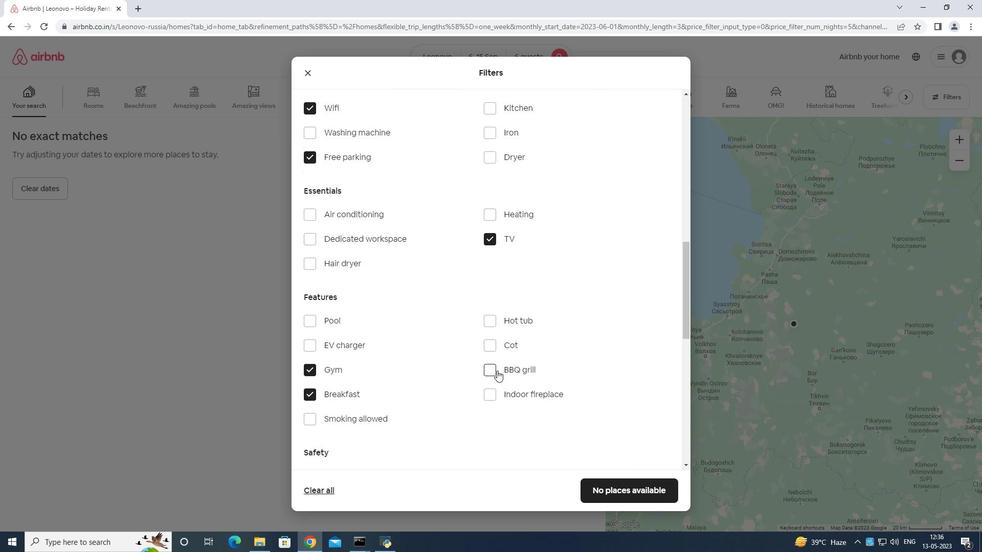 
Action: Mouse moved to (497, 370)
Screenshot: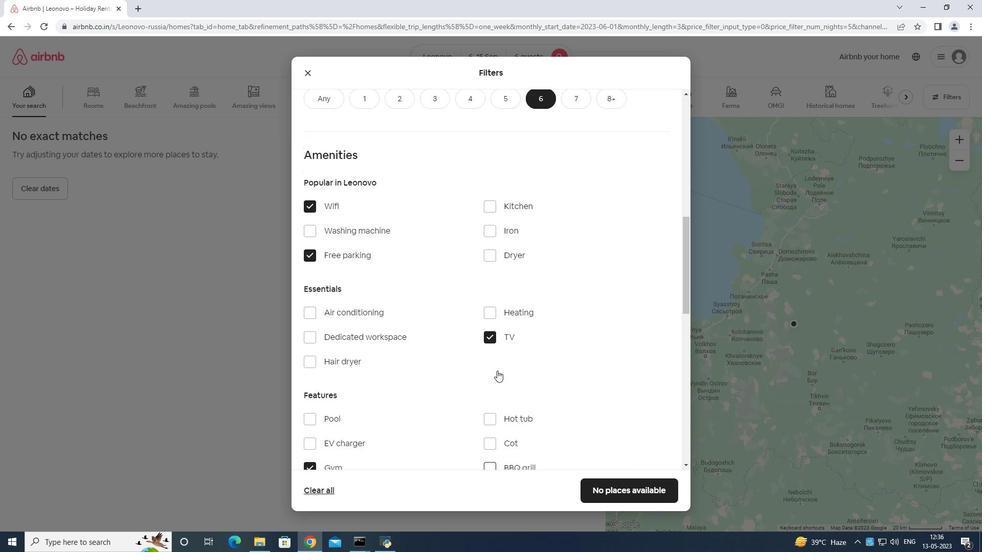 
Action: Mouse scrolled (497, 370) with delta (0, 0)
Screenshot: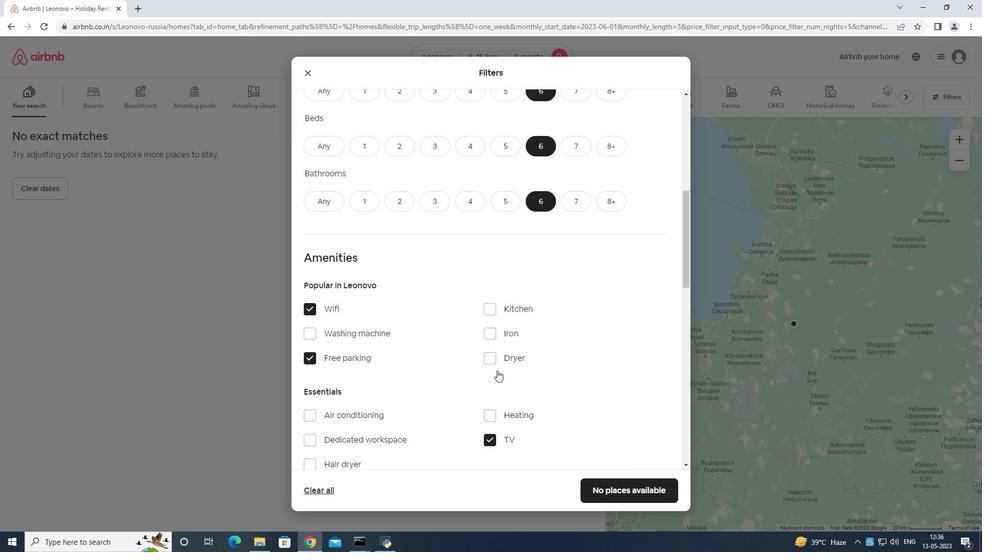 
Action: Mouse moved to (497, 371)
Screenshot: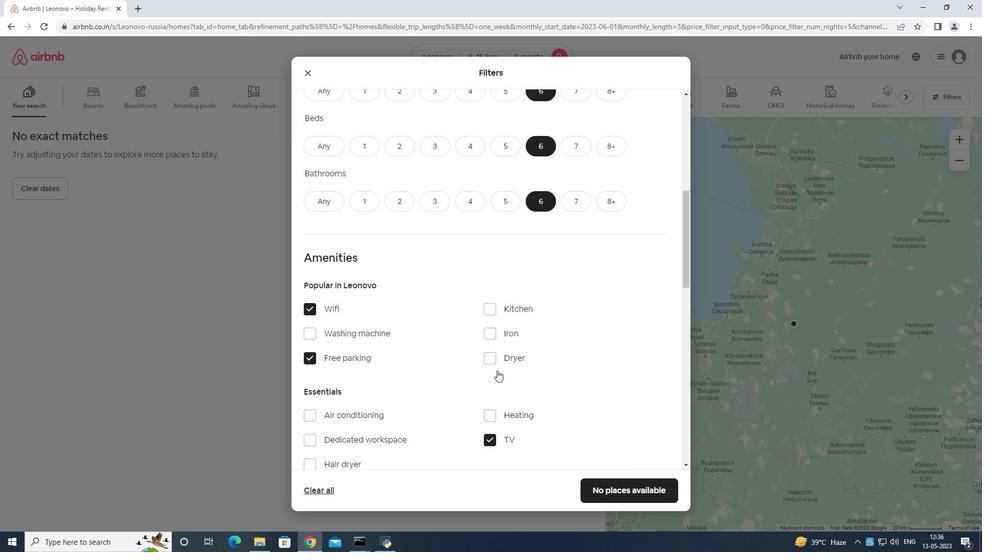 
Action: Mouse scrolled (497, 370) with delta (0, 0)
Screenshot: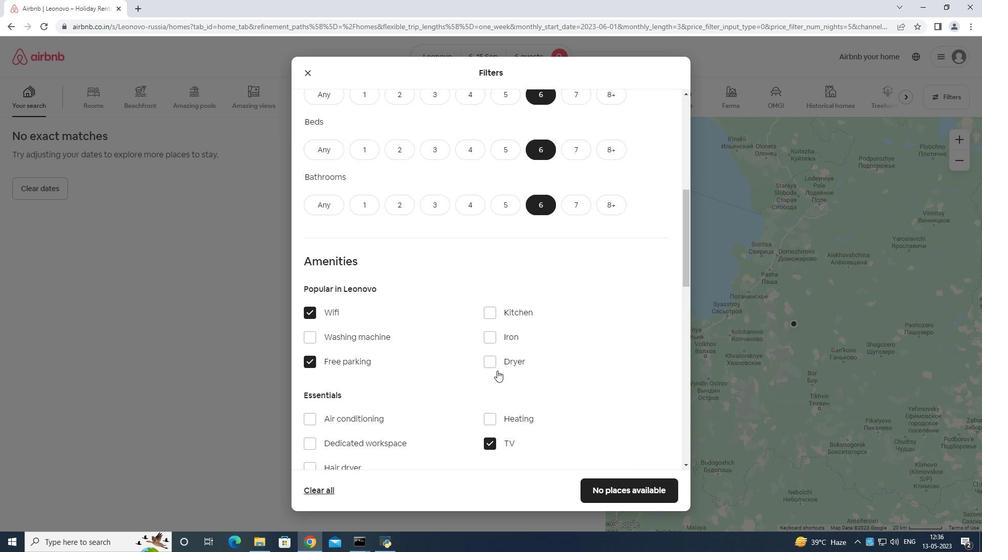 
Action: Mouse moved to (498, 372)
Screenshot: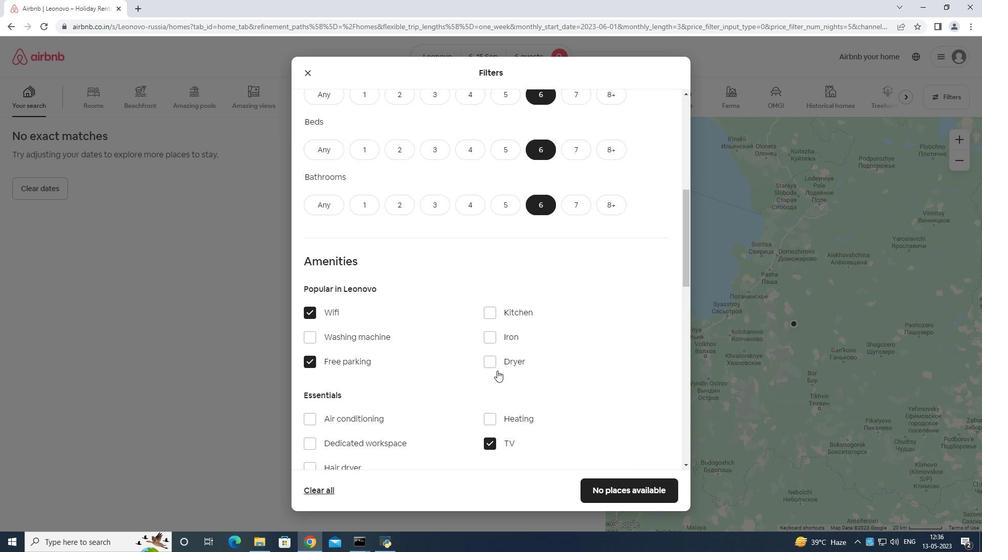 
Action: Mouse scrolled (498, 371) with delta (0, 0)
Screenshot: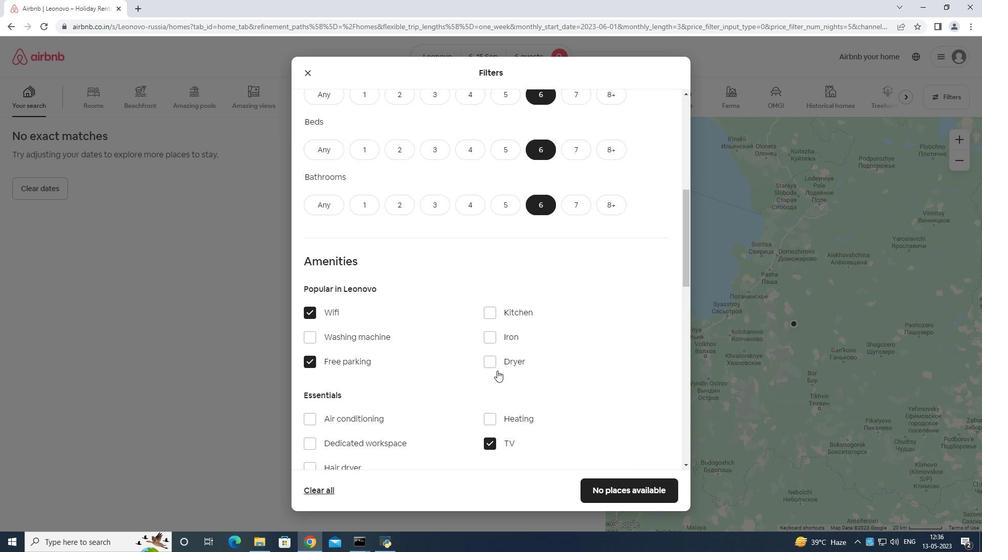 
Action: Mouse moved to (499, 372)
Screenshot: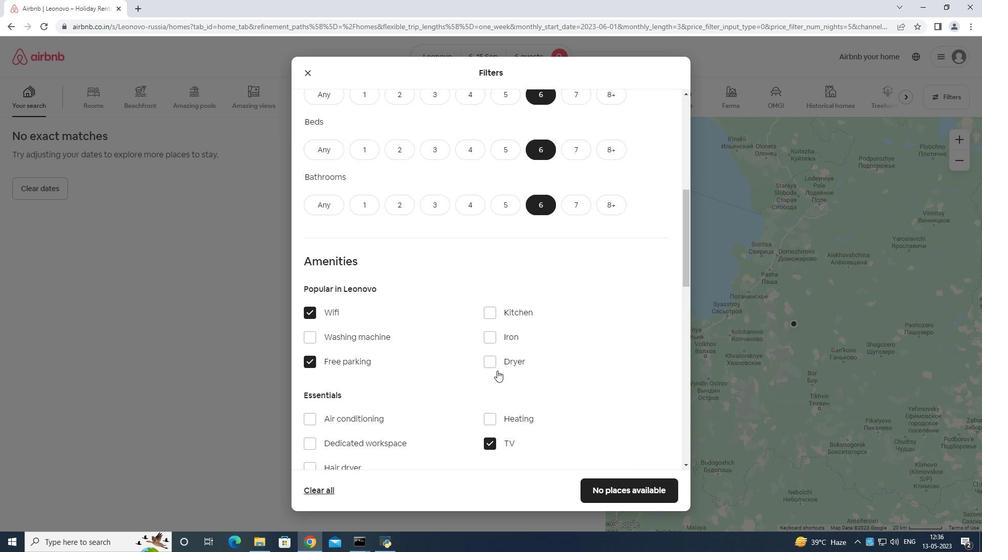 
Action: Mouse scrolled (499, 372) with delta (0, 0)
Screenshot: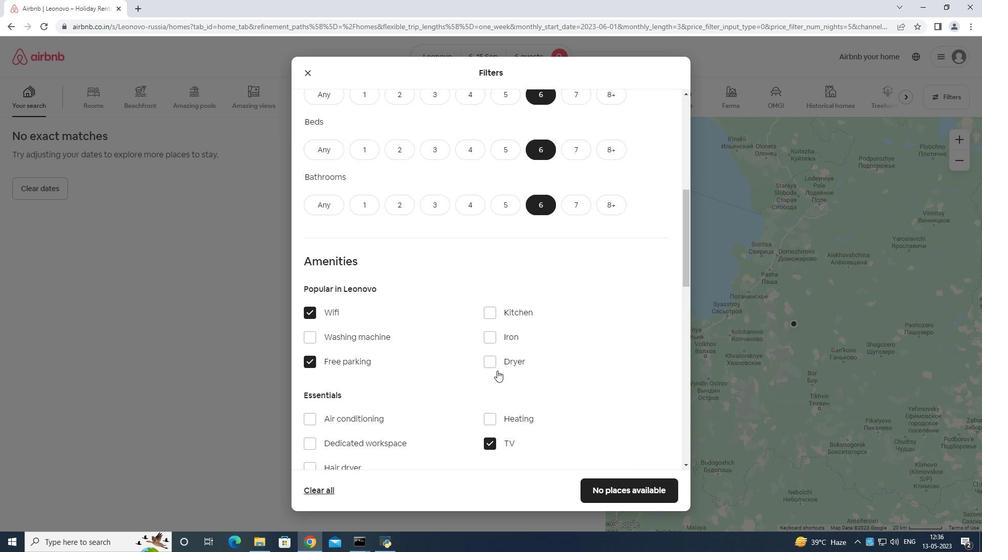 
Action: Mouse moved to (500, 372)
Screenshot: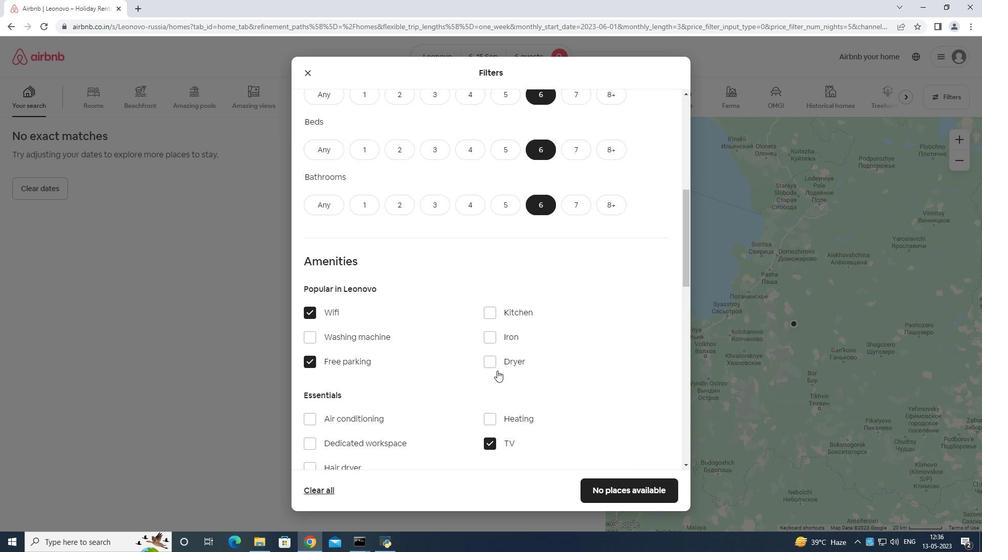 
Action: Mouse scrolled (500, 372) with delta (0, 0)
Screenshot: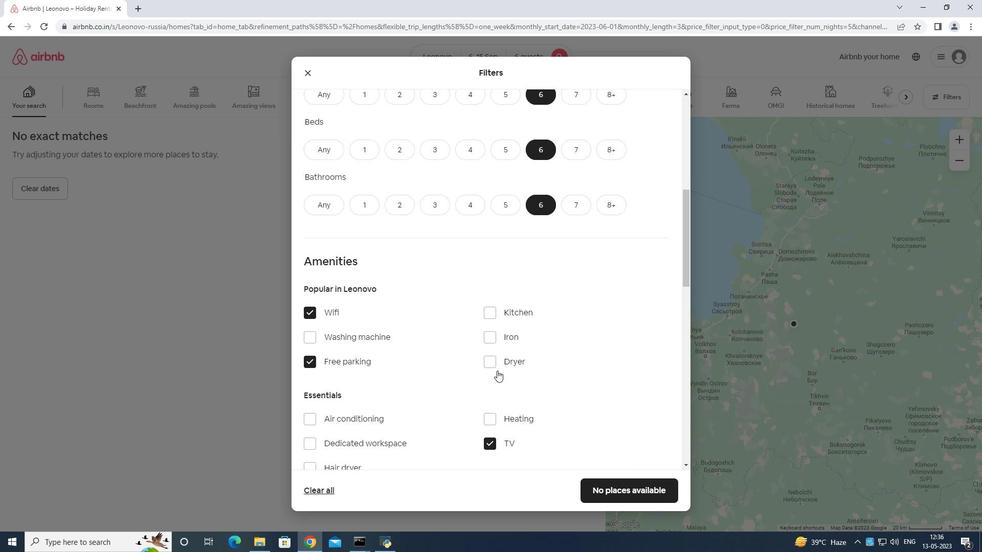 
Action: Mouse moved to (501, 372)
Screenshot: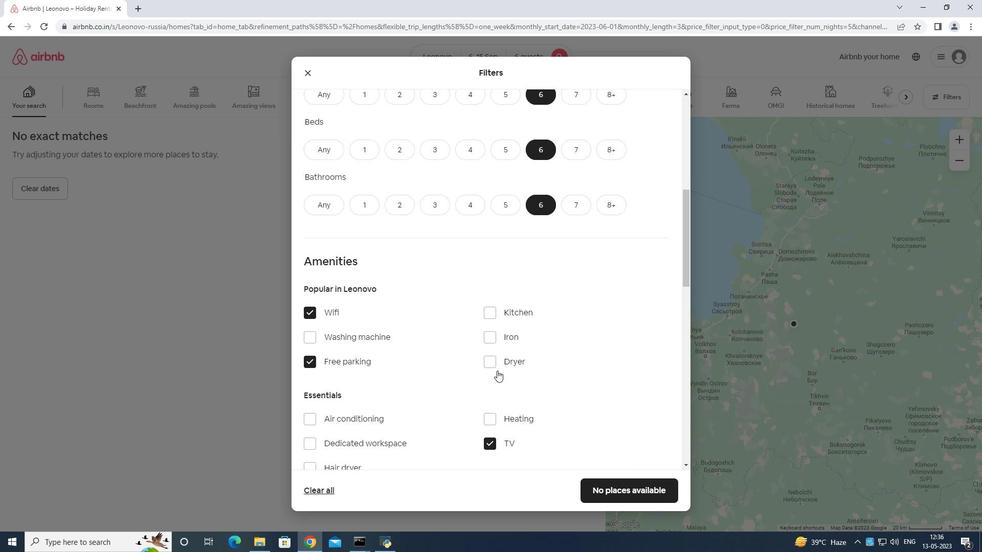 
Action: Mouse scrolled (501, 372) with delta (0, 0)
Screenshot: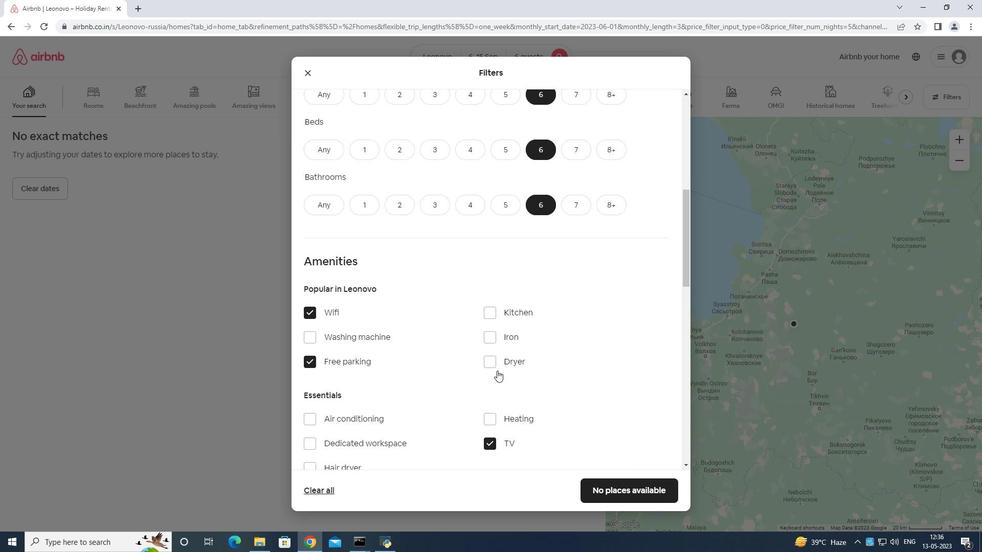
Action: Mouse moved to (503, 367)
Screenshot: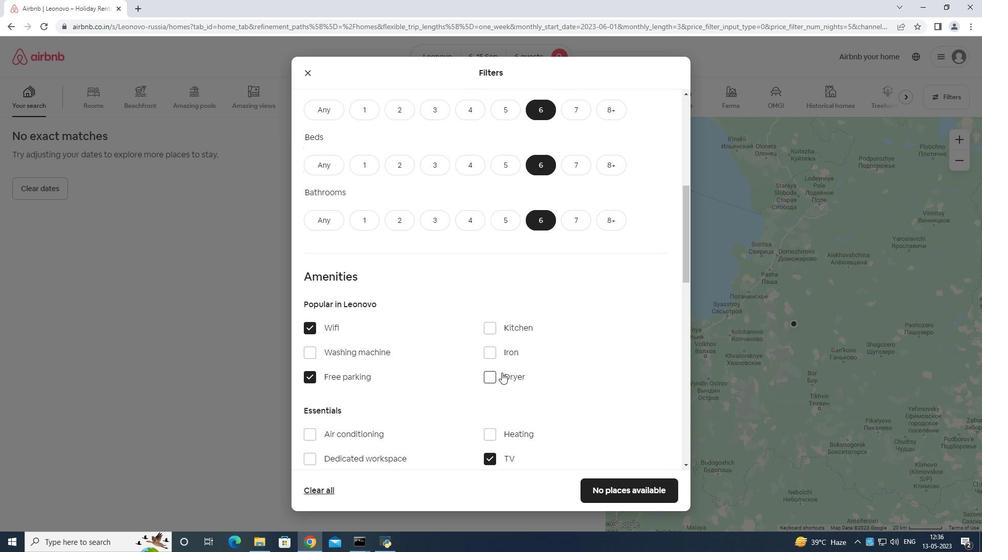 
Action: Mouse scrolled (503, 366) with delta (0, 0)
Screenshot: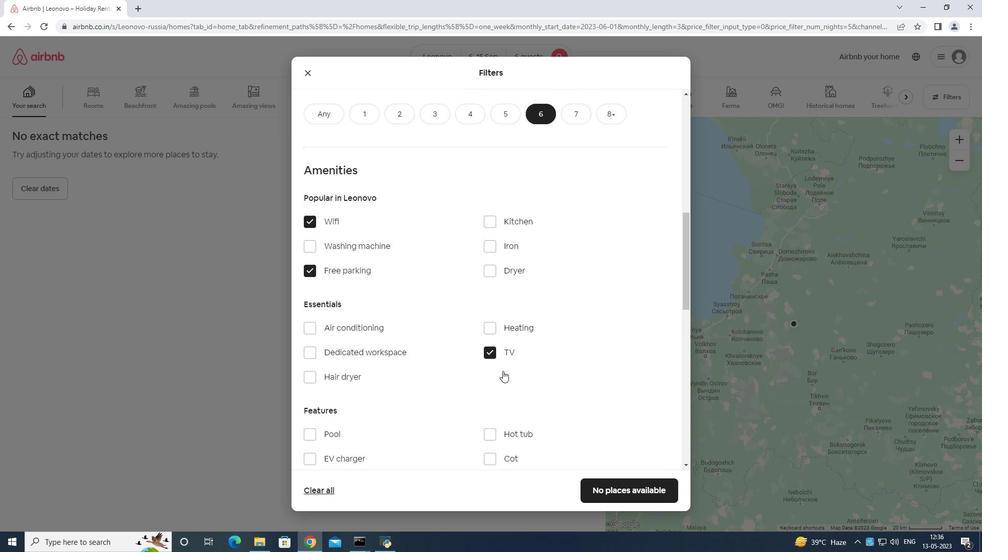 
Action: Mouse scrolled (503, 366) with delta (0, 0)
Screenshot: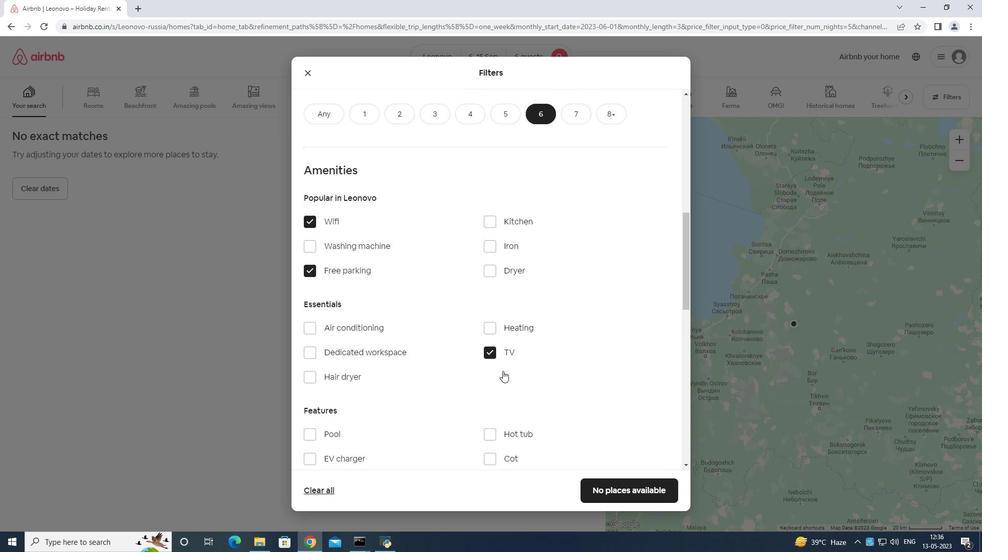 
Action: Mouse scrolled (503, 366) with delta (0, 0)
Screenshot: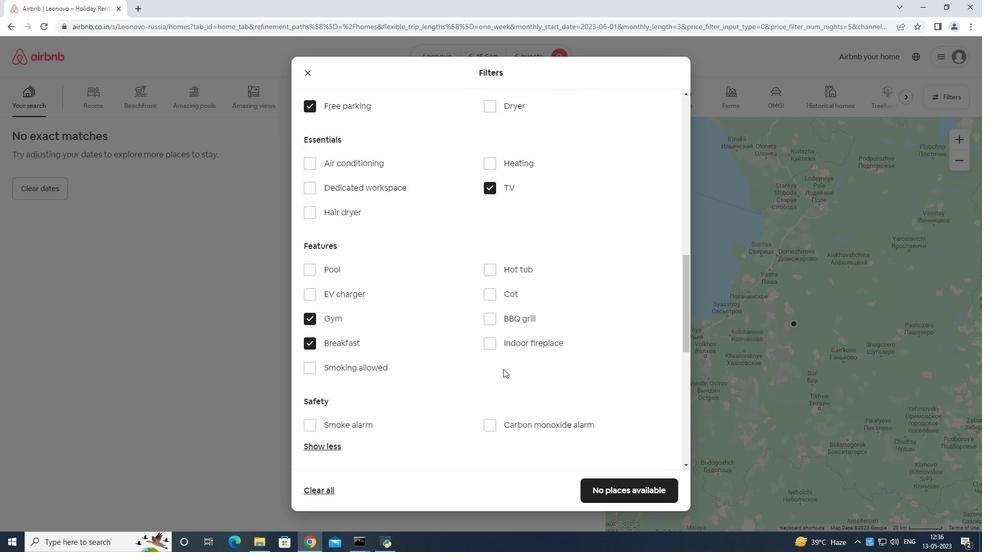 
Action: Mouse scrolled (503, 366) with delta (0, 0)
Screenshot: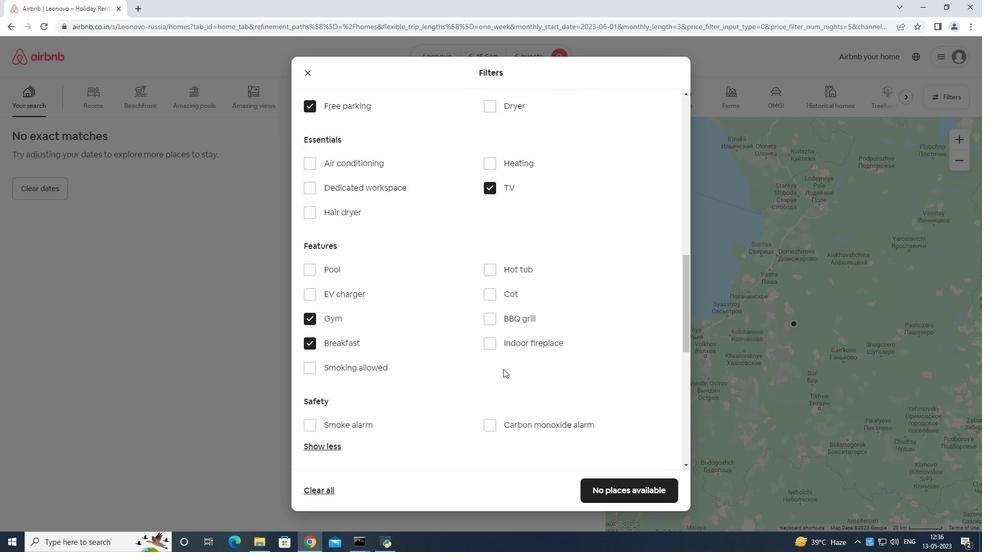 
Action: Mouse moved to (649, 360)
Screenshot: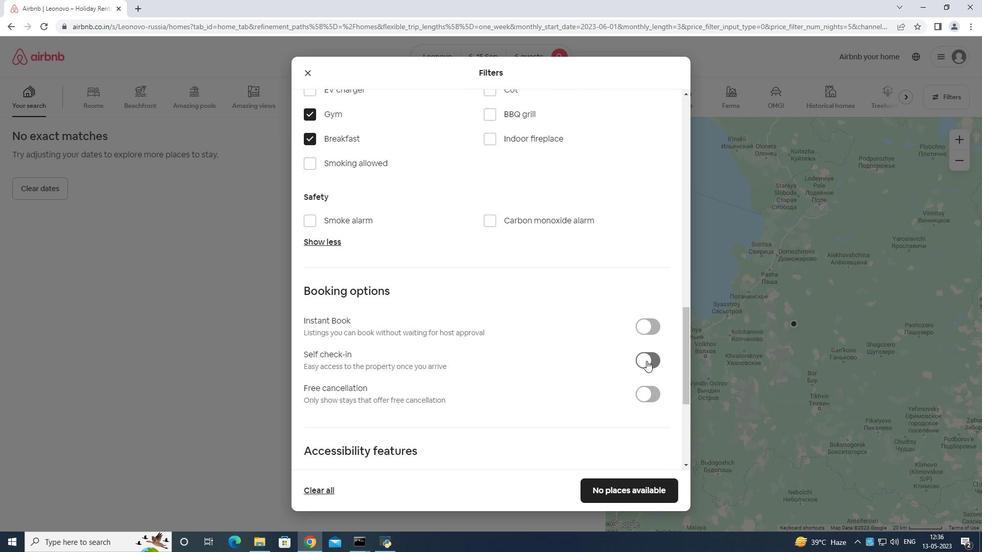 
Action: Mouse pressed left at (648, 360)
Screenshot: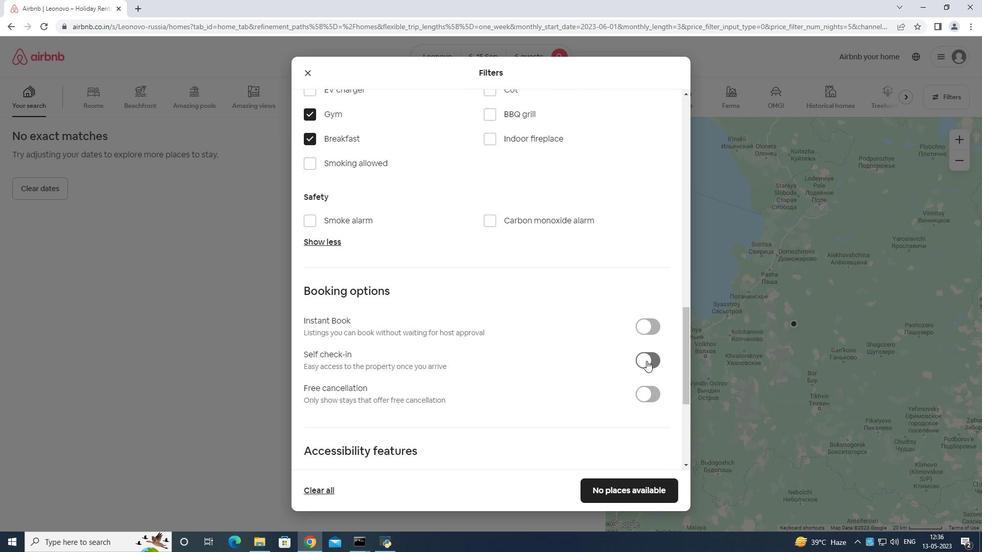 
Action: Mouse moved to (622, 369)
Screenshot: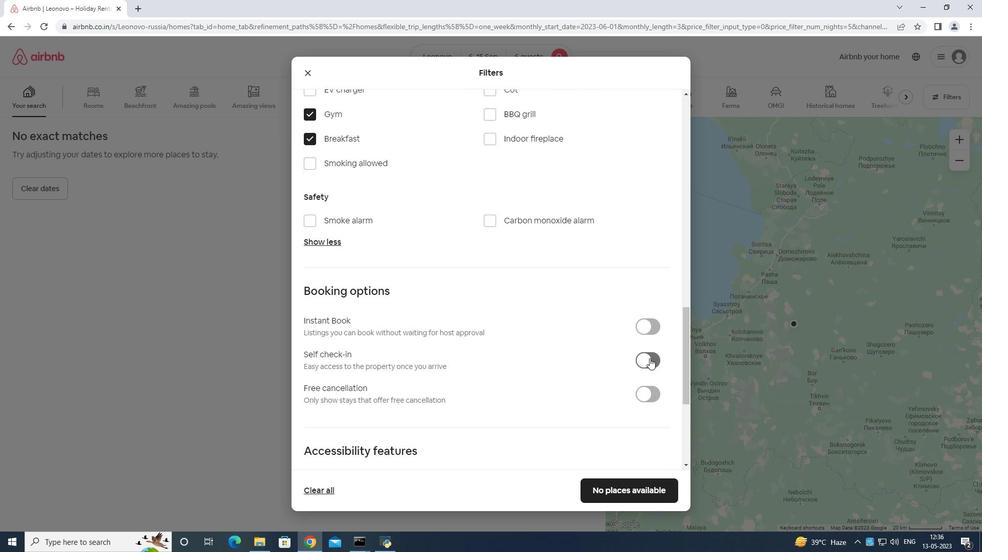 
Action: Mouse scrolled (622, 369) with delta (0, 0)
Screenshot: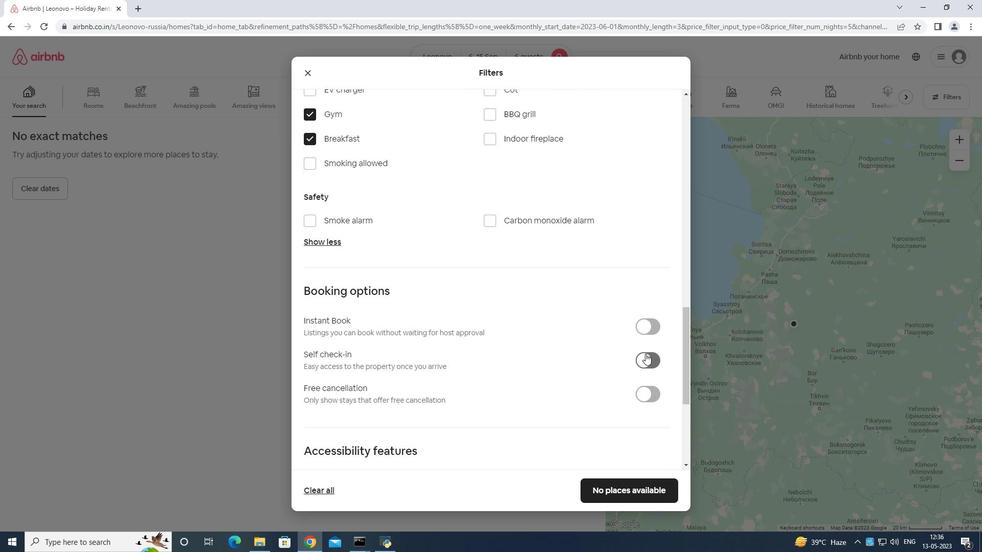 
Action: Mouse moved to (612, 388)
Screenshot: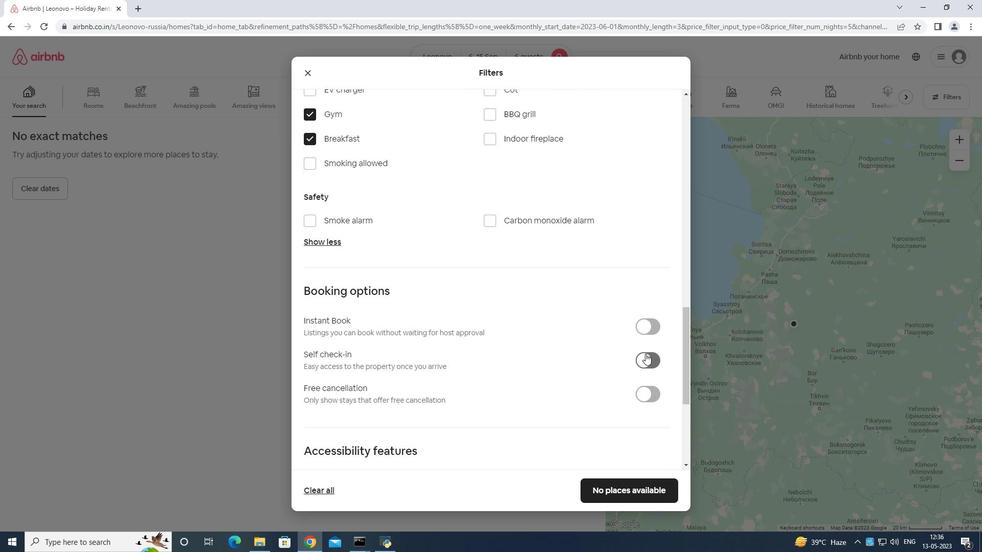 
Action: Mouse scrolled (612, 388) with delta (0, 0)
Screenshot: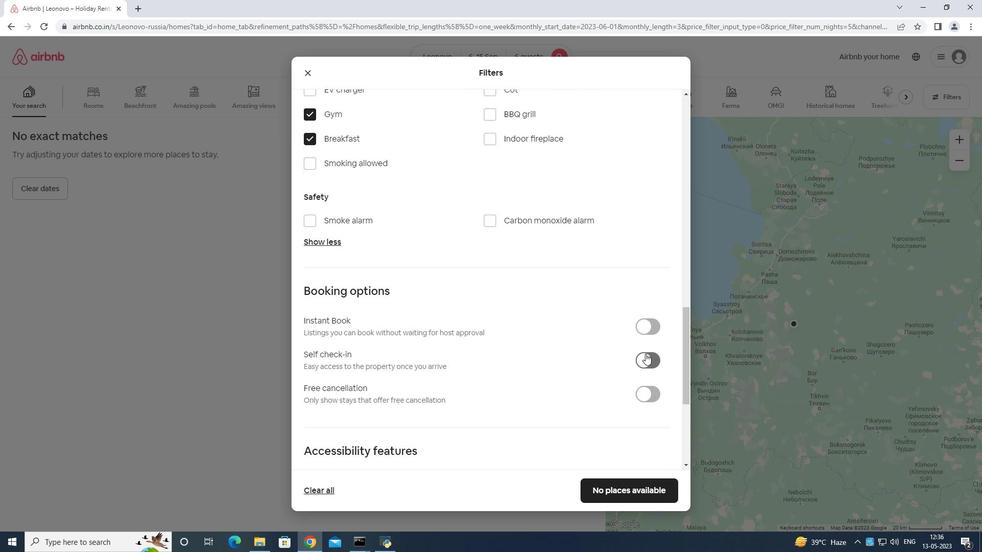 
Action: Mouse moved to (610, 392)
Screenshot: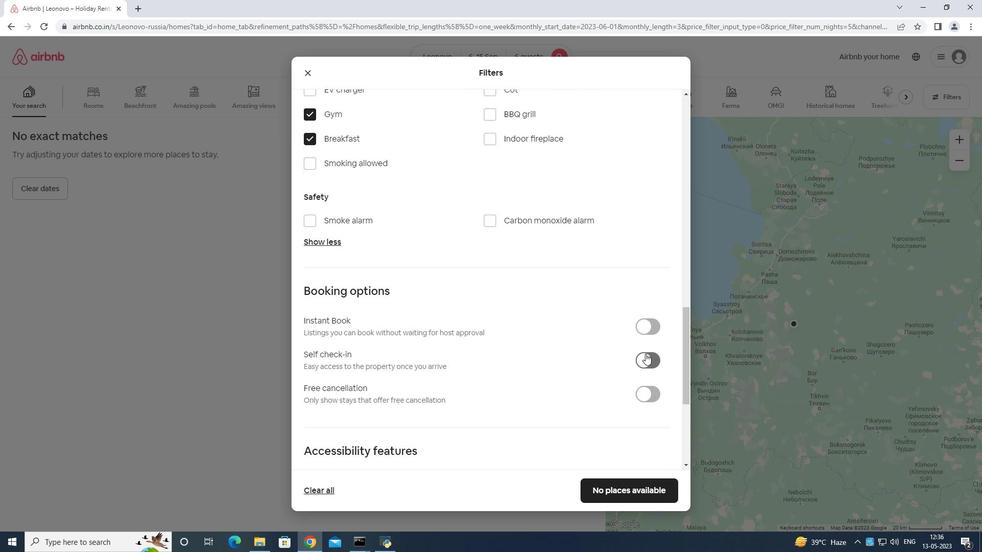 
Action: Mouse scrolled (610, 392) with delta (0, 0)
Screenshot: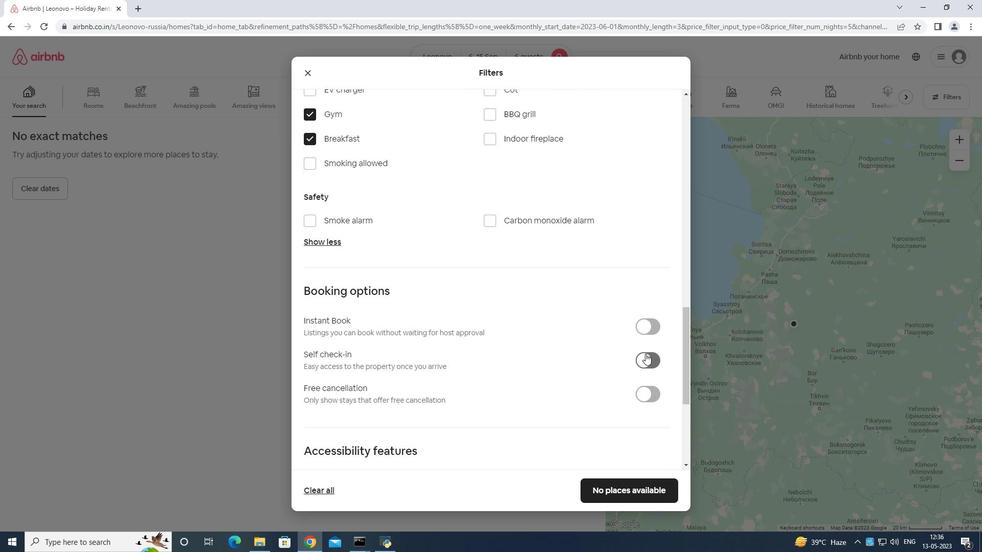 
Action: Mouse moved to (608, 394)
Screenshot: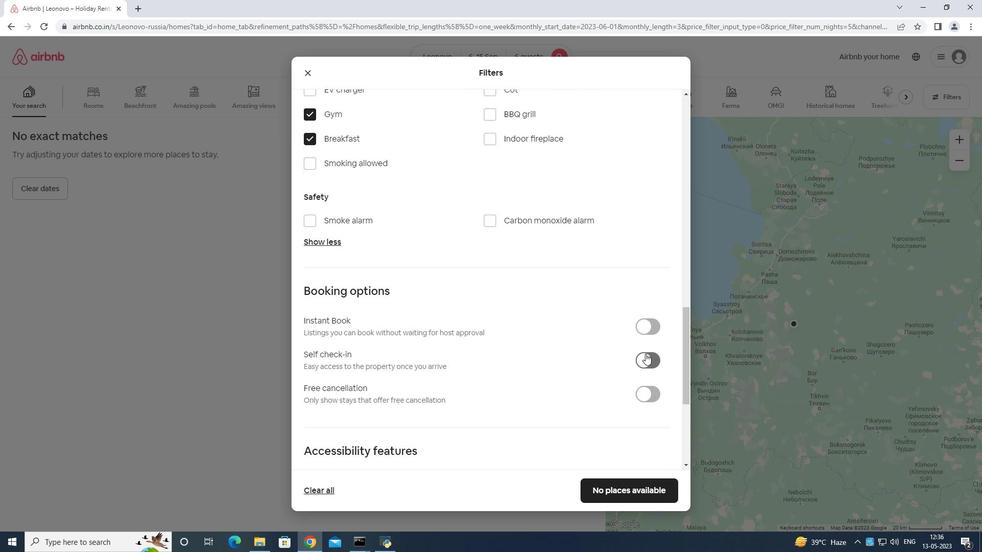 
Action: Mouse scrolled (608, 393) with delta (0, 0)
Screenshot: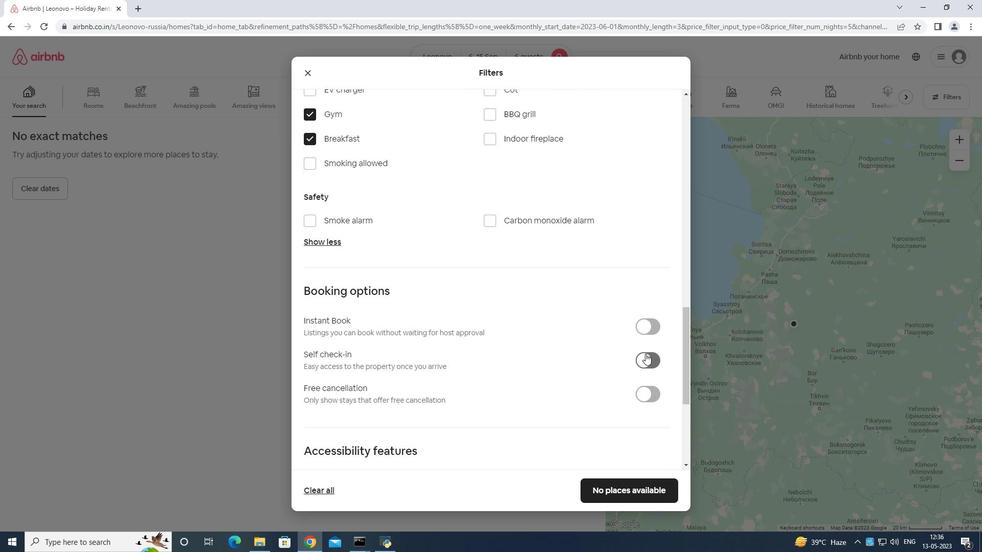 
Action: Mouse moved to (595, 396)
Screenshot: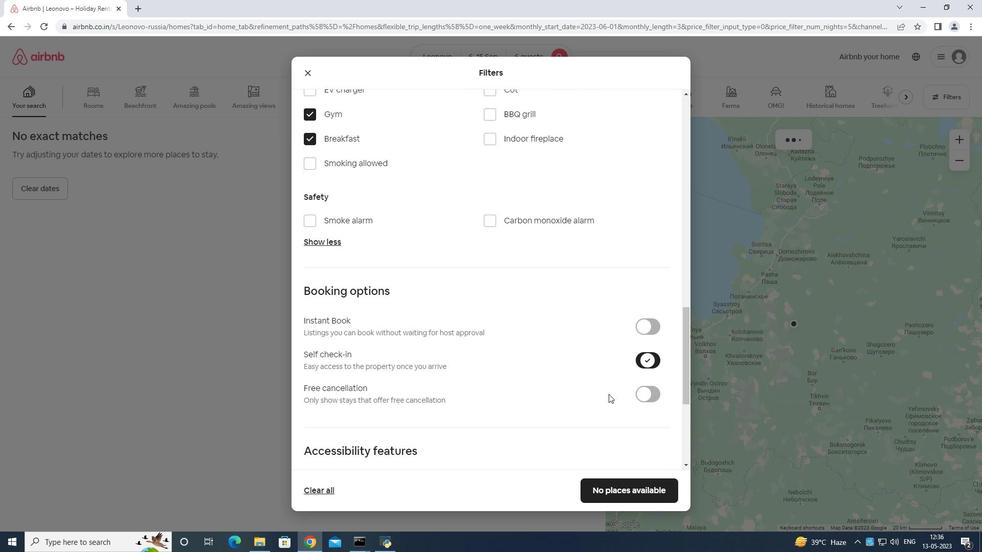 
Action: Mouse scrolled (595, 396) with delta (0, 0)
Screenshot: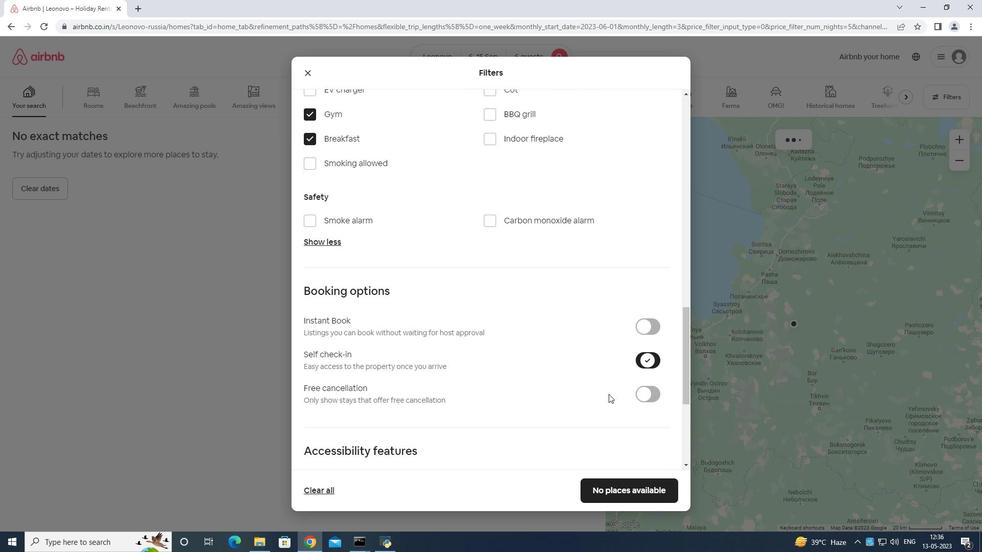 
Action: Mouse moved to (594, 397)
Screenshot: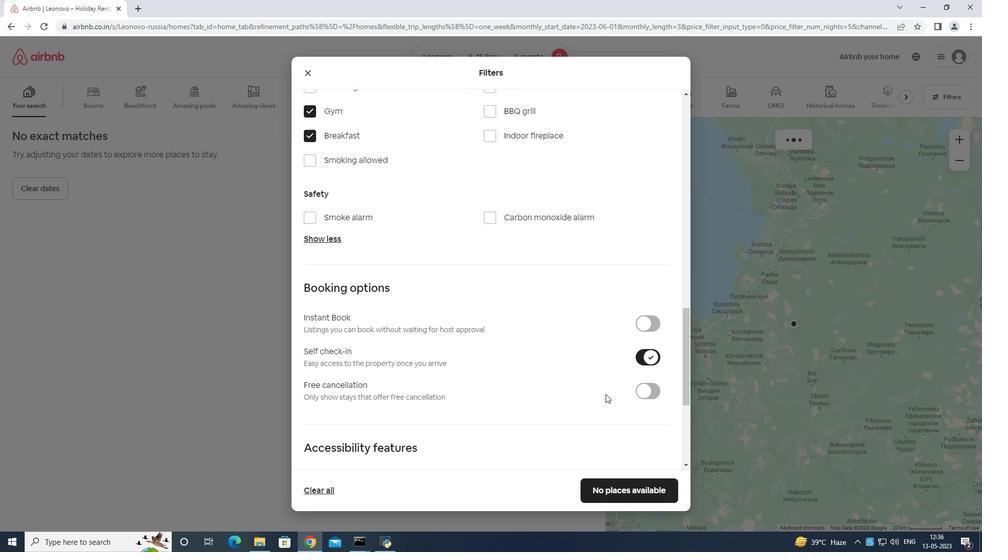 
Action: Mouse scrolled (594, 397) with delta (0, 0)
Screenshot: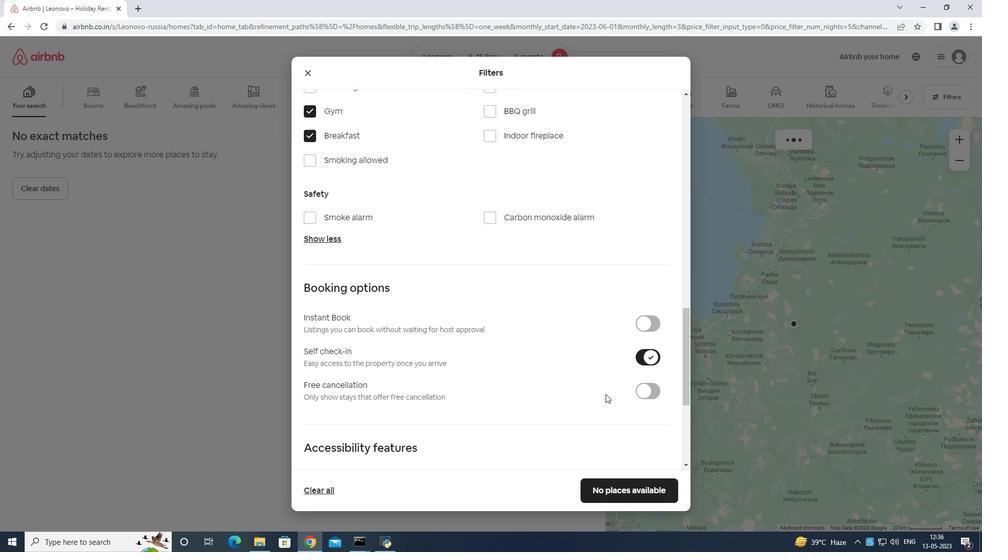 
Action: Mouse scrolled (594, 397) with delta (0, 0)
Screenshot: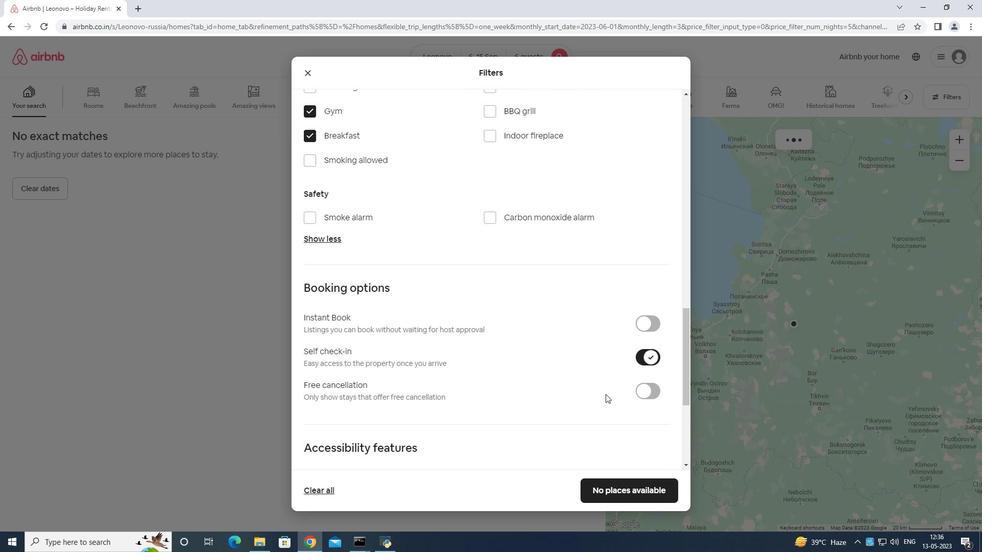 
Action: Mouse moved to (593, 397)
Screenshot: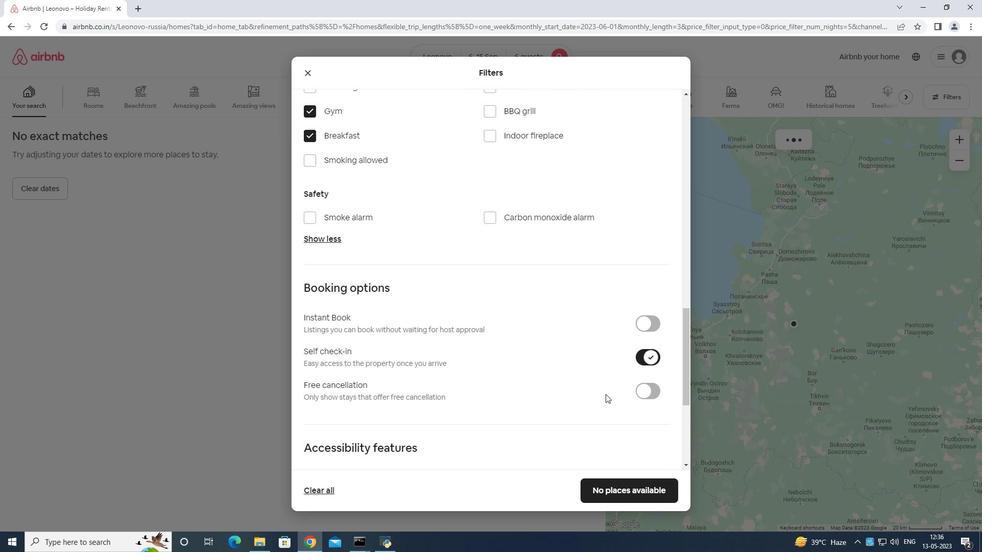 
Action: Mouse scrolled (593, 397) with delta (0, 0)
Screenshot: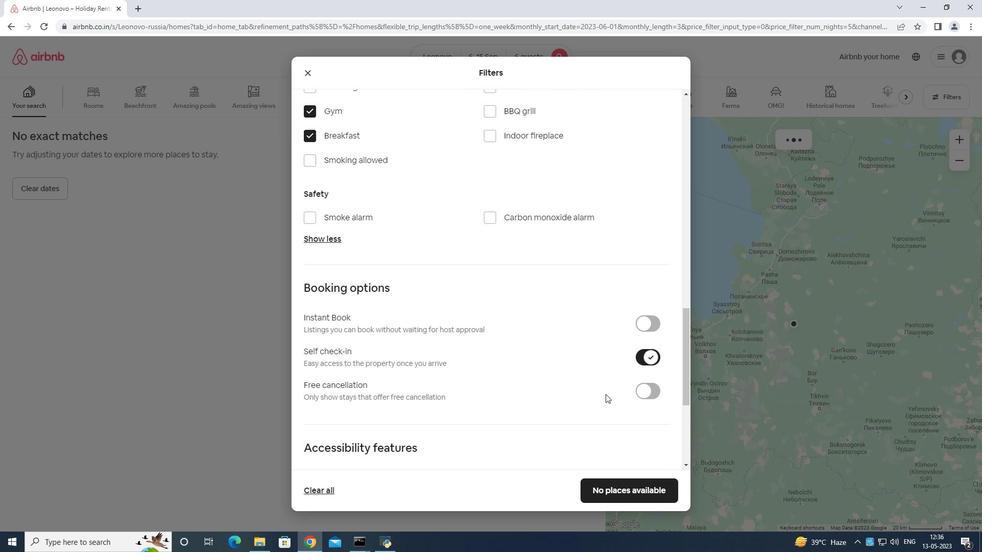
Action: Mouse moved to (580, 404)
Screenshot: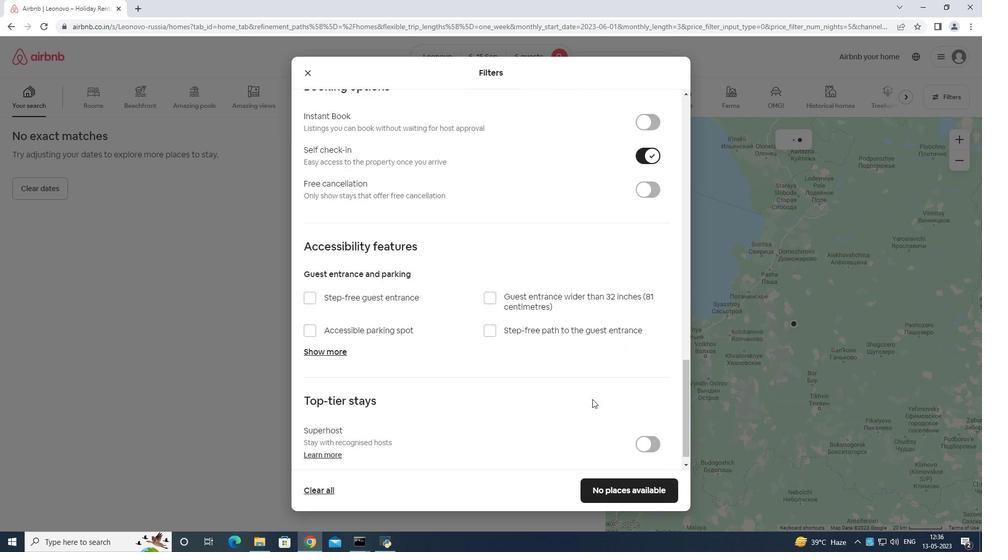 
Action: Mouse scrolled (580, 403) with delta (0, 0)
Screenshot: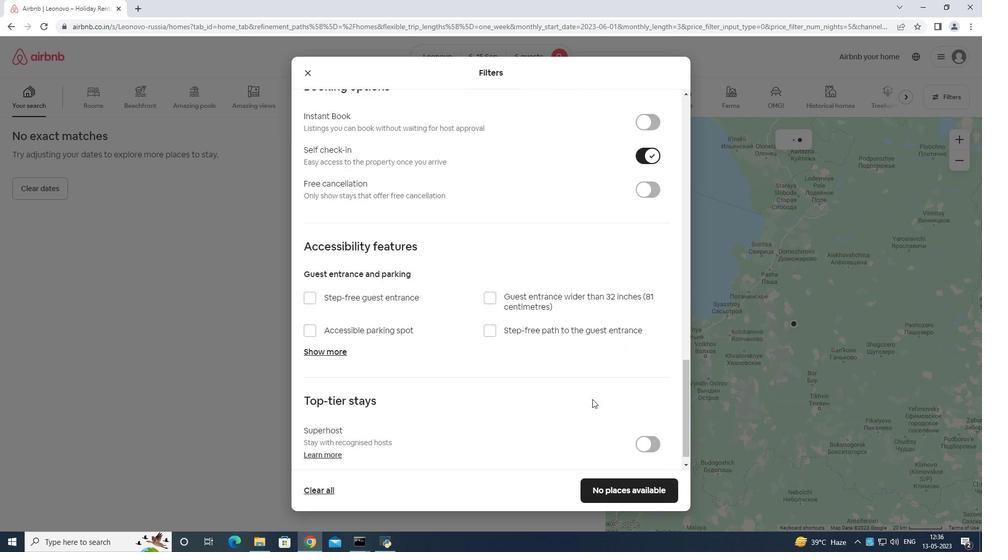 
Action: Mouse moved to (578, 405)
Screenshot: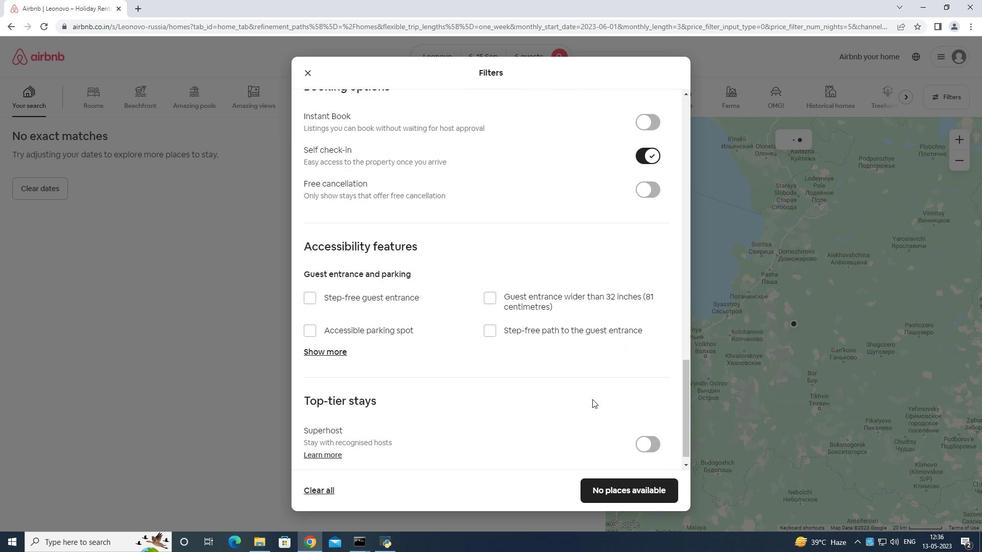 
Action: Mouse scrolled (579, 405) with delta (0, 0)
Screenshot: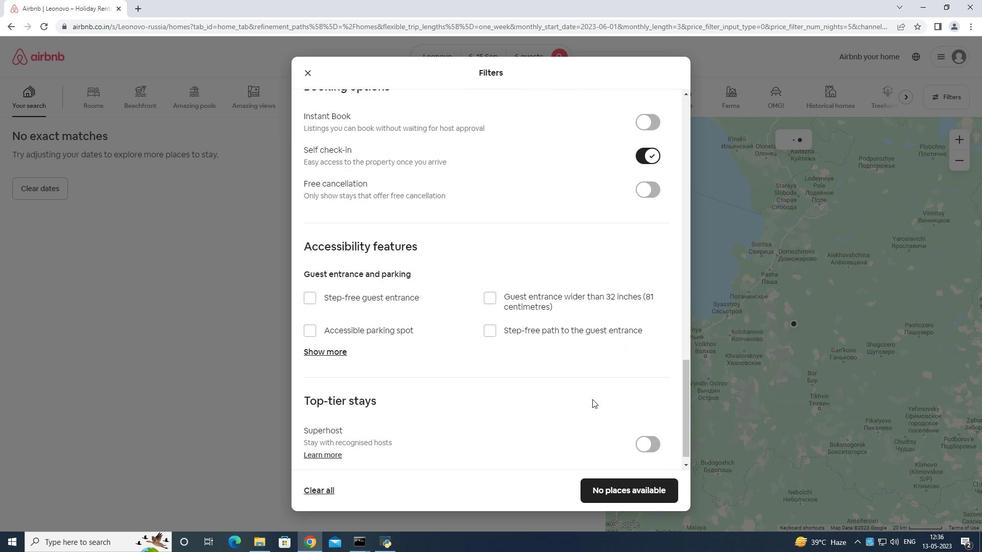 
Action: Mouse moved to (577, 405)
Screenshot: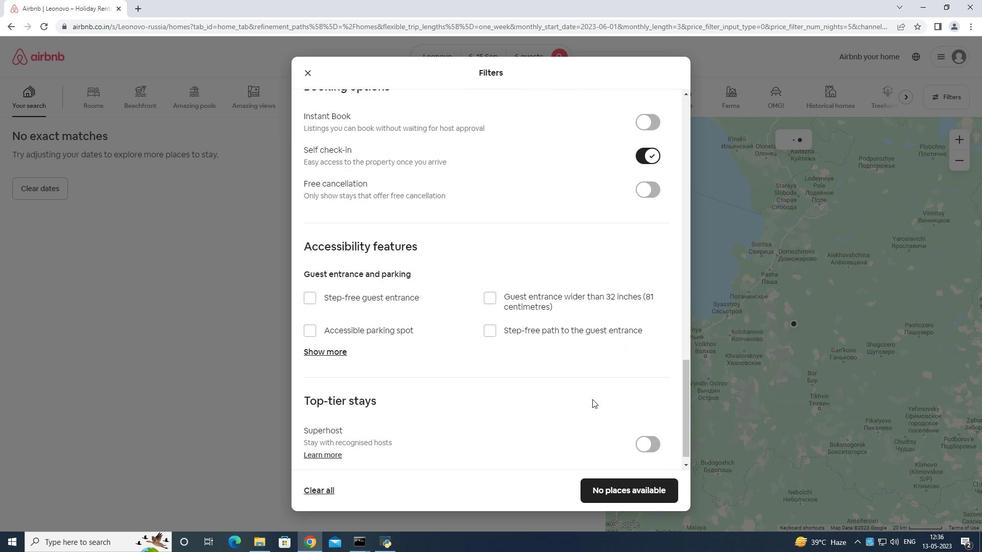 
Action: Mouse scrolled (578, 405) with delta (0, 0)
Screenshot: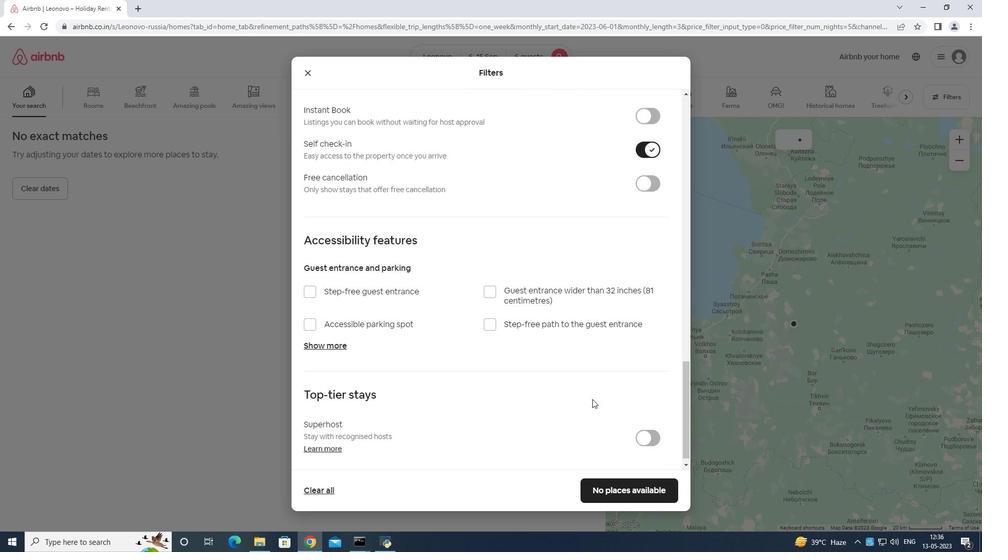 
Action: Mouse moved to (573, 407)
Screenshot: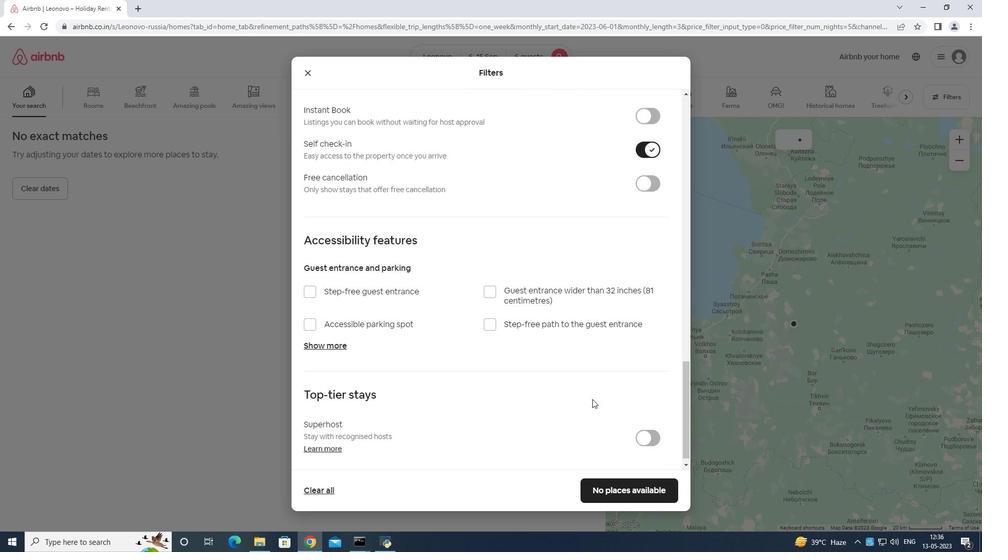 
Action: Mouse scrolled (575, 406) with delta (0, 0)
Screenshot: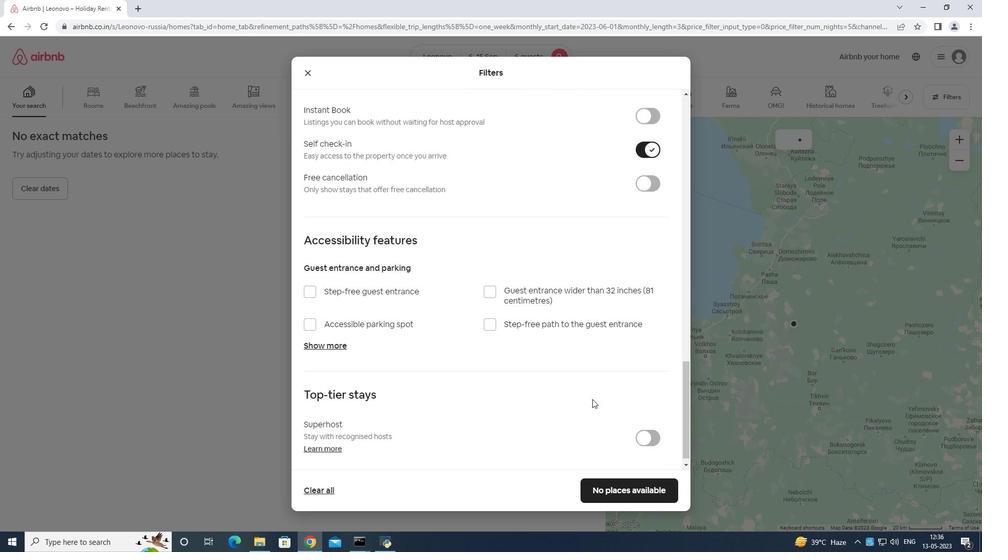 
Action: Mouse moved to (424, 413)
Screenshot: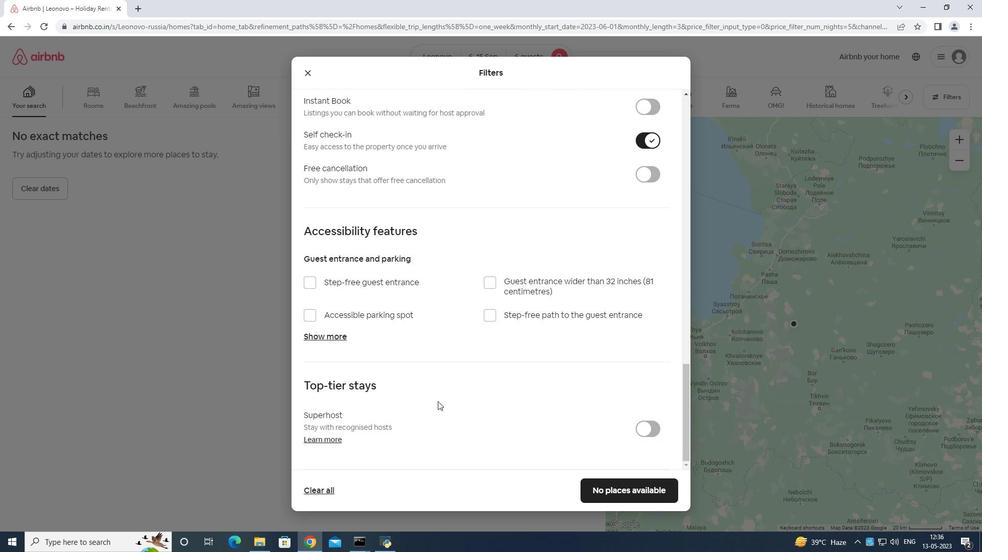 
Action: Mouse scrolled (424, 413) with delta (0, 0)
Screenshot: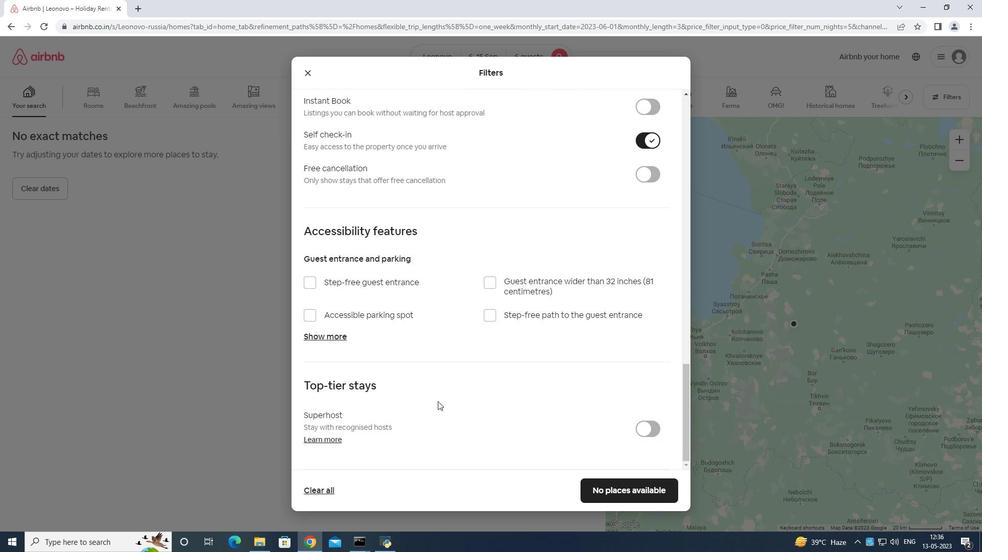 
Action: Mouse moved to (422, 415)
Screenshot: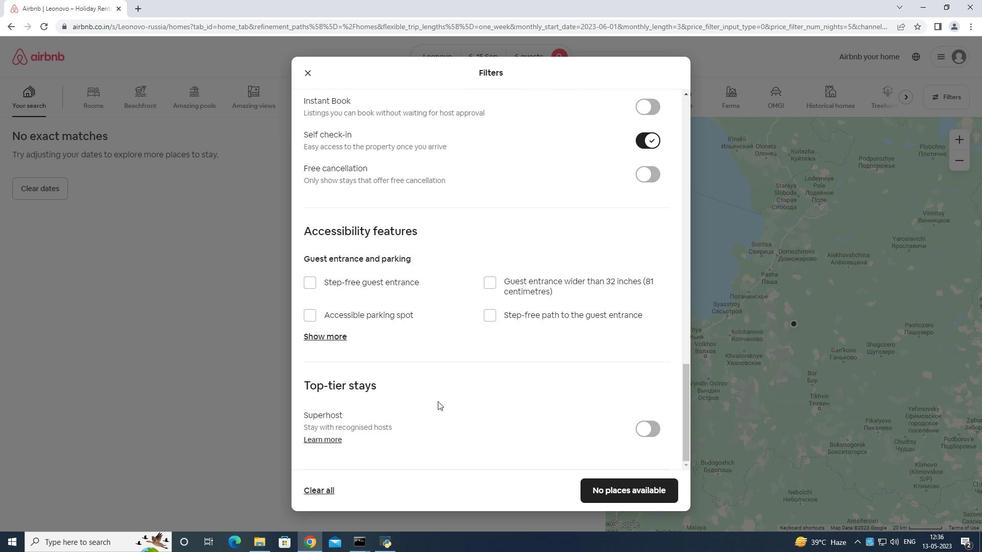 
Action: Mouse scrolled (422, 414) with delta (0, 0)
Screenshot: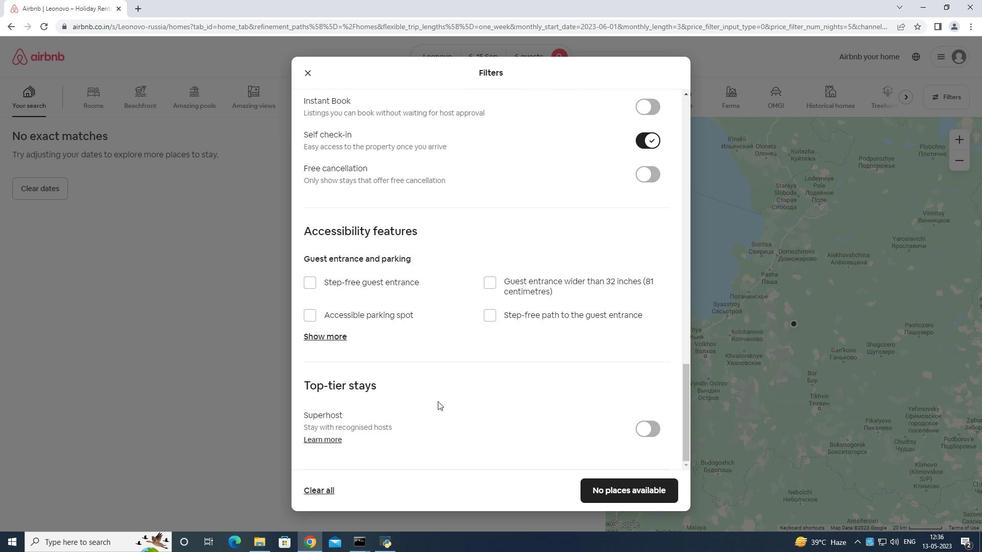 
Action: Mouse moved to (422, 416)
Screenshot: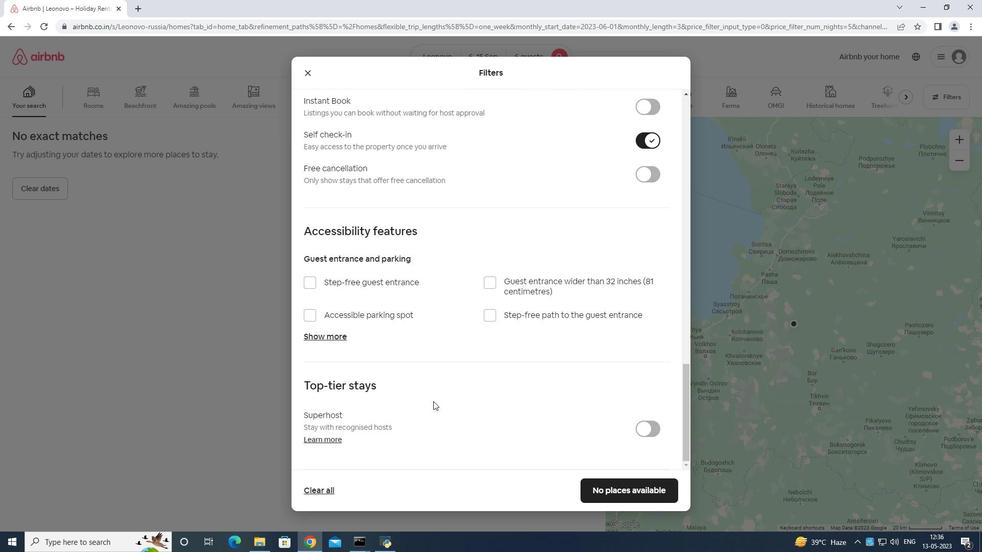 
Action: Mouse scrolled (422, 415) with delta (0, 0)
Screenshot: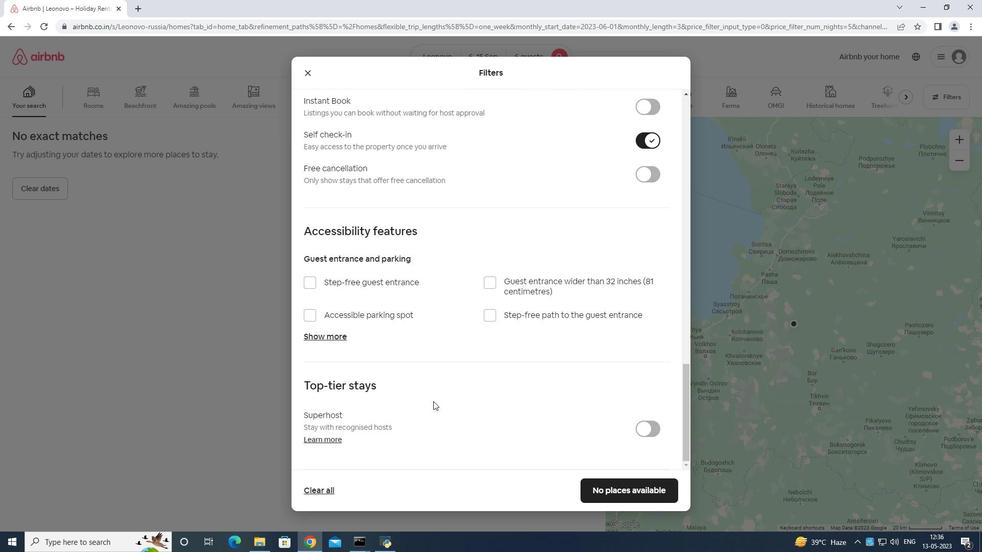 
Action: Mouse moved to (422, 417)
Screenshot: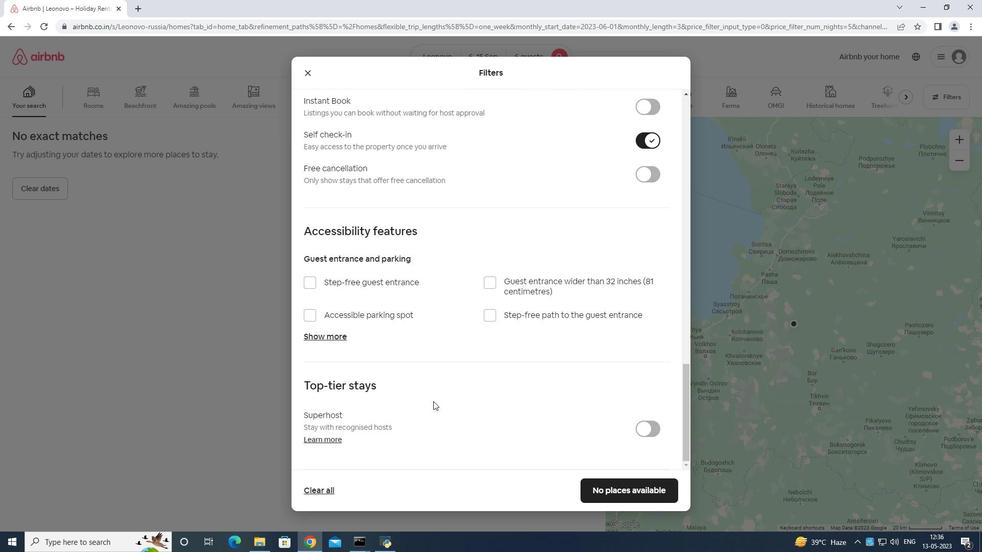 
Action: Mouse scrolled (422, 416) with delta (0, 0)
Screenshot: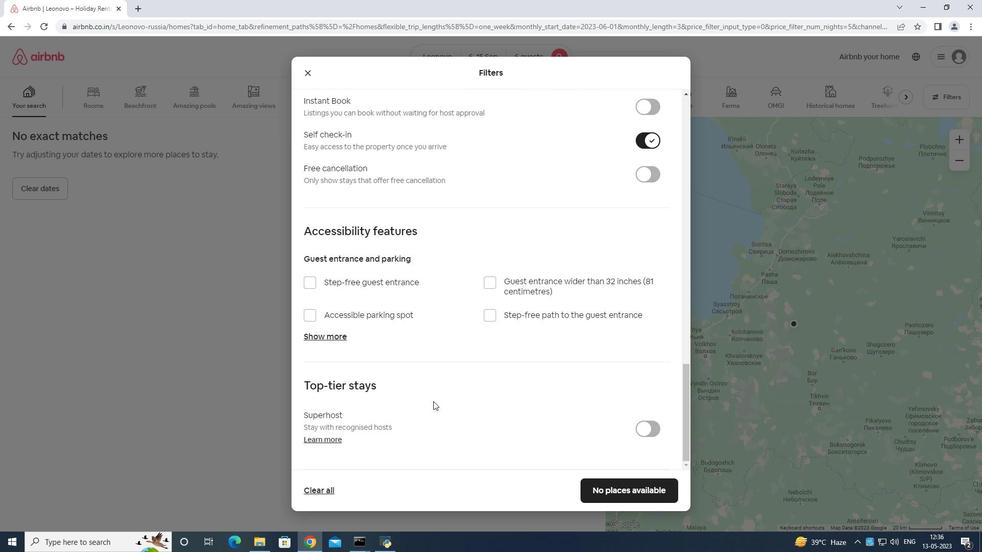 
Action: Mouse moved to (588, 487)
Screenshot: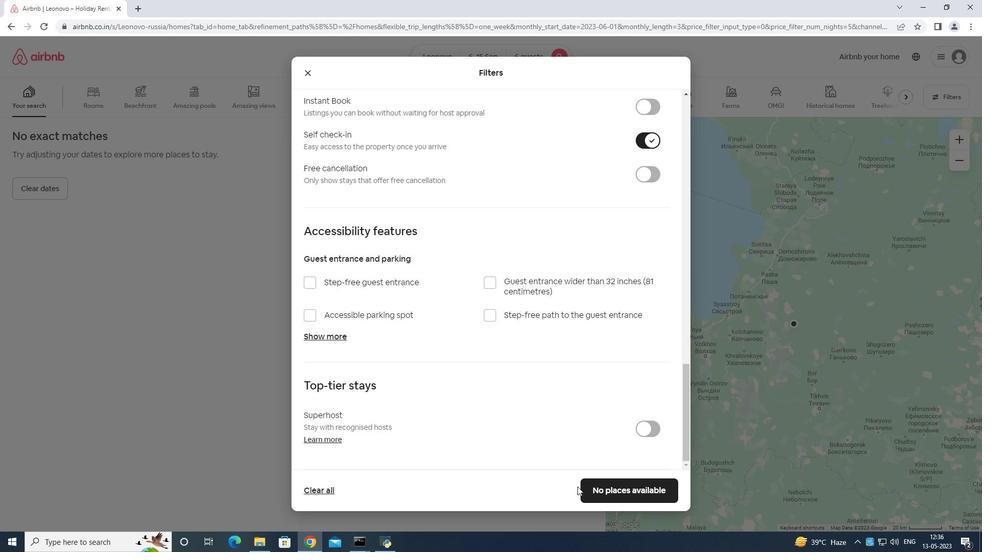 
Action: Mouse pressed left at (588, 487)
Screenshot: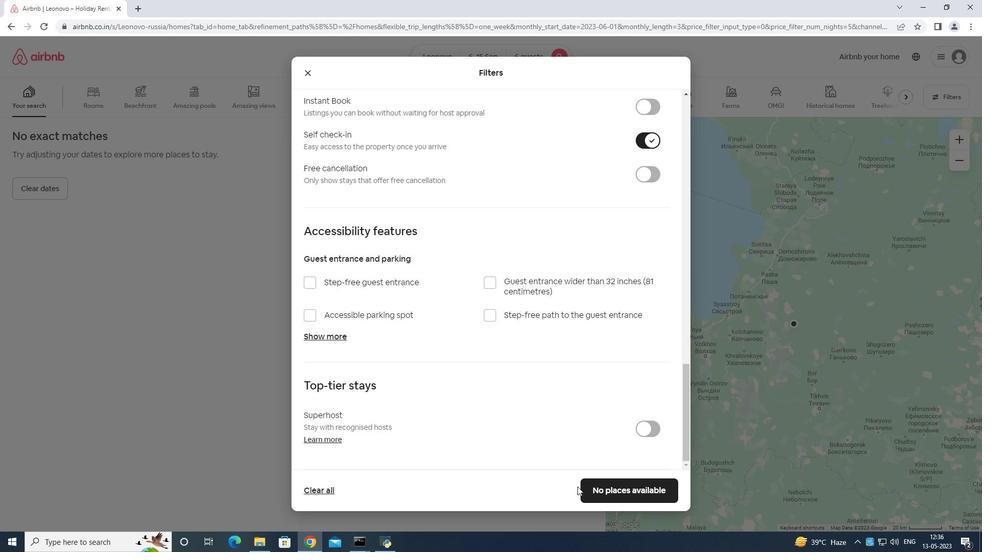 
Action: Mouse moved to (987, 385)
Screenshot: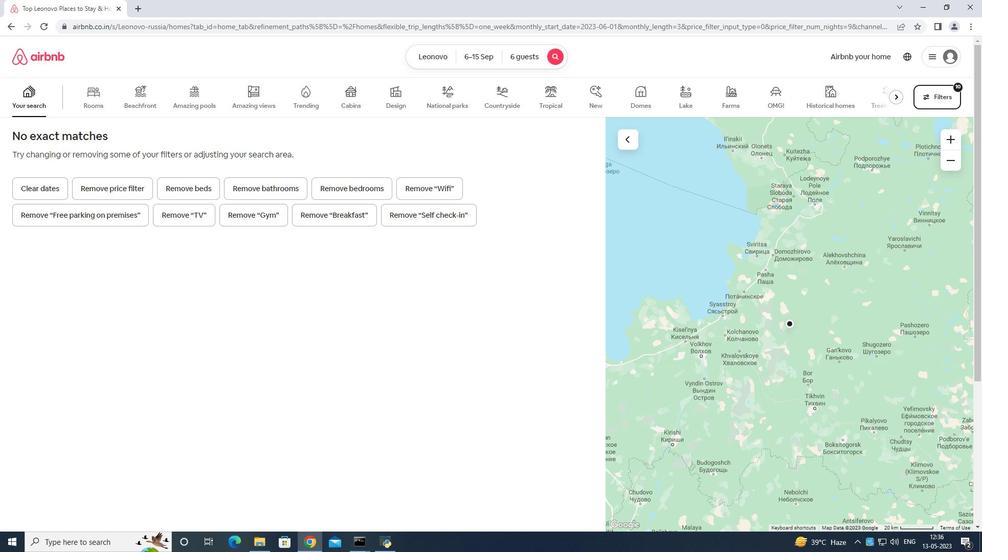 
